 Task: Compose an email with the signature Laura Phillips with the subject Feedback on a job application and the message Could you please clarify the roles and responsibilities of the project team members? from softage.9@softage.net to softage.3@softage.netSelect the entire message and Indent more 2 times, then indent less once Send the email. Finally, move the email from Sent Items to the label Equipment
Action: Mouse moved to (853, 50)
Screenshot: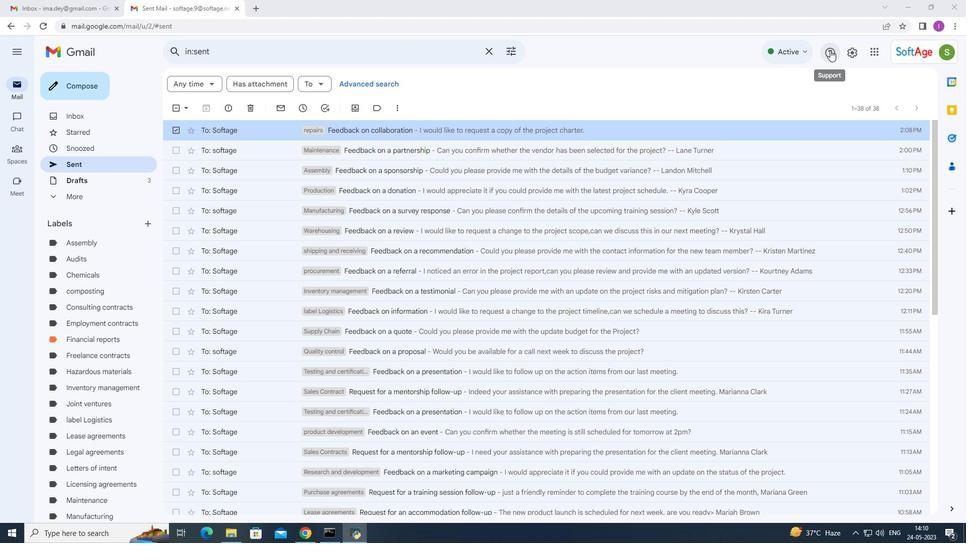
Action: Mouse pressed left at (853, 50)
Screenshot: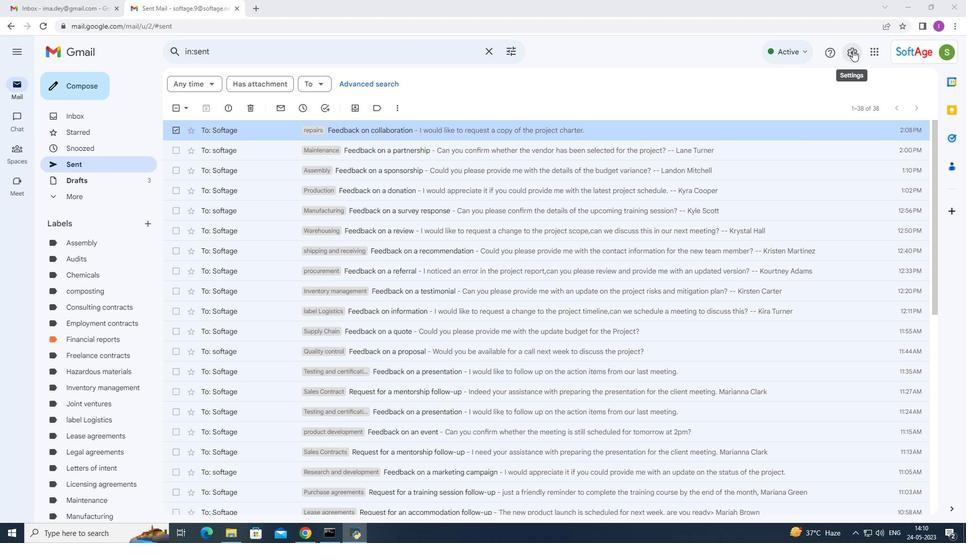 
Action: Mouse moved to (836, 104)
Screenshot: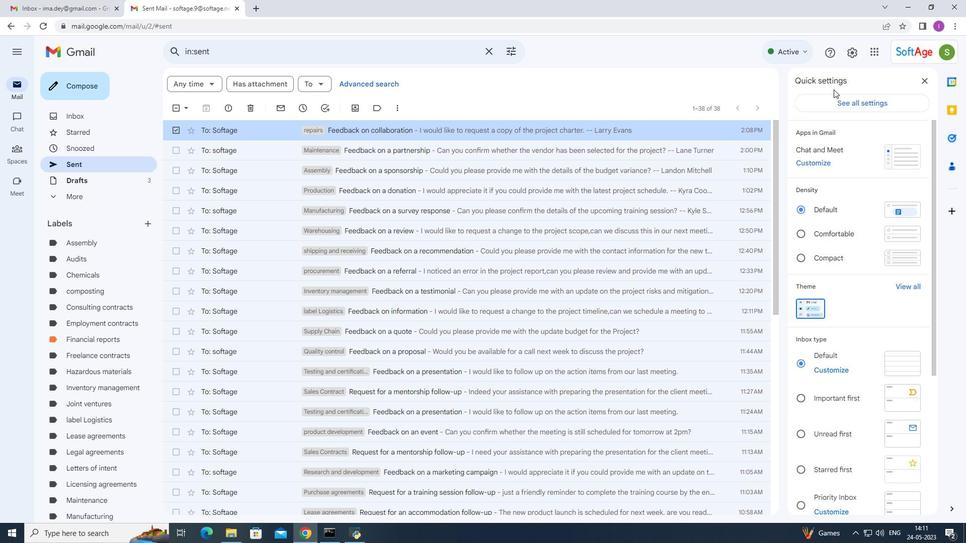 
Action: Mouse pressed left at (836, 104)
Screenshot: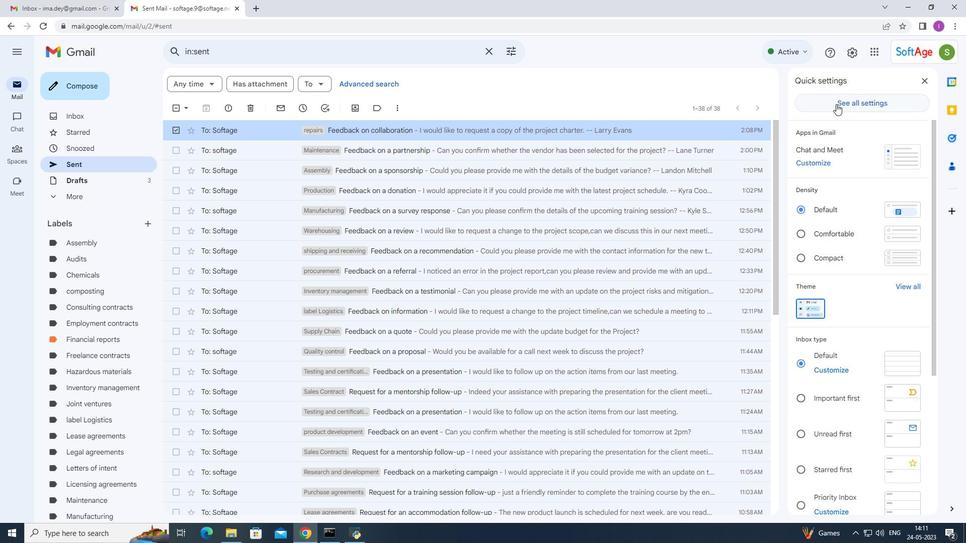 
Action: Mouse moved to (545, 210)
Screenshot: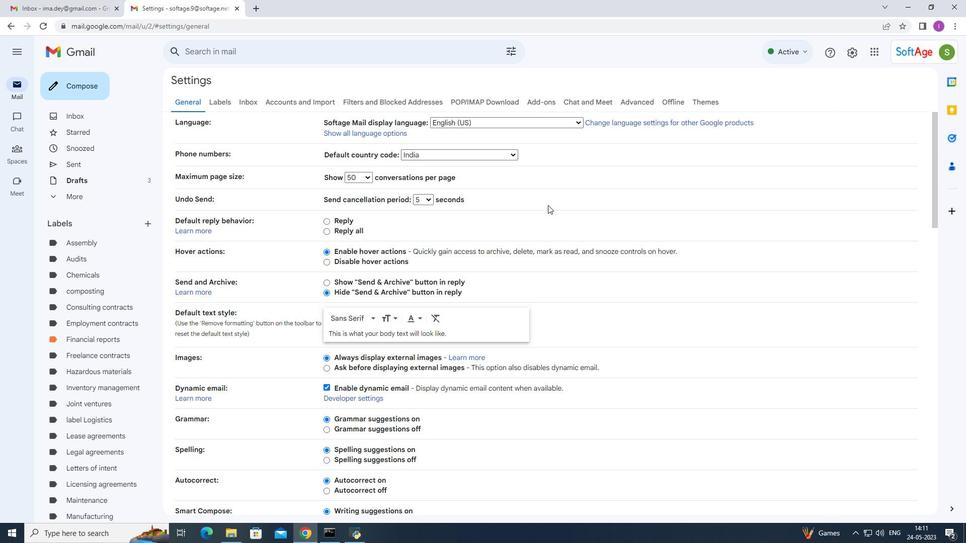 
Action: Mouse scrolled (545, 210) with delta (0, 0)
Screenshot: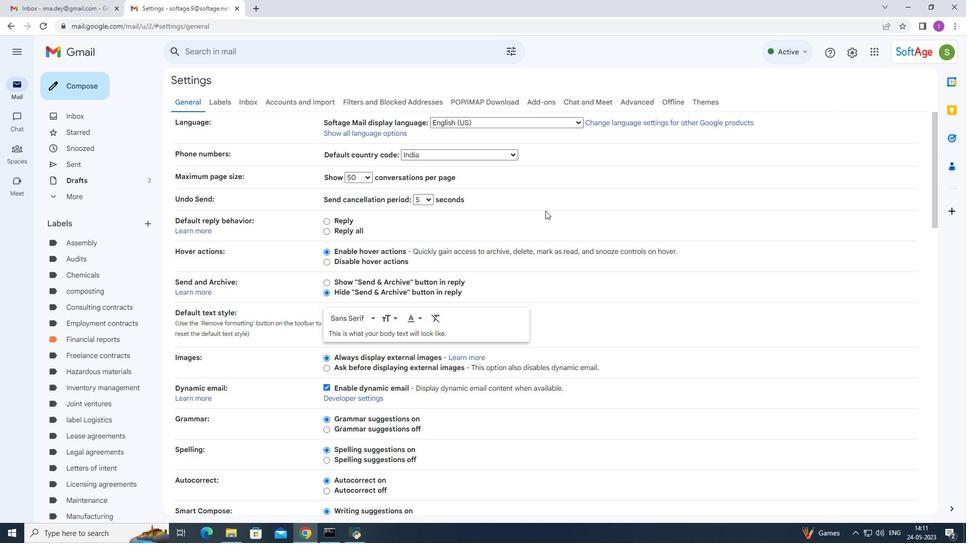 
Action: Mouse scrolled (545, 210) with delta (0, 0)
Screenshot: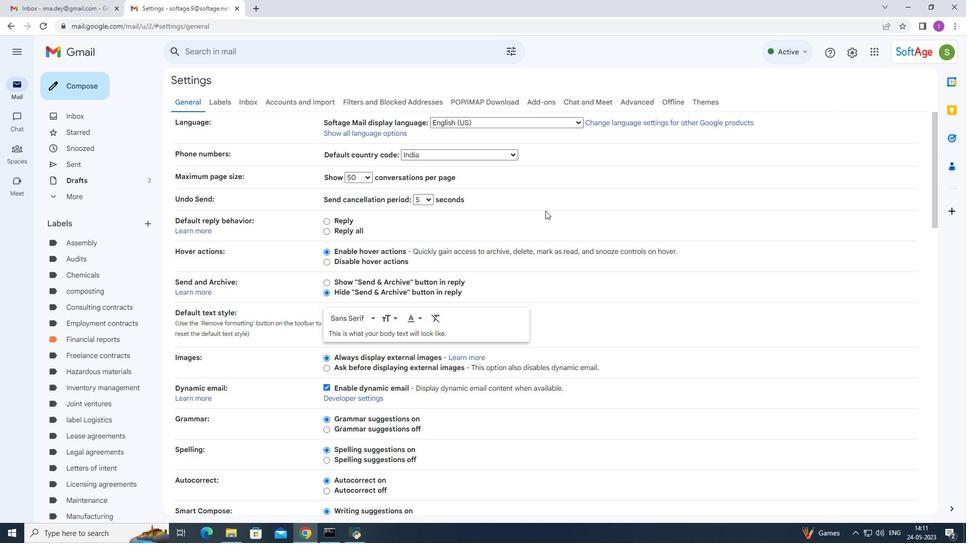 
Action: Mouse scrolled (545, 210) with delta (0, 0)
Screenshot: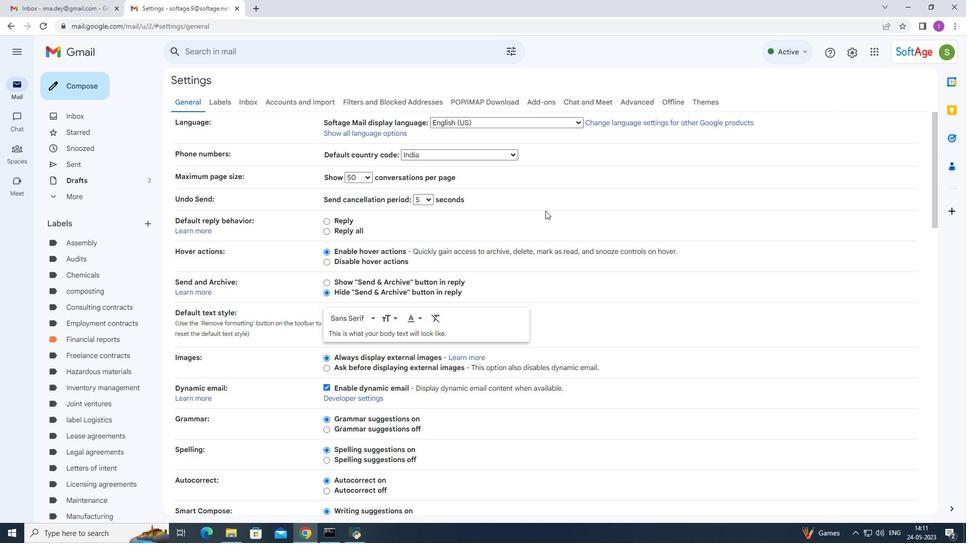 
Action: Mouse scrolled (545, 210) with delta (0, 0)
Screenshot: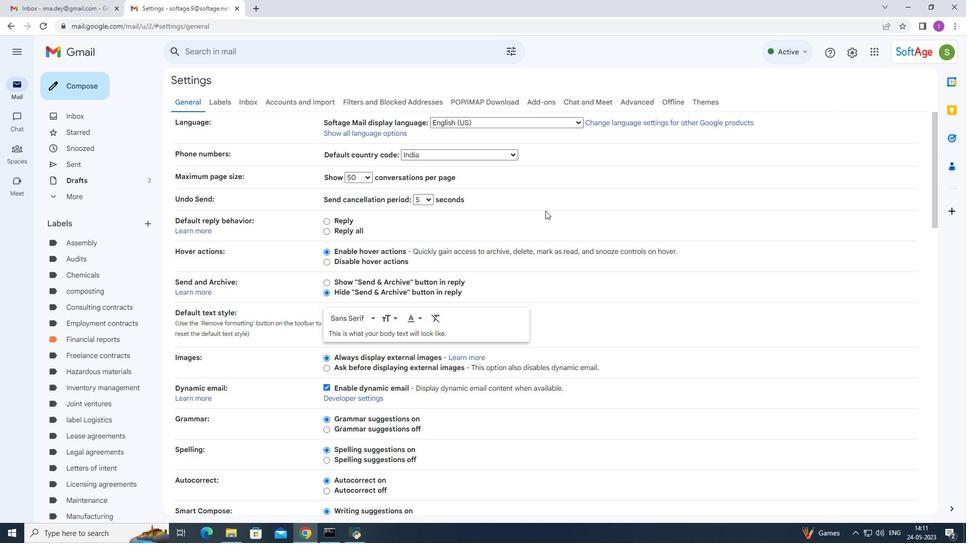 
Action: Mouse moved to (545, 210)
Screenshot: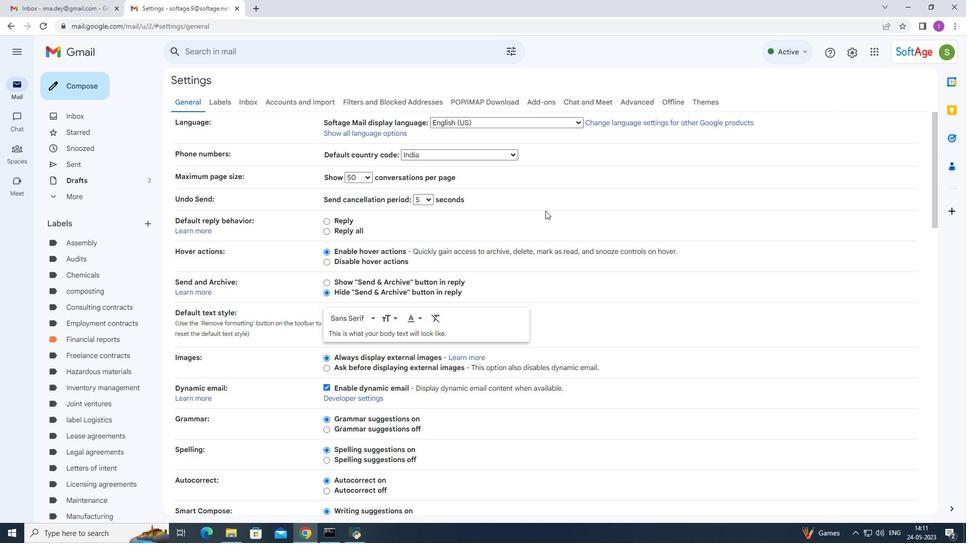 
Action: Mouse scrolled (545, 210) with delta (0, 0)
Screenshot: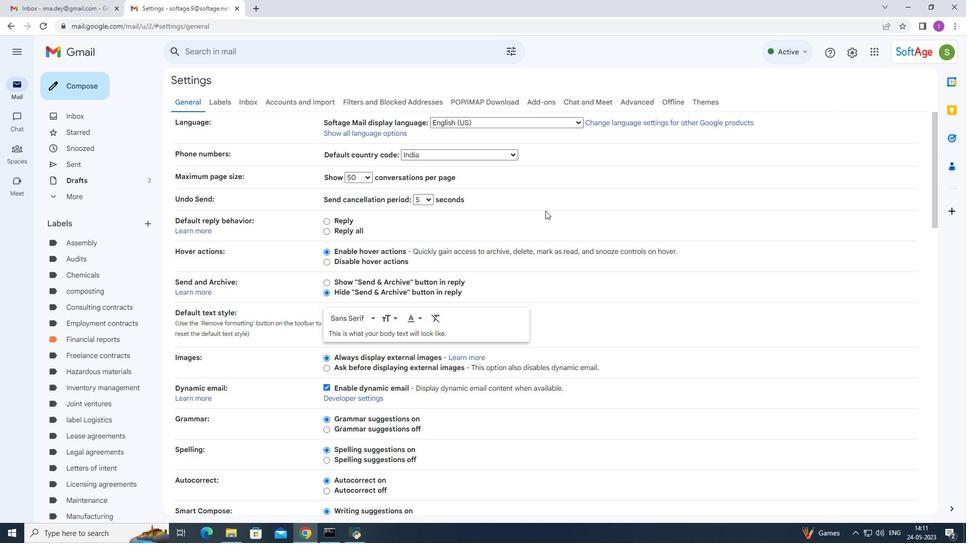 
Action: Mouse moved to (546, 210)
Screenshot: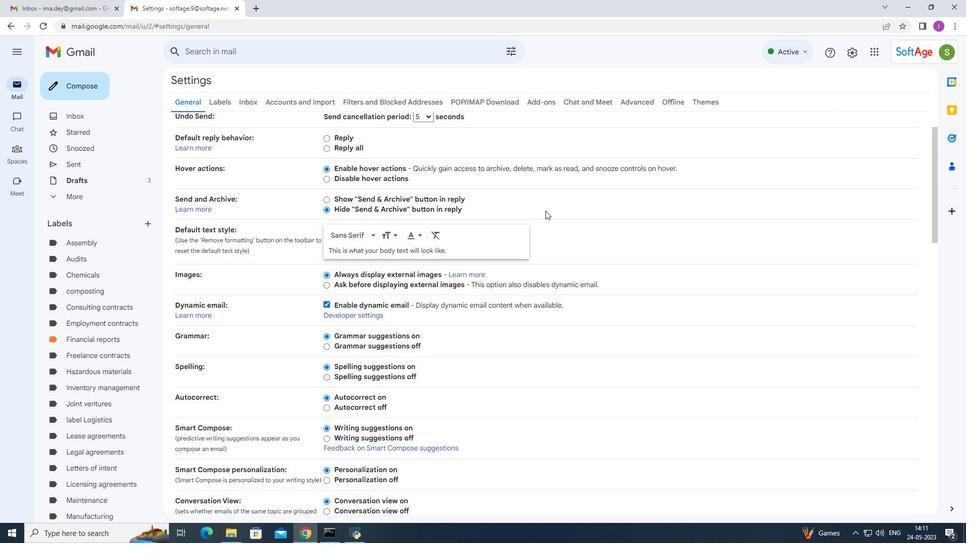 
Action: Mouse scrolled (546, 210) with delta (0, 0)
Screenshot: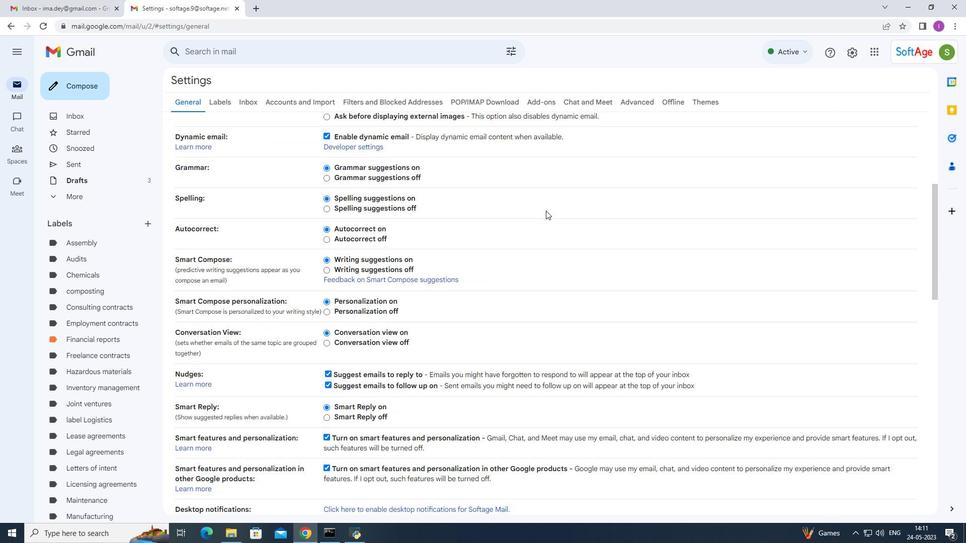 
Action: Mouse scrolled (546, 210) with delta (0, 0)
Screenshot: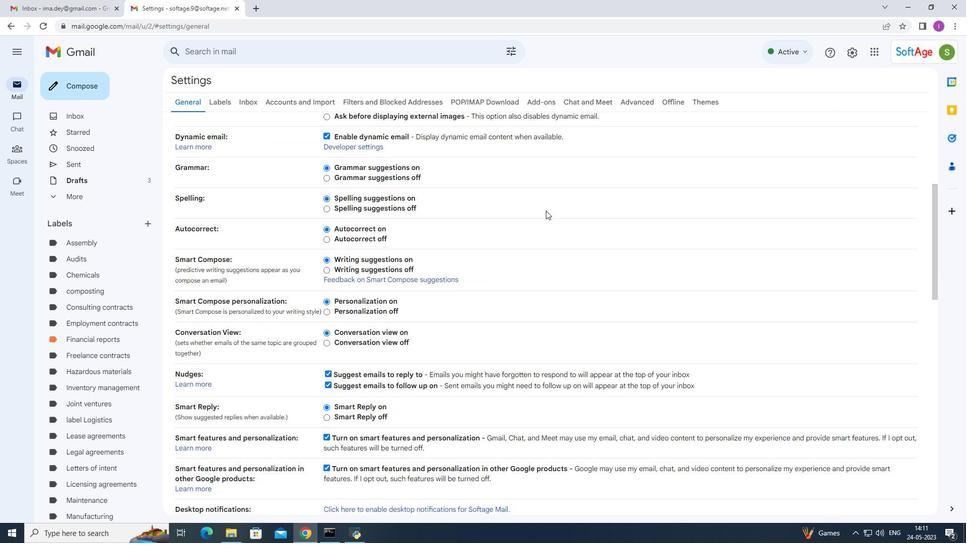 
Action: Mouse scrolled (546, 210) with delta (0, 0)
Screenshot: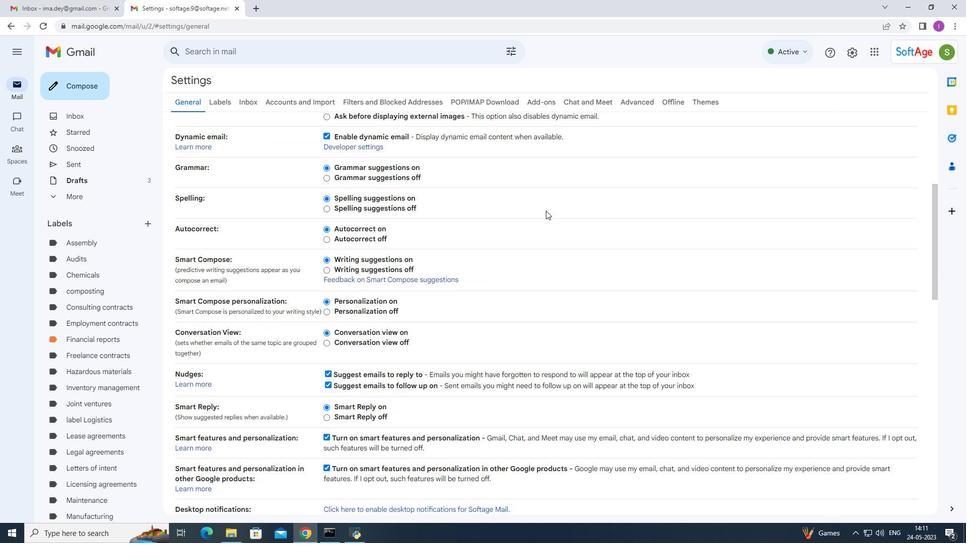 
Action: Mouse scrolled (546, 210) with delta (0, 0)
Screenshot: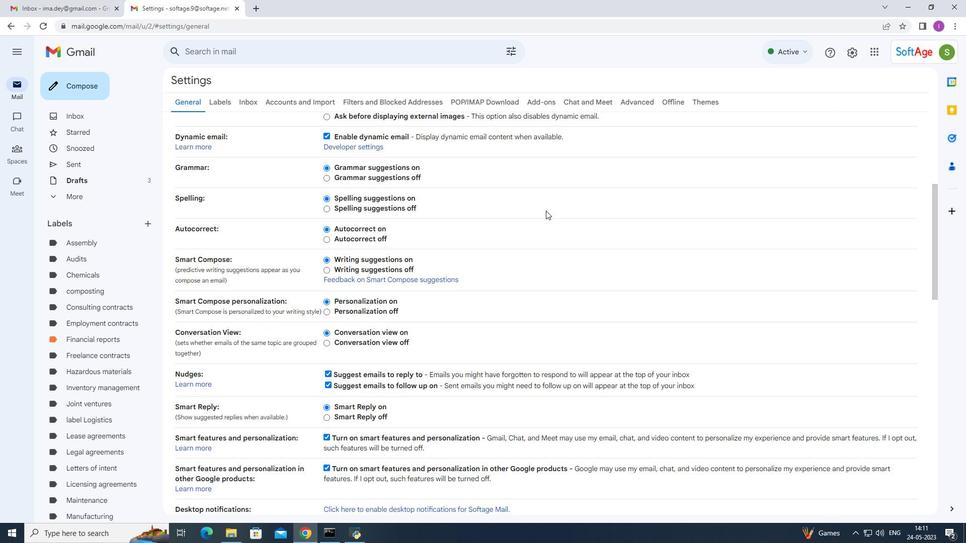 
Action: Mouse scrolled (546, 210) with delta (0, 0)
Screenshot: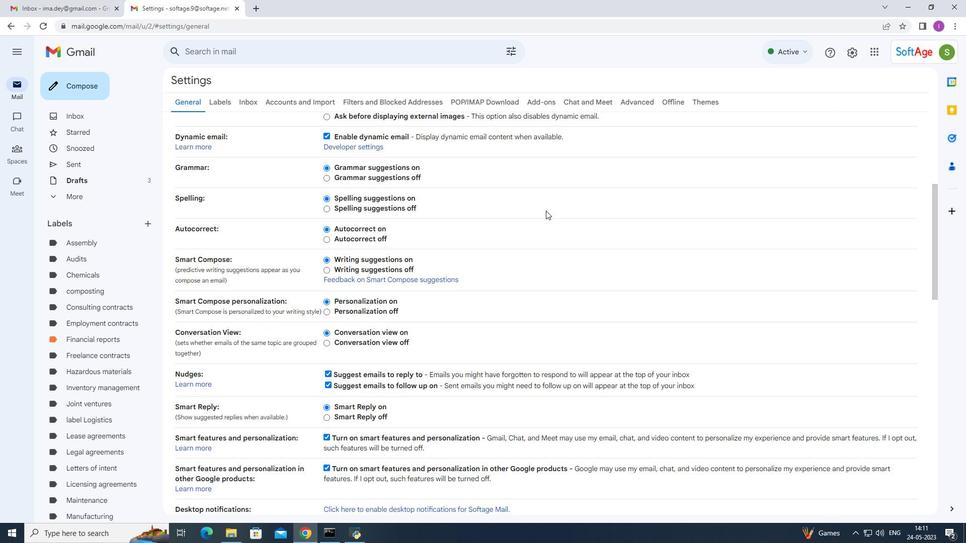 
Action: Mouse scrolled (546, 210) with delta (0, 0)
Screenshot: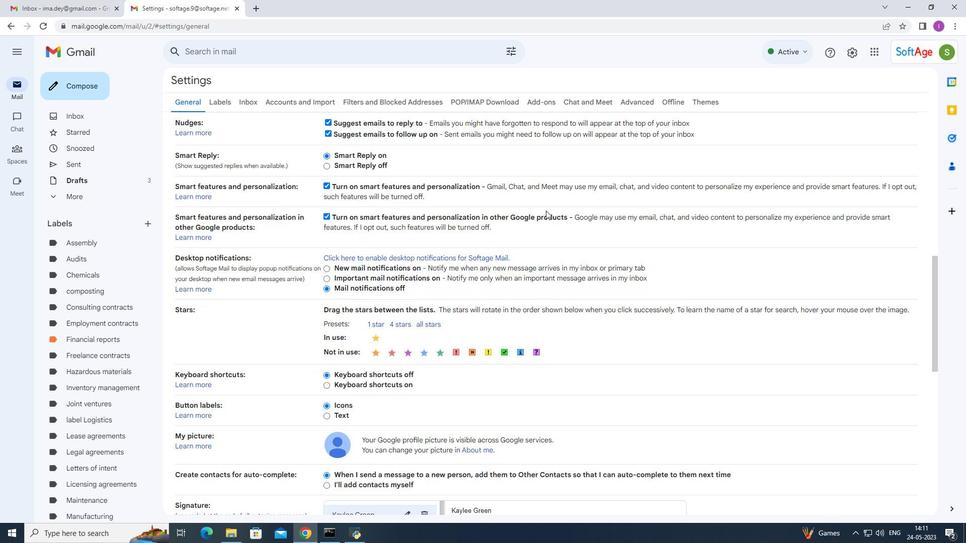 
Action: Mouse scrolled (546, 210) with delta (0, 0)
Screenshot: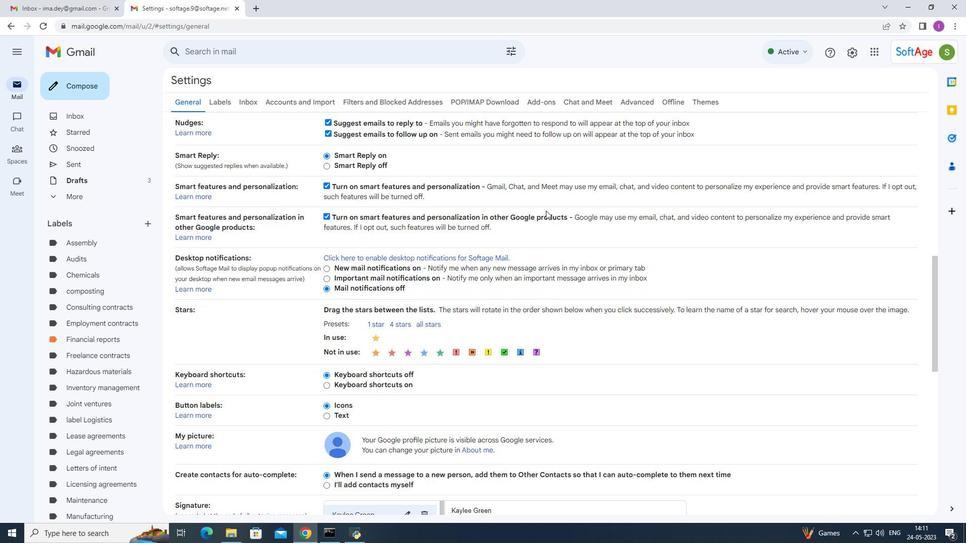 
Action: Mouse scrolled (546, 210) with delta (0, 0)
Screenshot: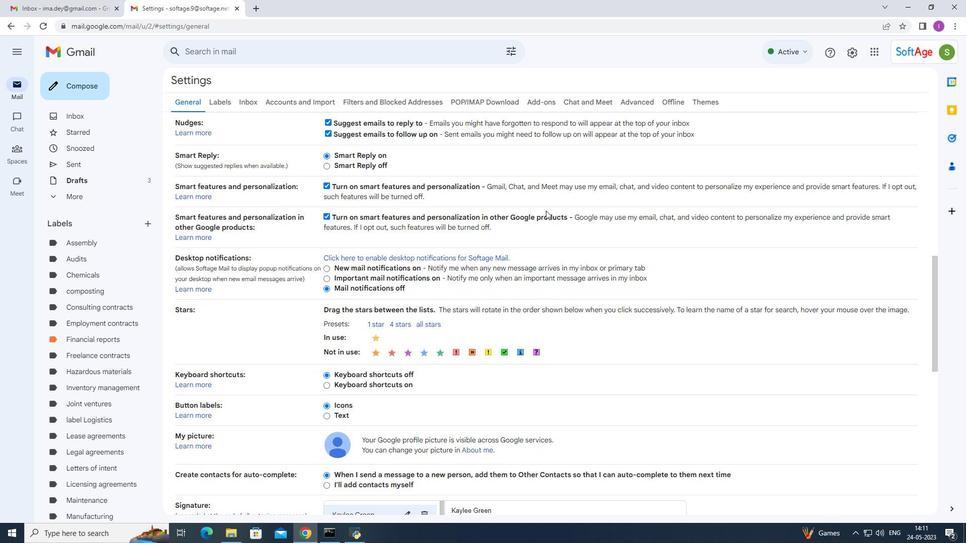 
Action: Mouse scrolled (546, 210) with delta (0, 0)
Screenshot: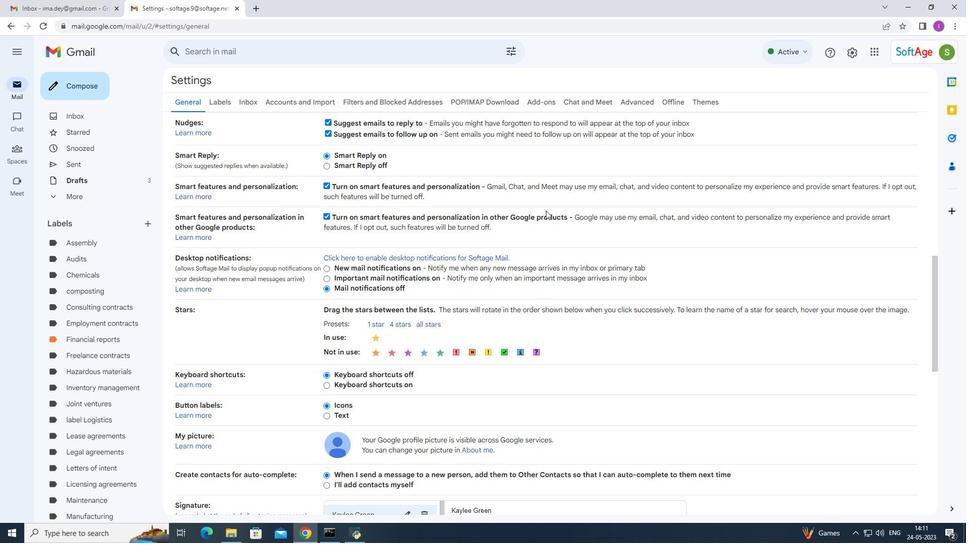 
Action: Mouse scrolled (546, 210) with delta (0, 0)
Screenshot: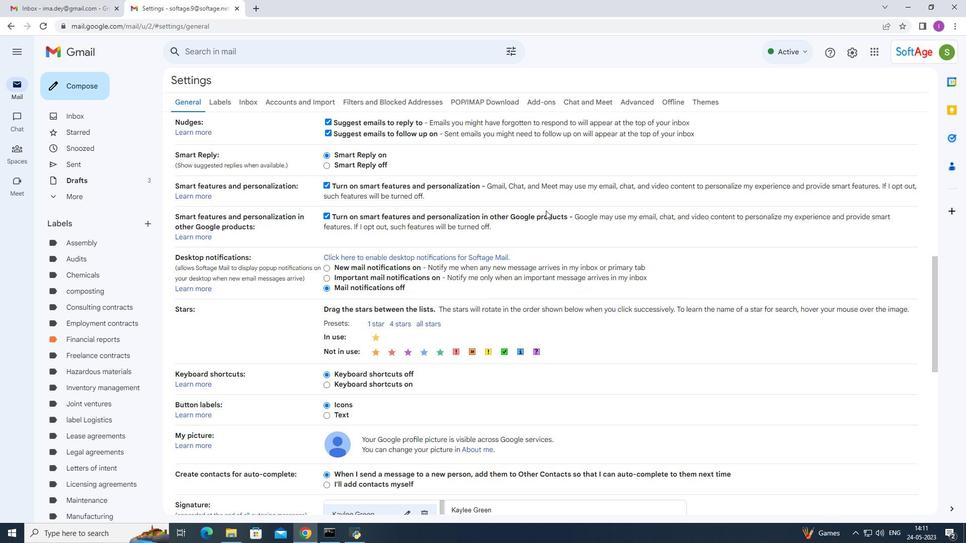
Action: Mouse scrolled (546, 210) with delta (0, 0)
Screenshot: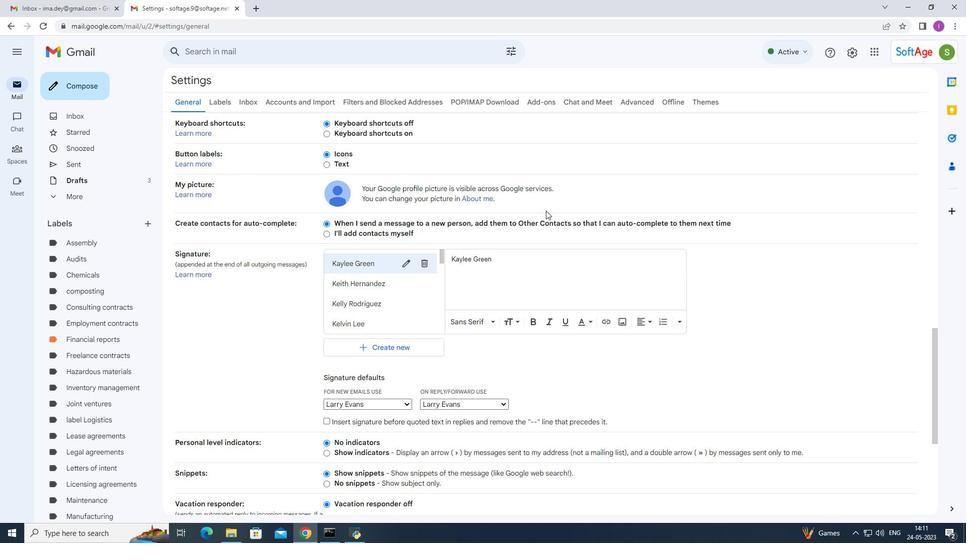 
Action: Mouse scrolled (546, 210) with delta (0, 0)
Screenshot: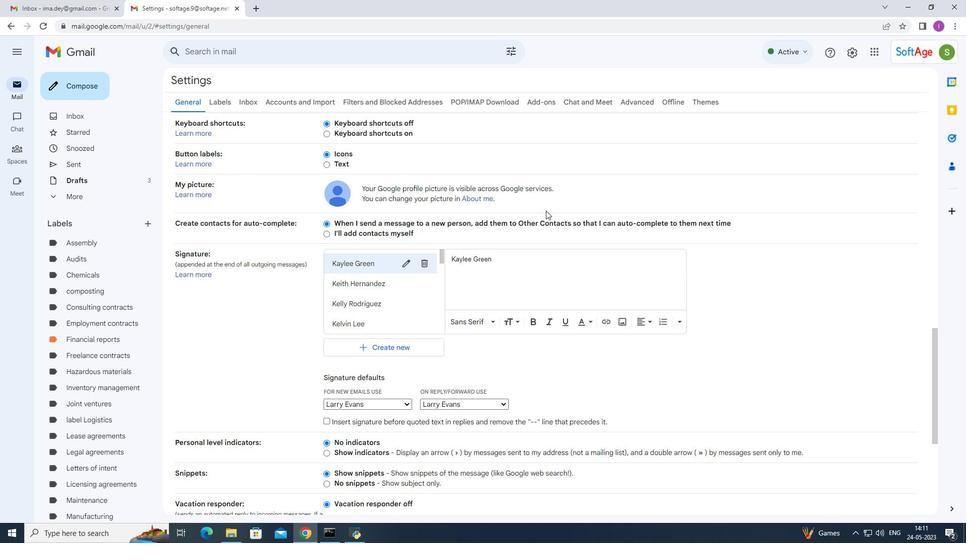 
Action: Mouse scrolled (546, 210) with delta (0, 0)
Screenshot: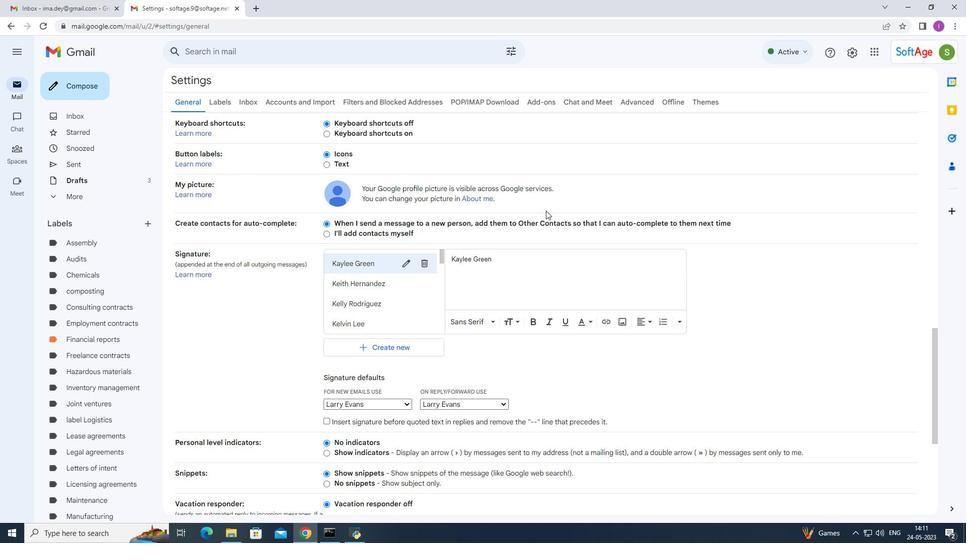 
Action: Mouse moved to (542, 208)
Screenshot: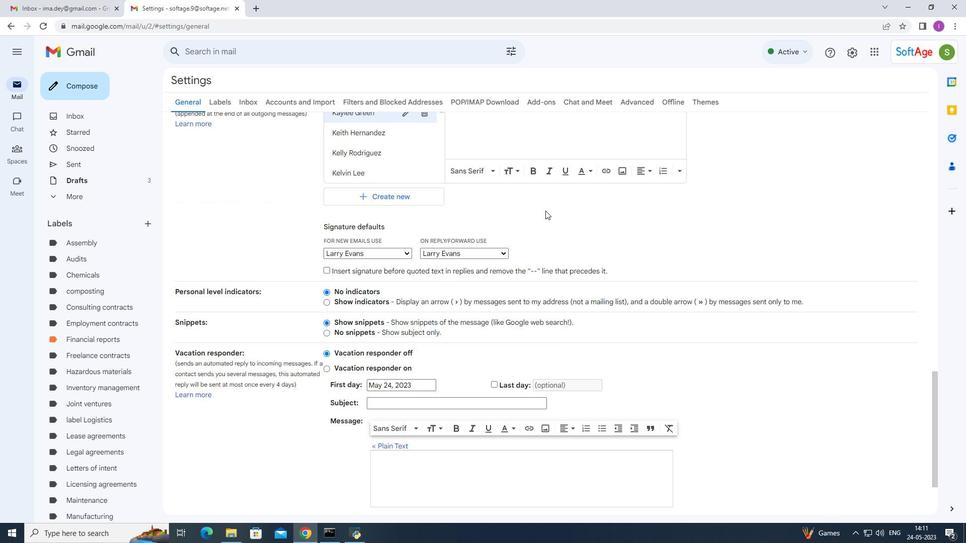 
Action: Mouse scrolled (542, 208) with delta (0, 0)
Screenshot: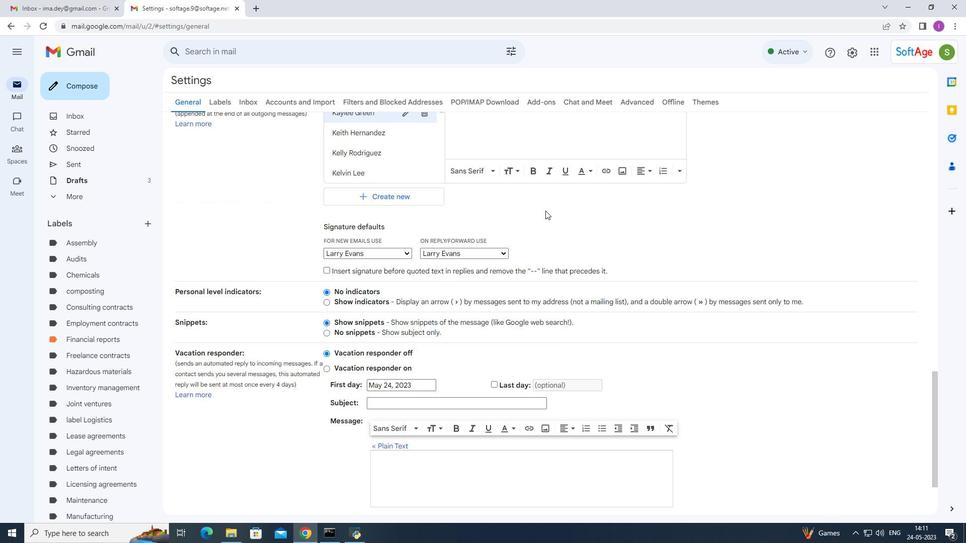 
Action: Mouse scrolled (542, 208) with delta (0, 0)
Screenshot: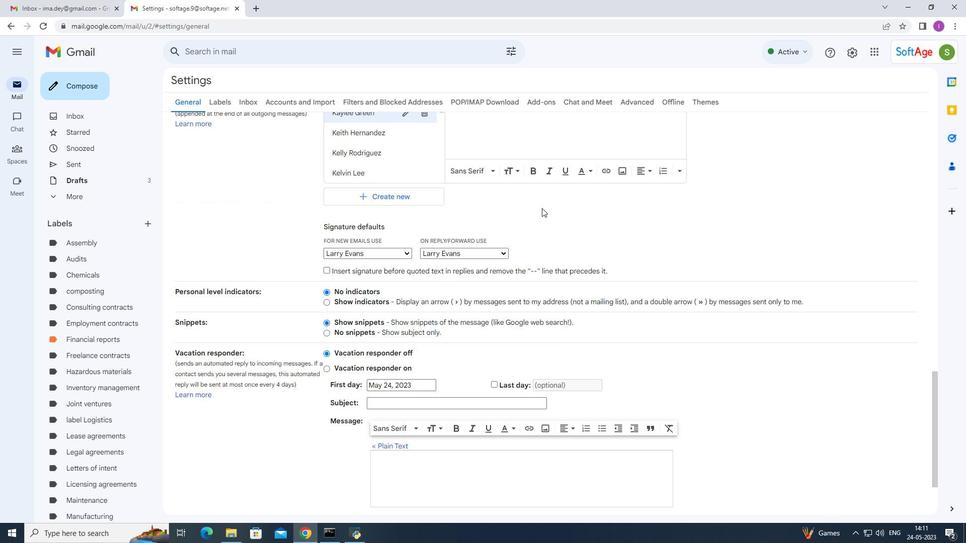 
Action: Mouse moved to (399, 297)
Screenshot: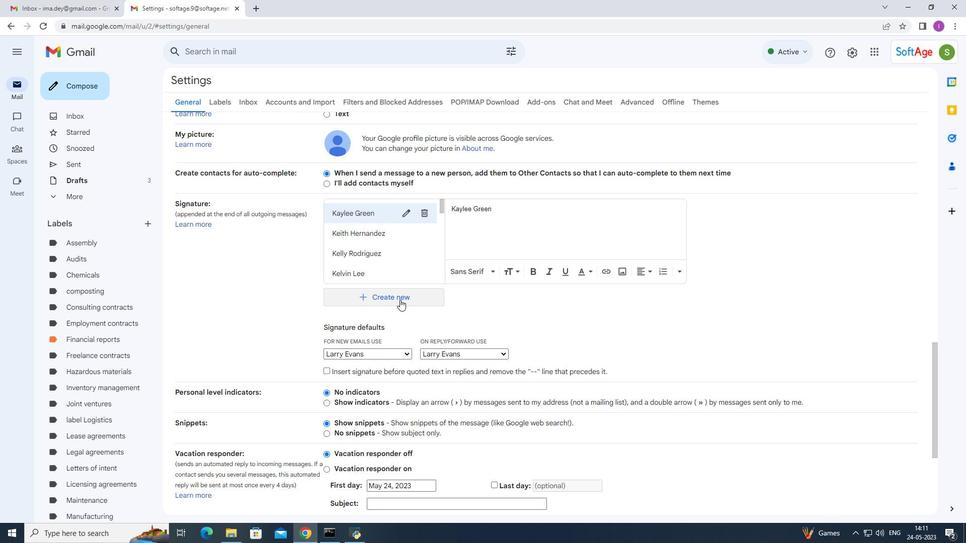 
Action: Mouse pressed left at (399, 297)
Screenshot: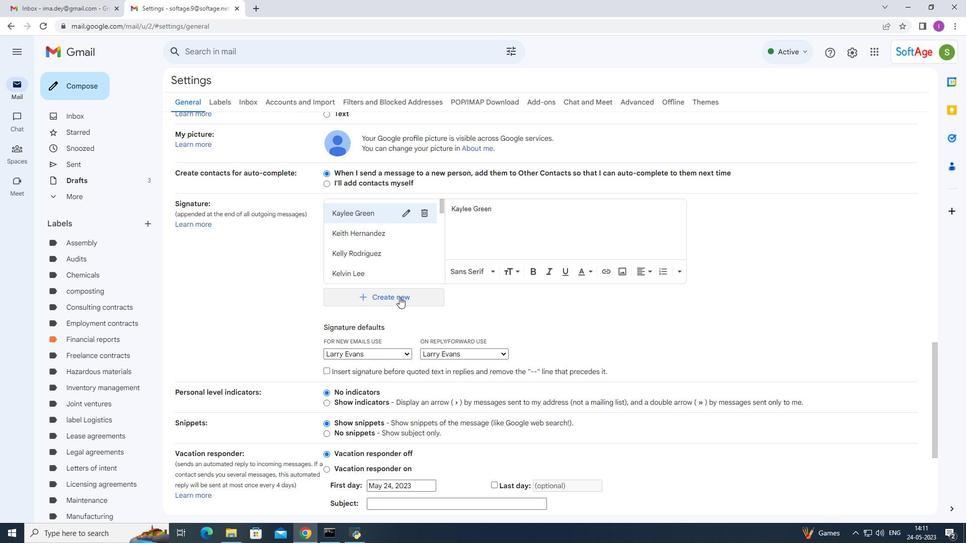 
Action: Mouse moved to (413, 275)
Screenshot: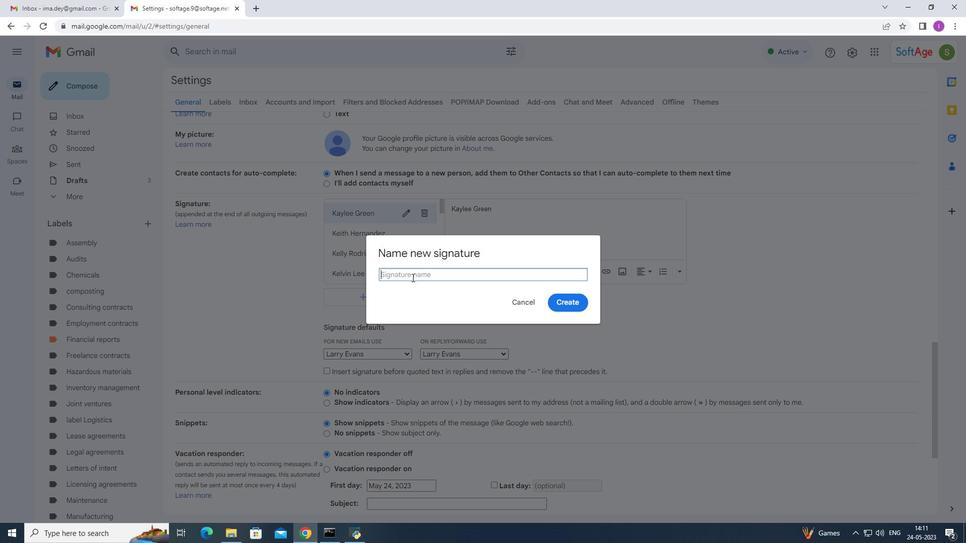 
Action: Mouse pressed left at (413, 275)
Screenshot: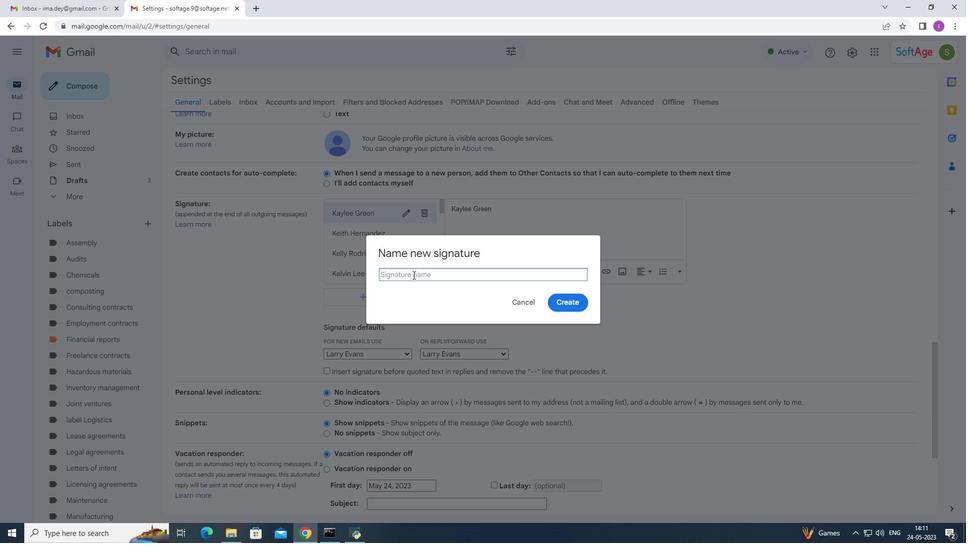 
Action: Mouse moved to (436, 265)
Screenshot: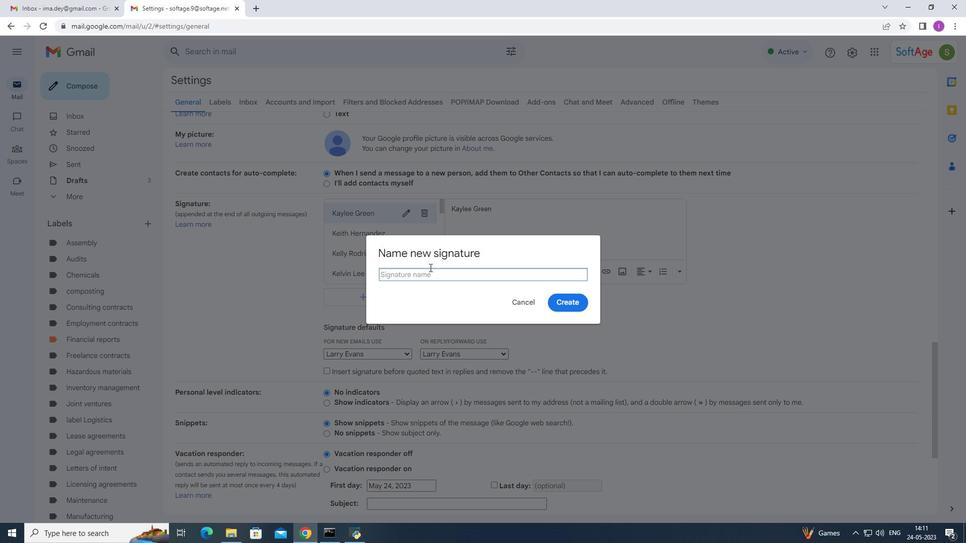 
Action: Key pressed <Key.shift>Laura<Key.space>phillips
Screenshot: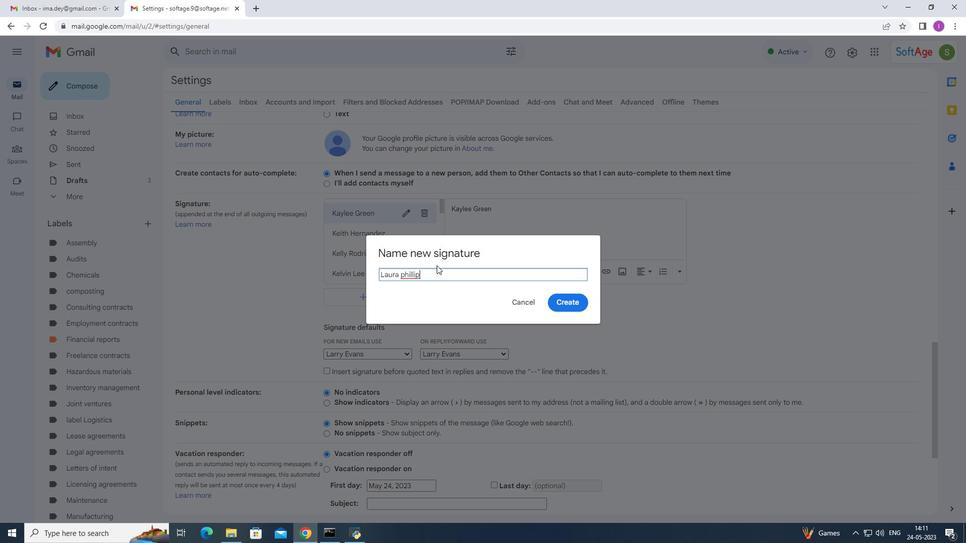 
Action: Mouse moved to (580, 308)
Screenshot: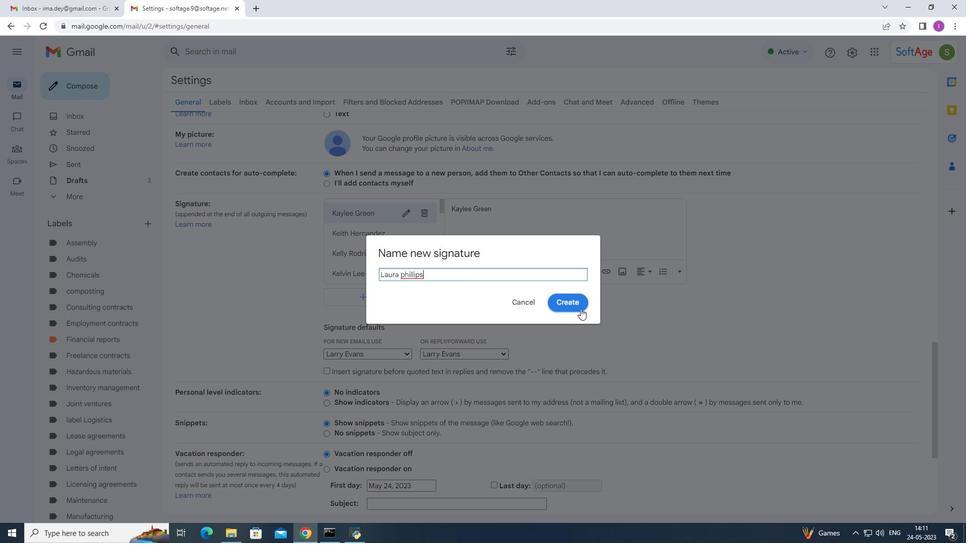 
Action: Mouse pressed left at (580, 308)
Screenshot: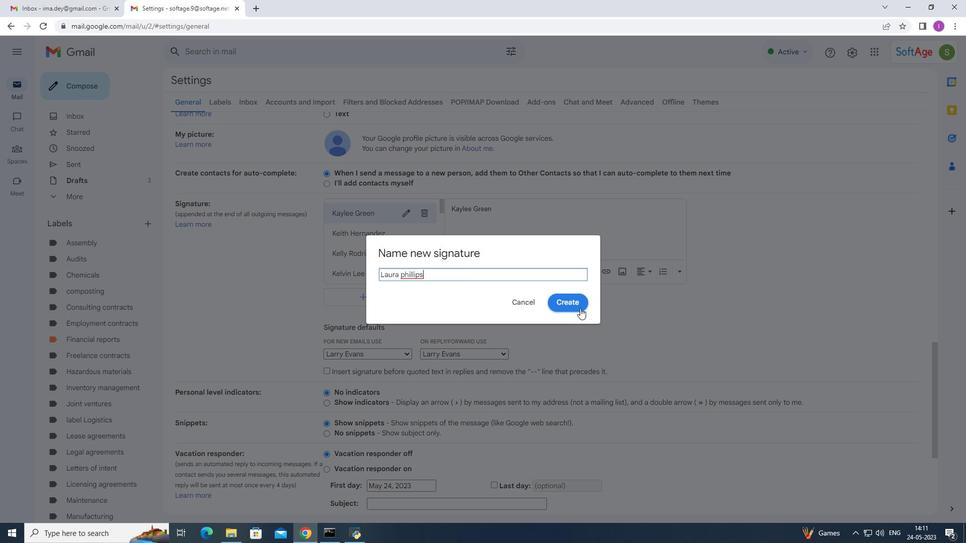 
Action: Mouse moved to (439, 209)
Screenshot: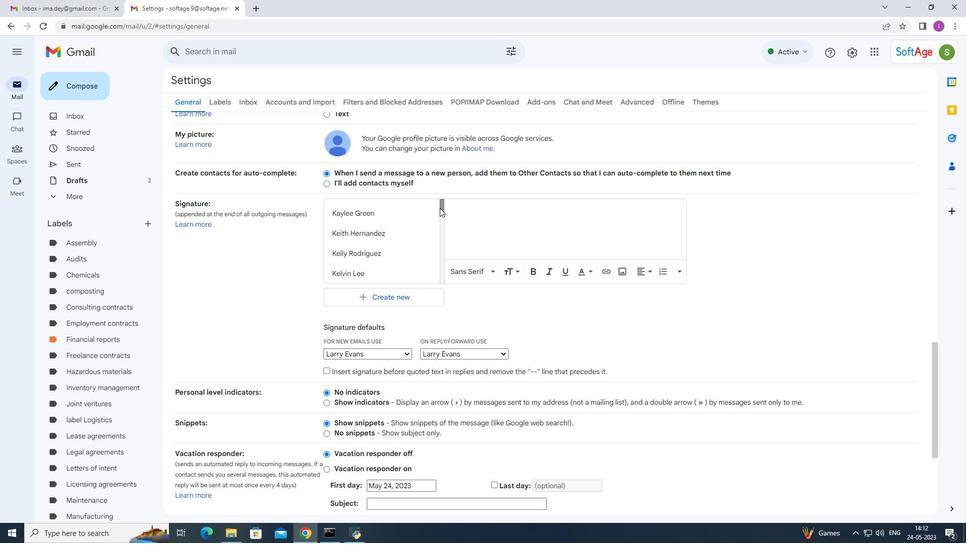 
Action: Mouse pressed left at (439, 209)
Screenshot: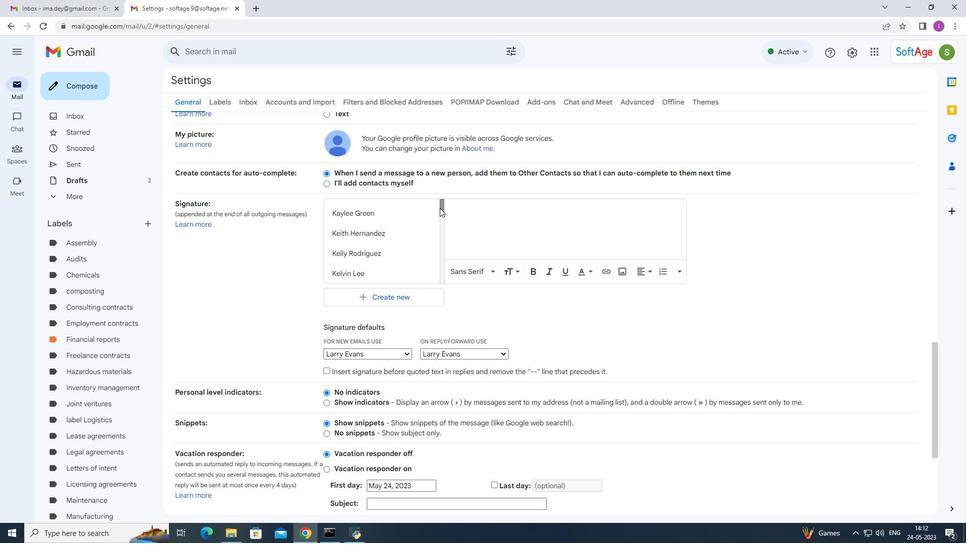 
Action: Mouse moved to (407, 354)
Screenshot: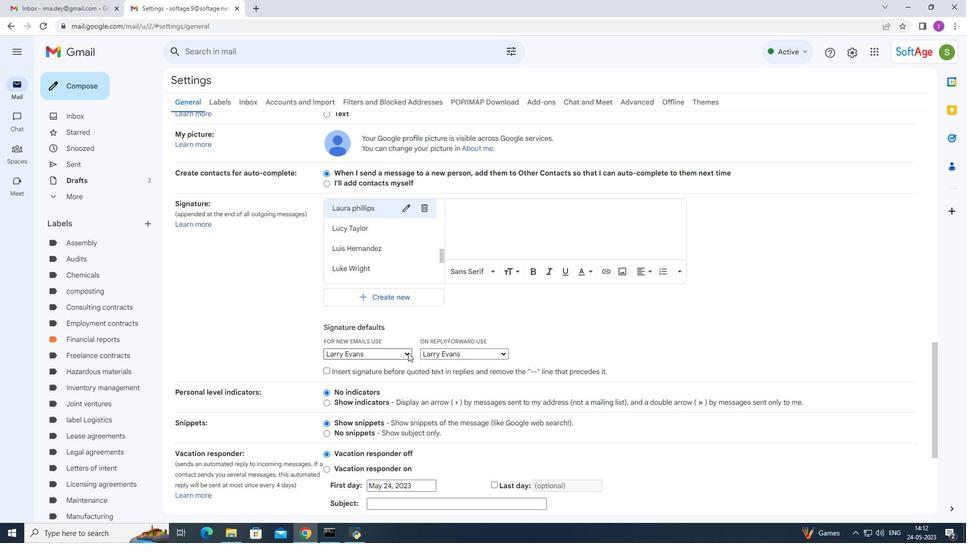 
Action: Mouse pressed left at (407, 354)
Screenshot: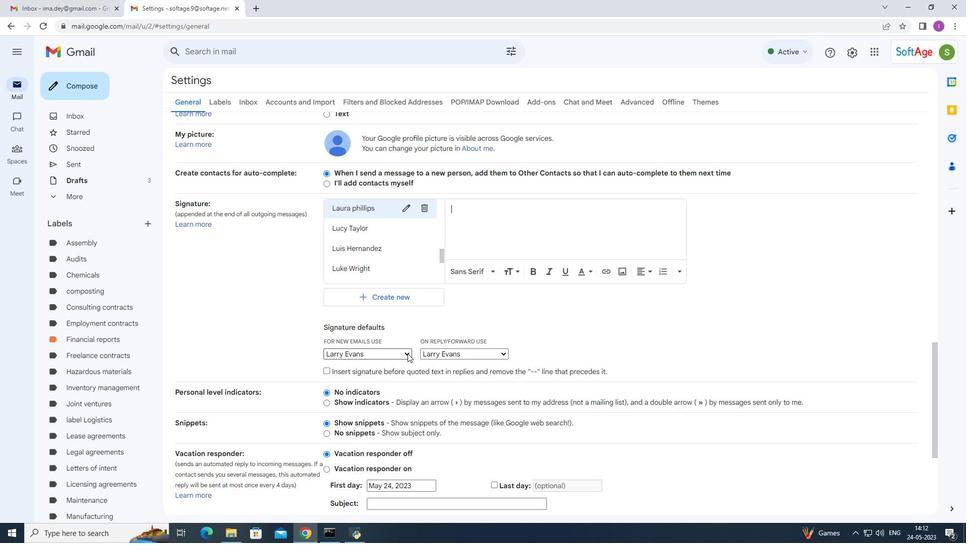 
Action: Mouse moved to (404, 262)
Screenshot: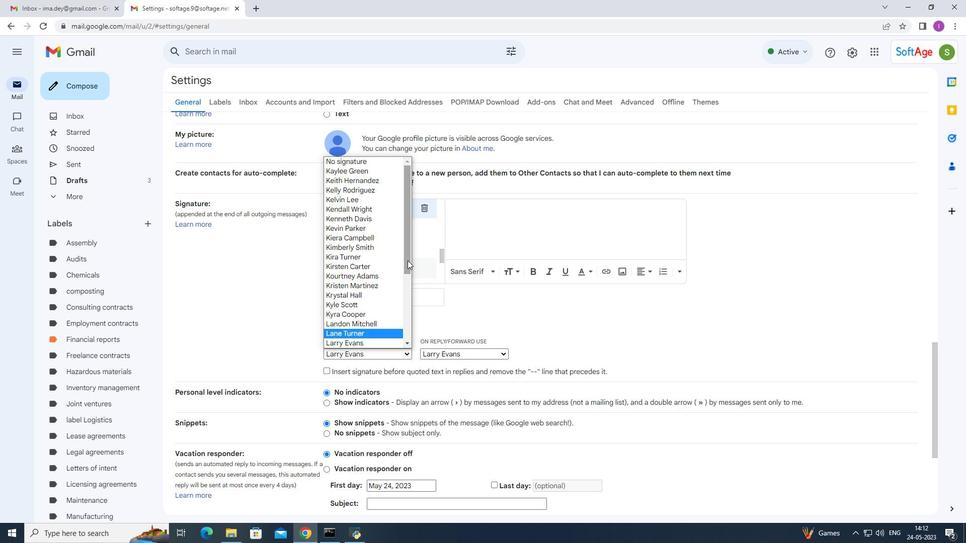 
Action: Mouse pressed left at (404, 262)
Screenshot: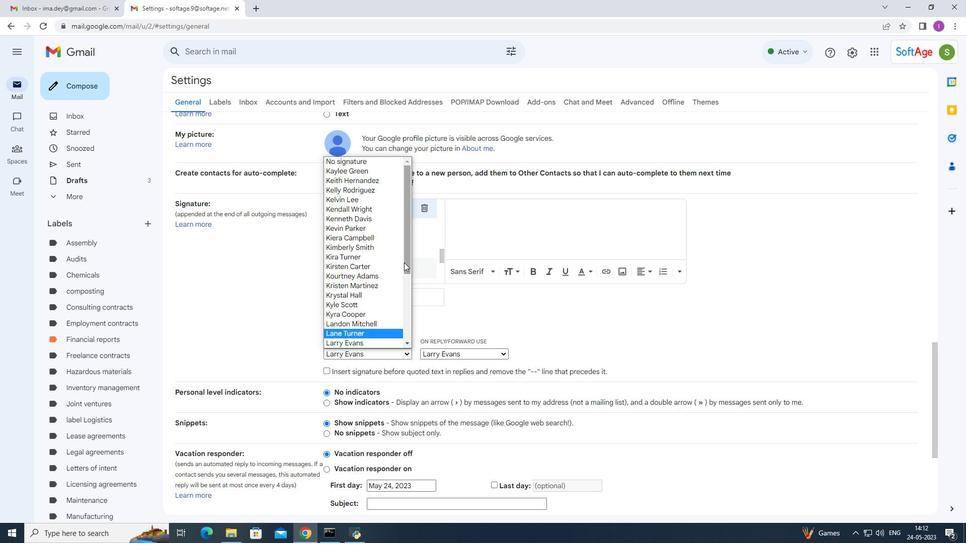 
Action: Mouse moved to (374, 293)
Screenshot: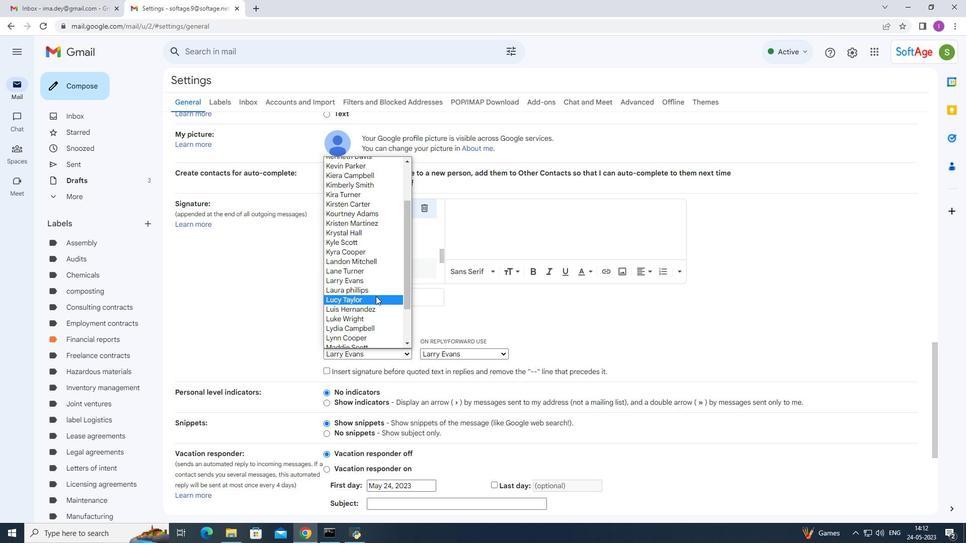 
Action: Mouse pressed left at (374, 293)
Screenshot: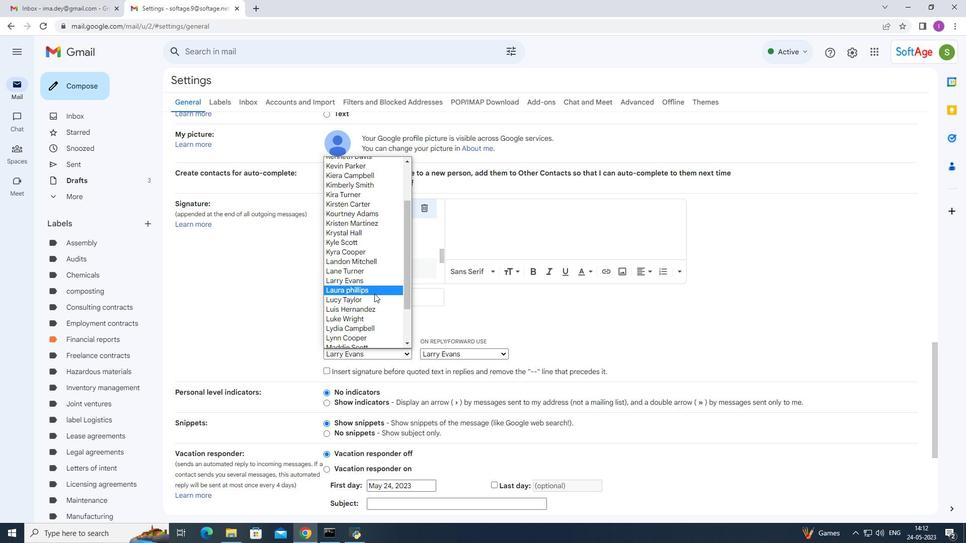 
Action: Mouse moved to (506, 354)
Screenshot: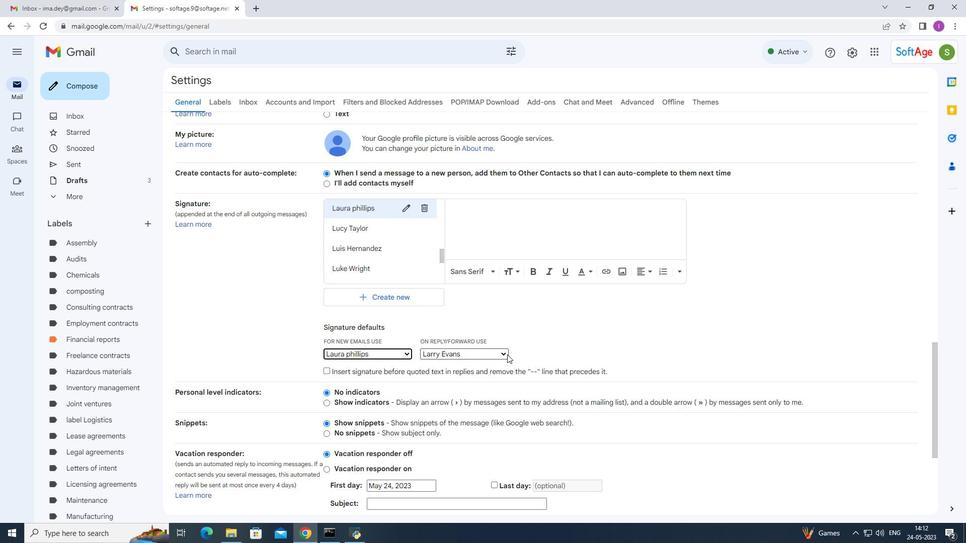 
Action: Mouse pressed left at (506, 354)
Screenshot: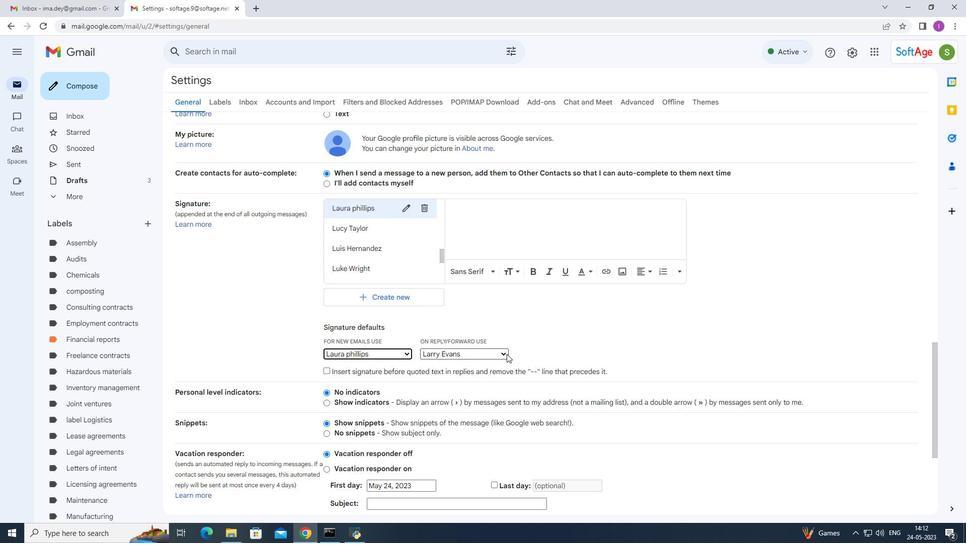
Action: Mouse moved to (502, 266)
Screenshot: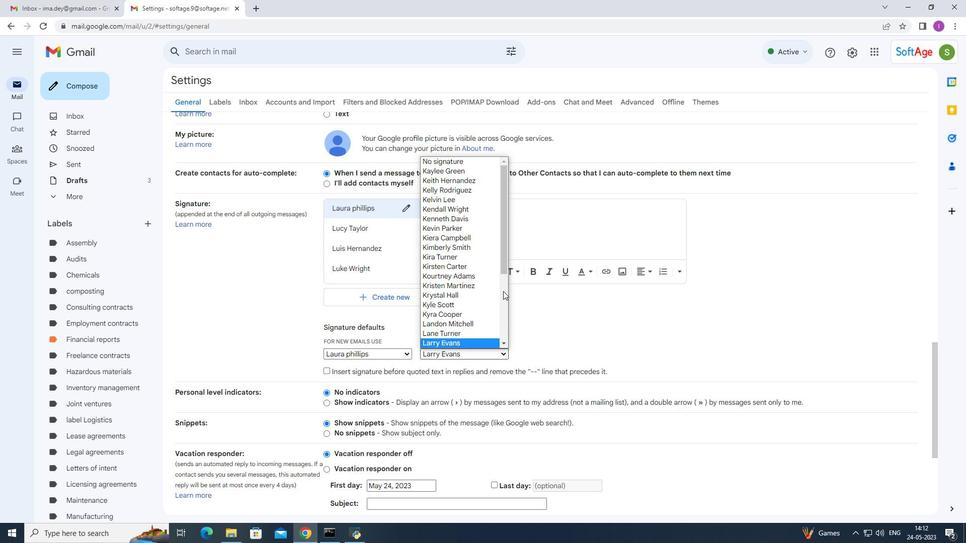
Action: Mouse pressed left at (502, 266)
Screenshot: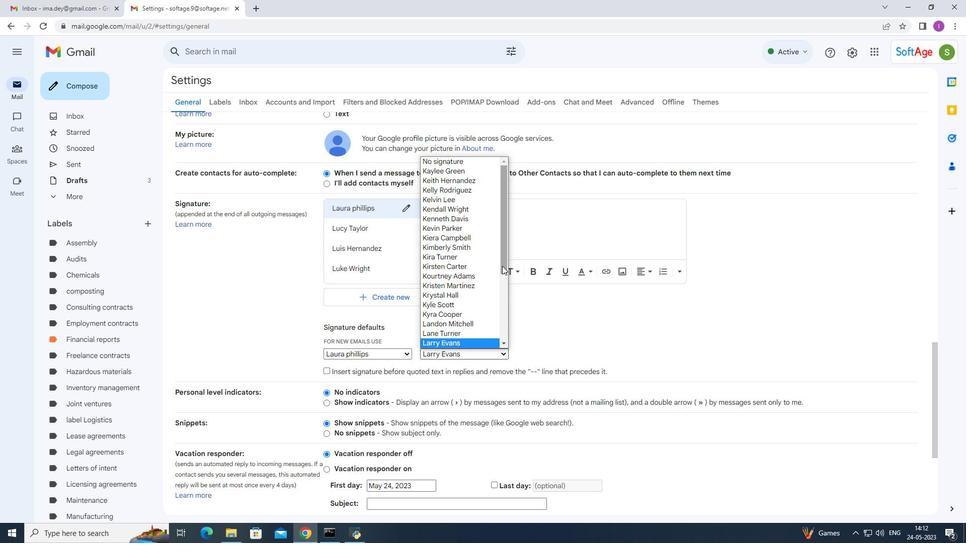
Action: Mouse moved to (464, 291)
Screenshot: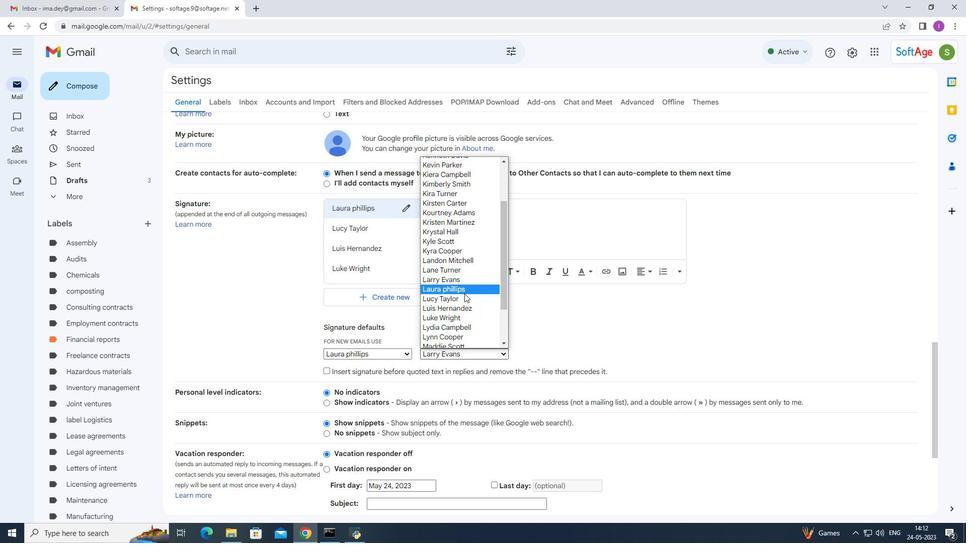 
Action: Mouse pressed left at (464, 291)
Screenshot: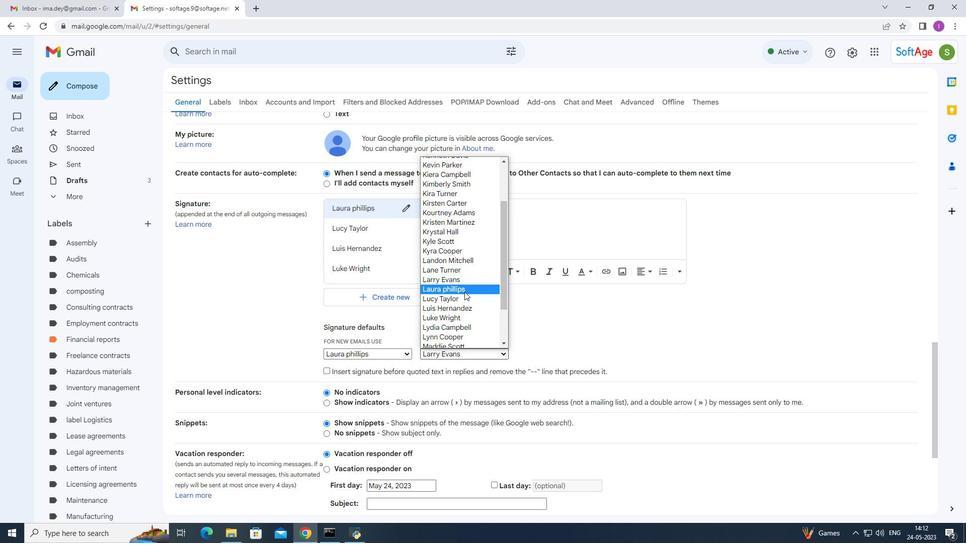 
Action: Mouse moved to (382, 207)
Screenshot: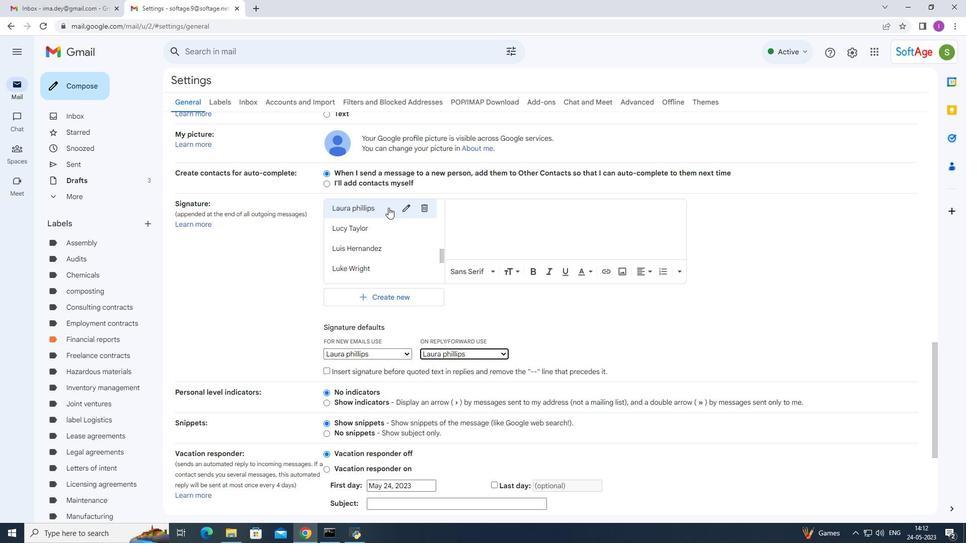 
Action: Mouse pressed left at (382, 207)
Screenshot: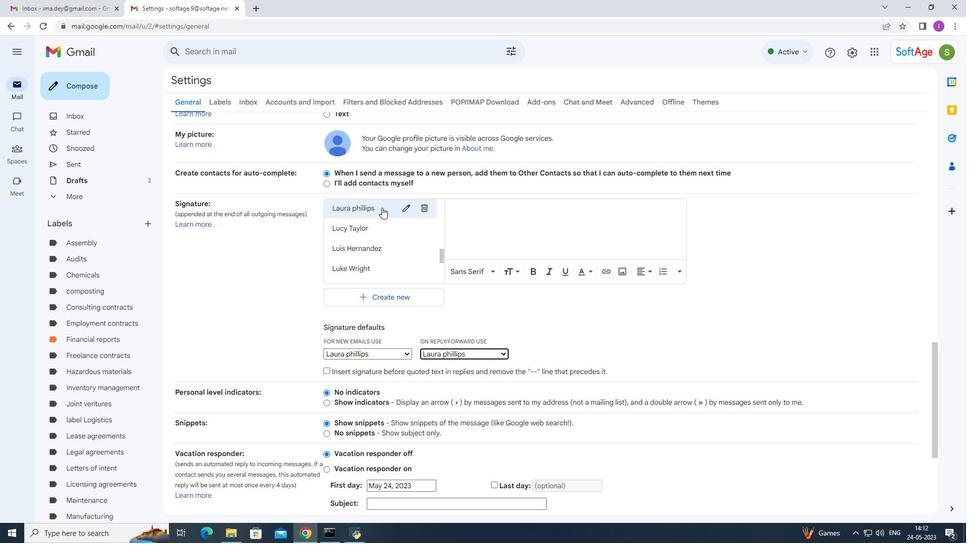 
Action: Mouse moved to (329, 233)
Screenshot: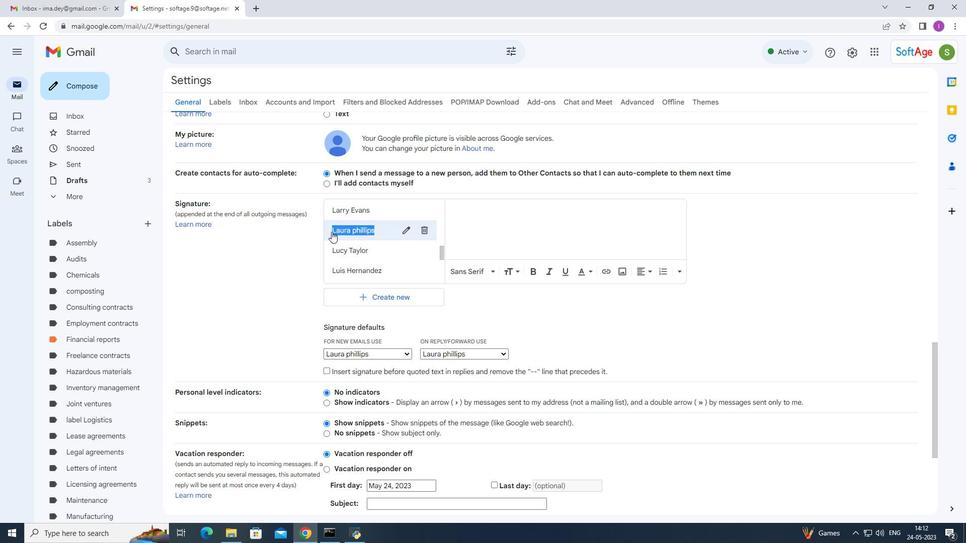 
Action: Key pressed ctrl+C
Screenshot: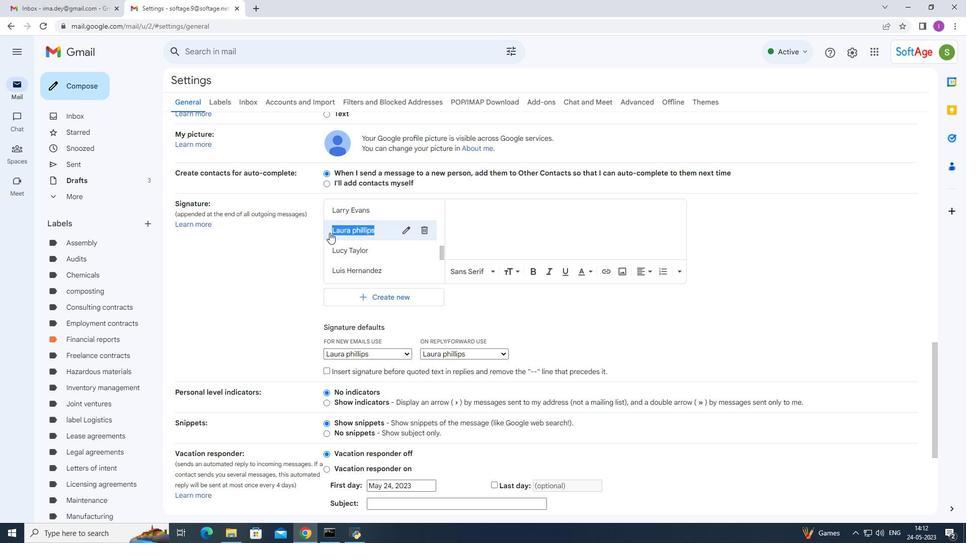 
Action: Mouse moved to (464, 214)
Screenshot: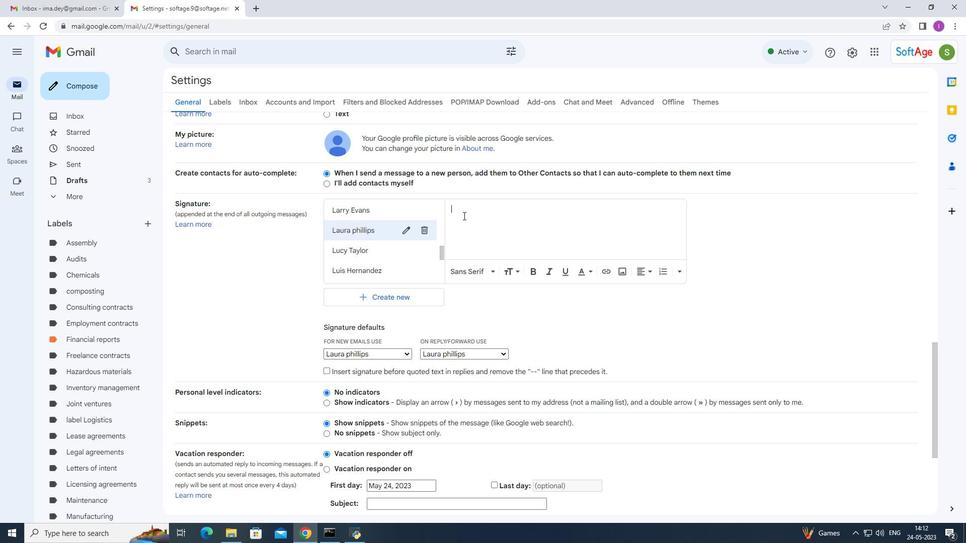 
Action: Key pressed ctrl+V
Screenshot: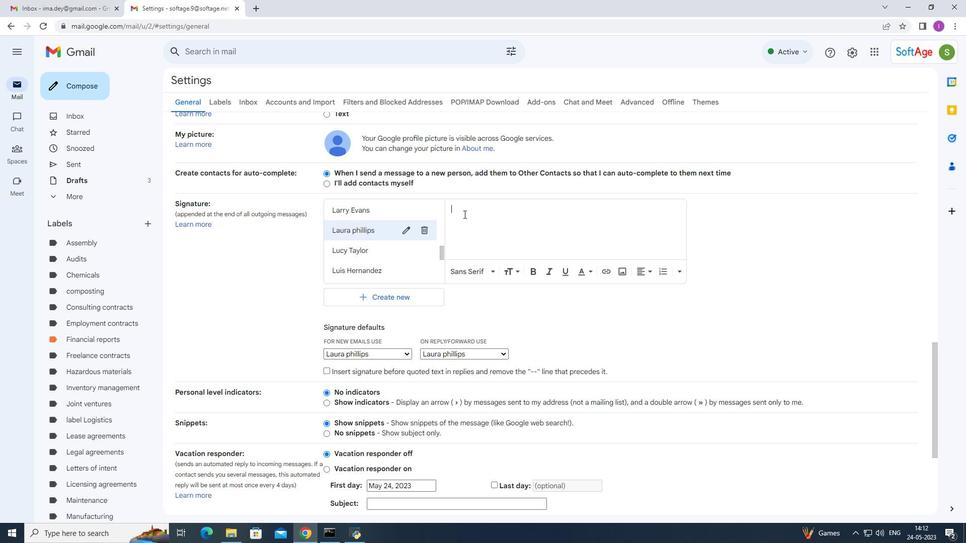 
Action: Mouse moved to (411, 424)
Screenshot: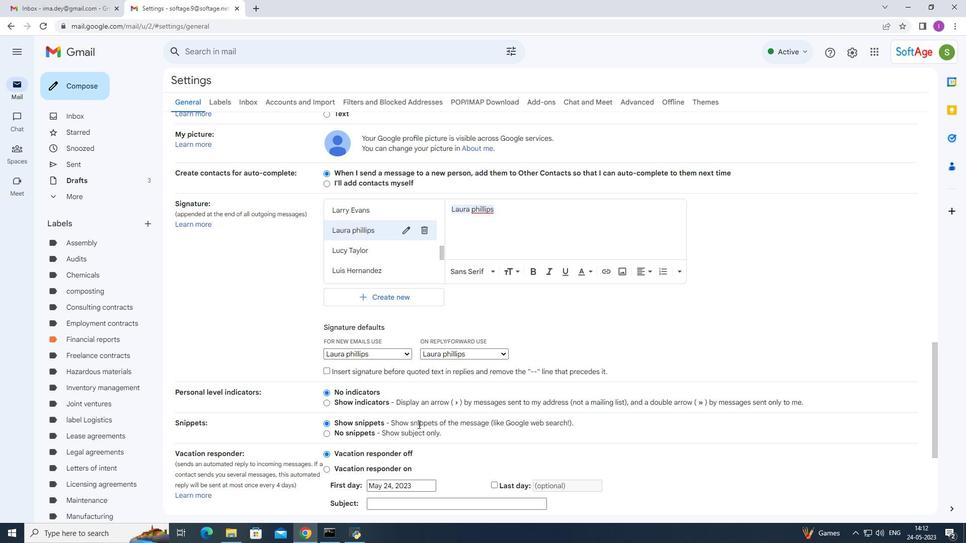 
Action: Mouse scrolled (411, 423) with delta (0, 0)
Screenshot: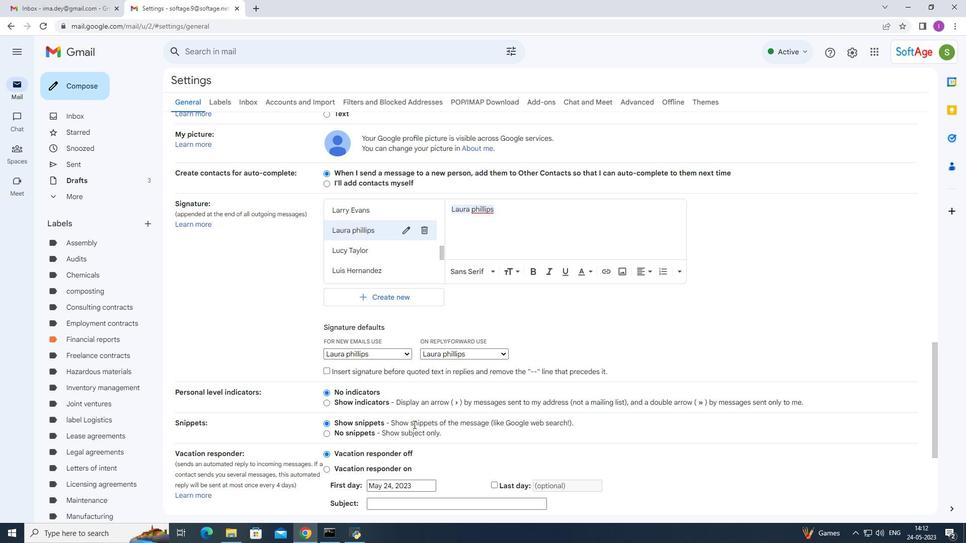 
Action: Mouse moved to (414, 422)
Screenshot: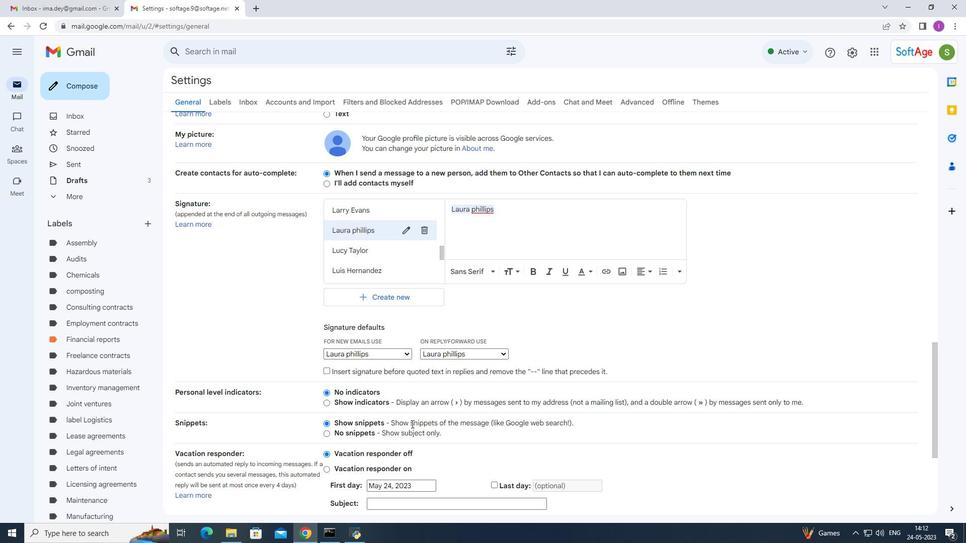 
Action: Mouse scrolled (414, 422) with delta (0, 0)
Screenshot: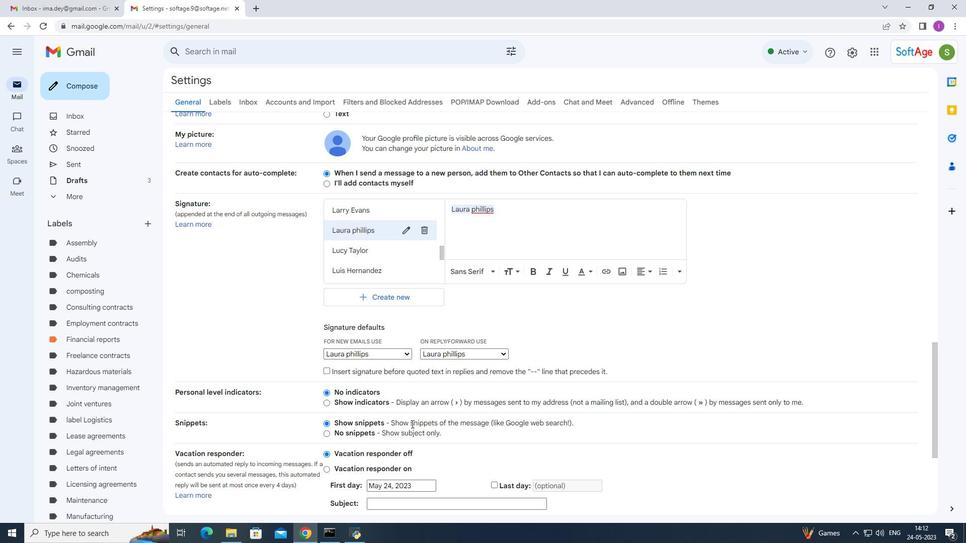 
Action: Mouse moved to (420, 413)
Screenshot: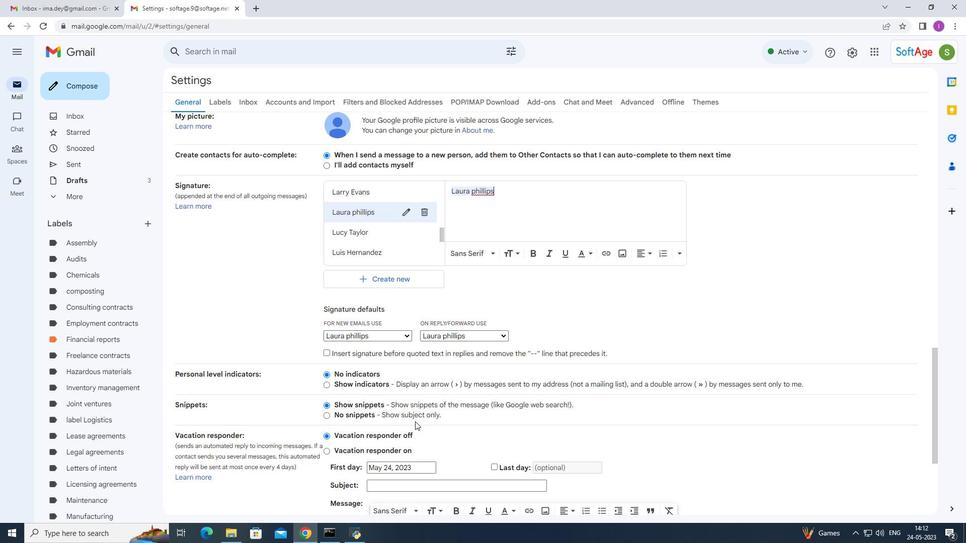 
Action: Mouse scrolled (420, 412) with delta (0, 0)
Screenshot: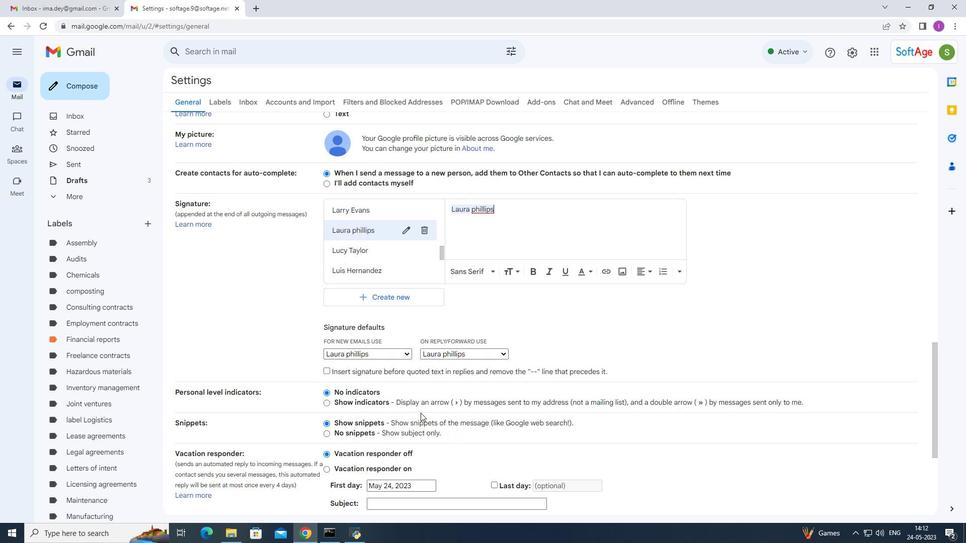 
Action: Mouse moved to (421, 412)
Screenshot: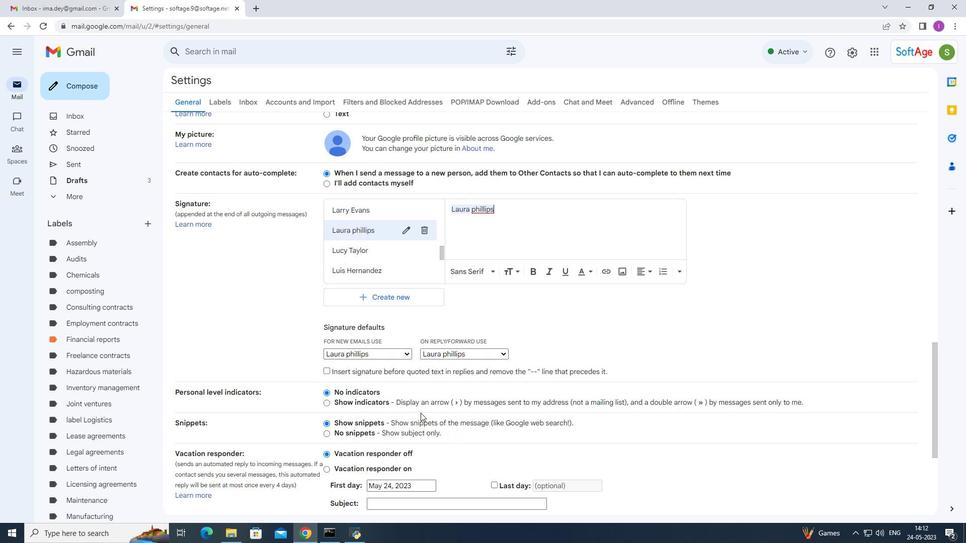 
Action: Mouse scrolled (421, 413) with delta (0, 0)
Screenshot: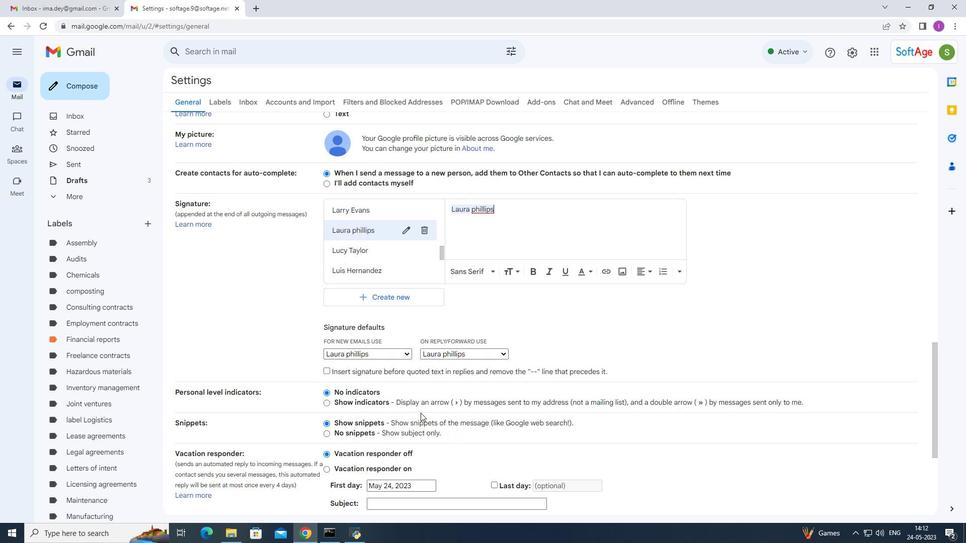 
Action: Mouse moved to (421, 412)
Screenshot: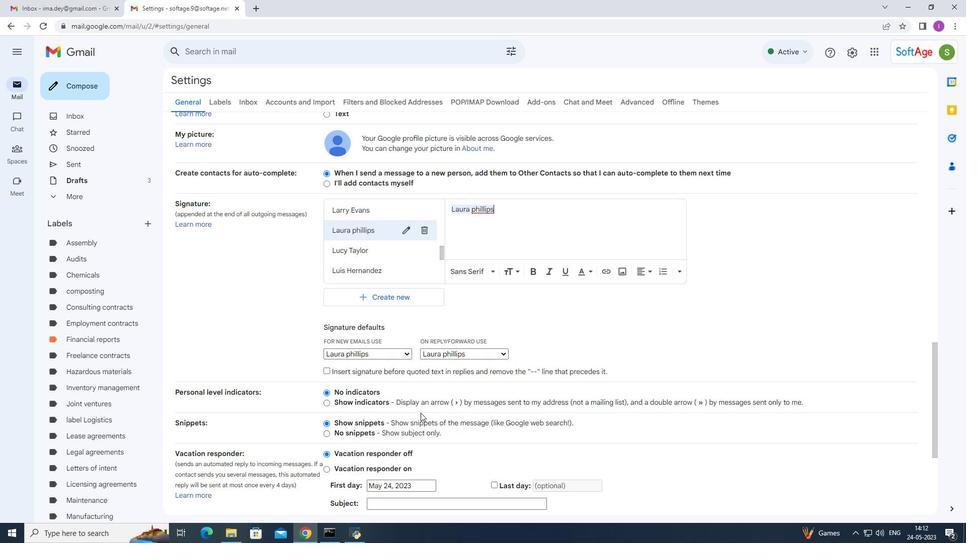 
Action: Mouse scrolled (421, 412) with delta (0, 0)
Screenshot: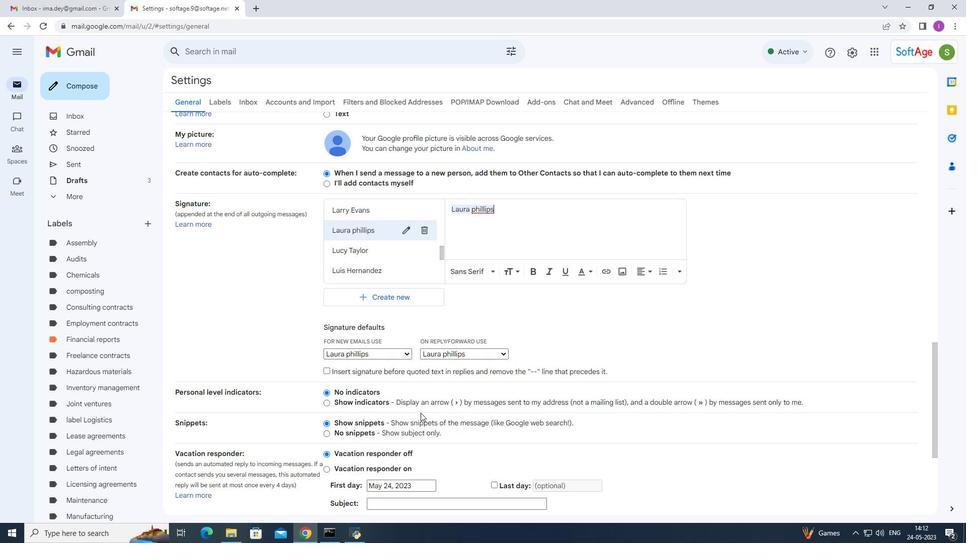 
Action: Mouse moved to (423, 411)
Screenshot: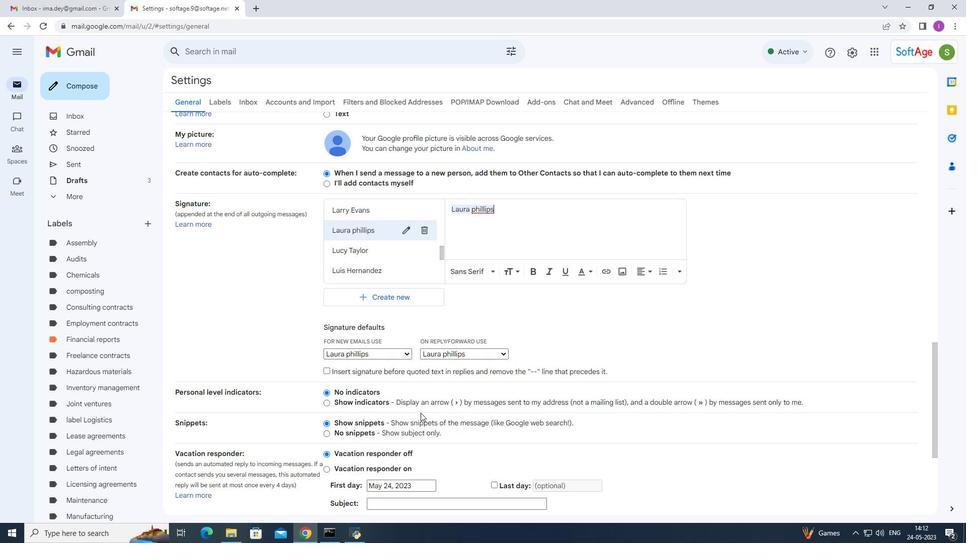 
Action: Mouse scrolled (422, 412) with delta (0, 0)
Screenshot: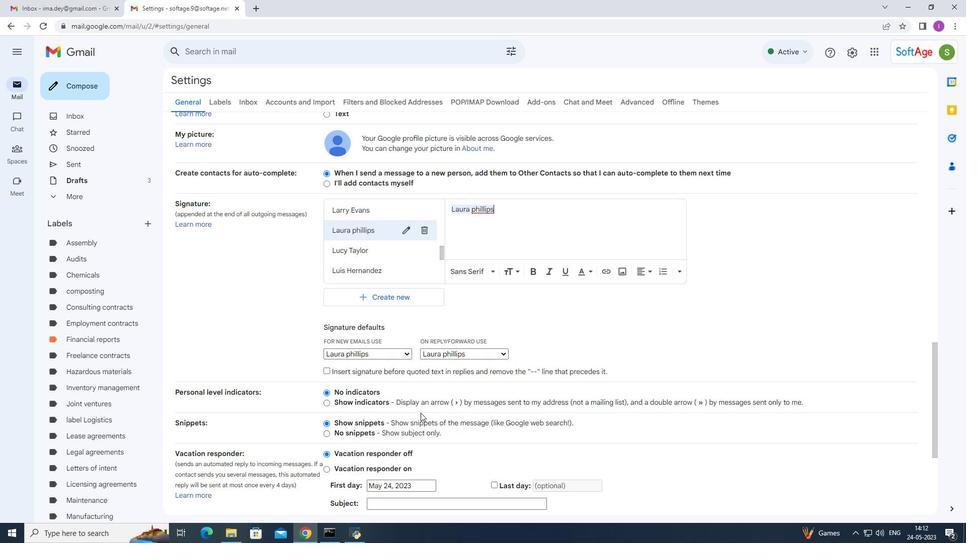 
Action: Mouse scrolled (423, 411) with delta (0, 0)
Screenshot: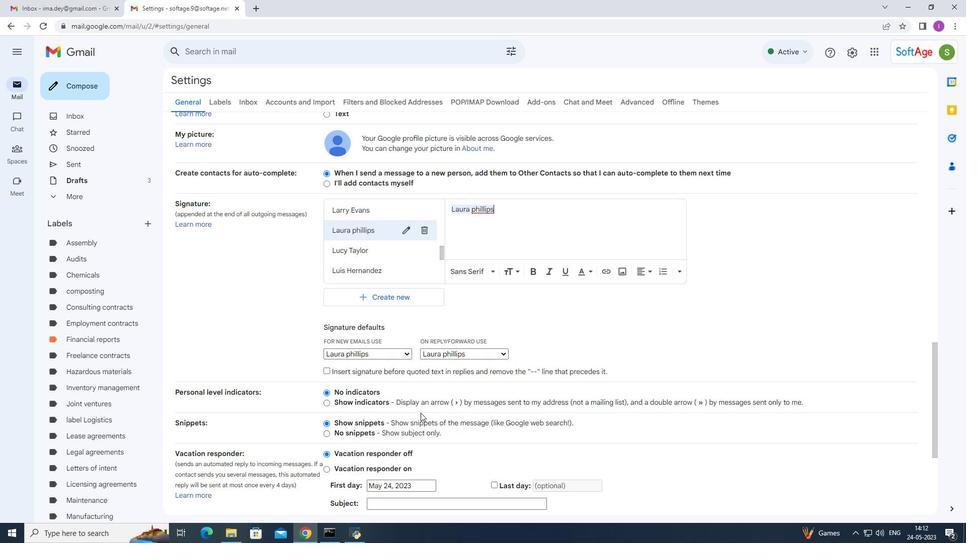
Action: Mouse moved to (424, 409)
Screenshot: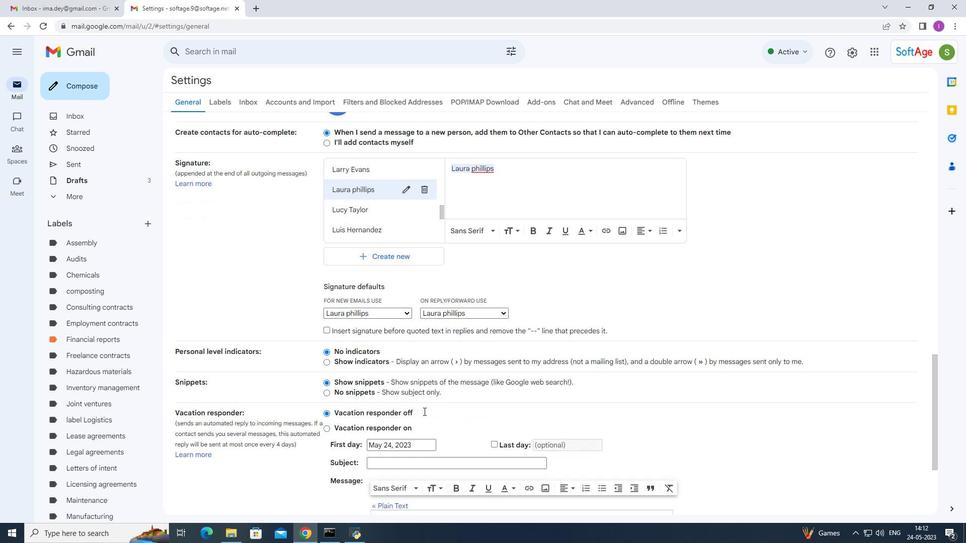 
Action: Mouse scrolled (424, 409) with delta (0, 0)
Screenshot: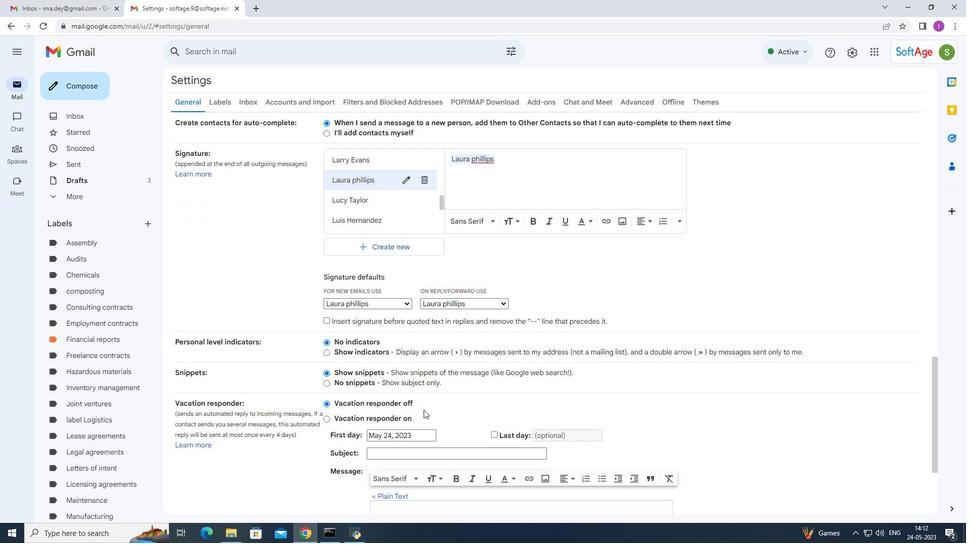 
Action: Mouse moved to (427, 409)
Screenshot: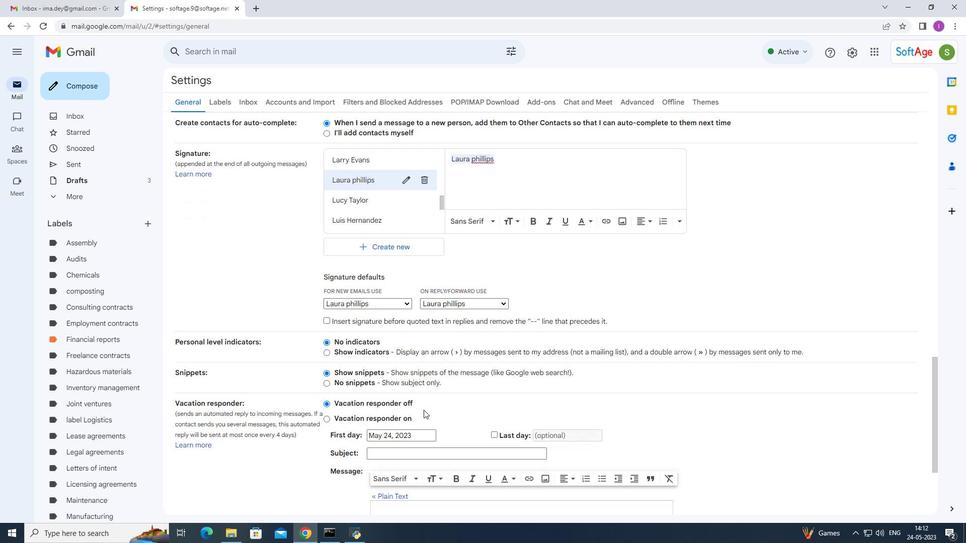 
Action: Mouse scrolled (425, 409) with delta (0, 0)
Screenshot: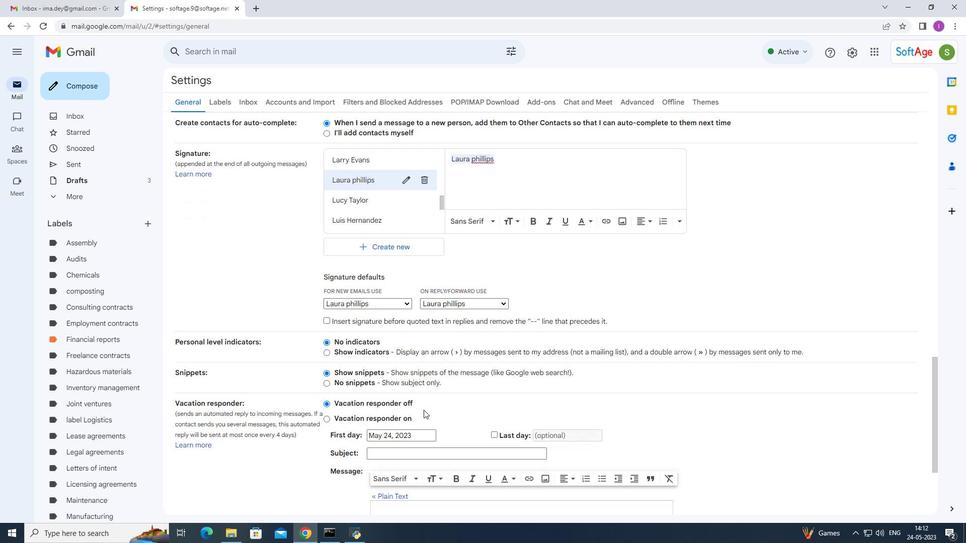 
Action: Mouse moved to (430, 405)
Screenshot: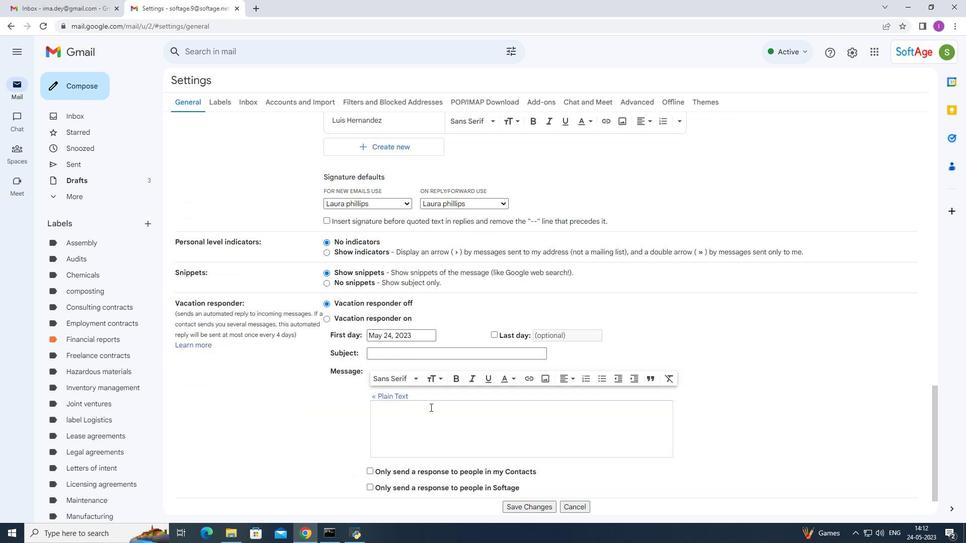 
Action: Mouse scrolled (430, 405) with delta (0, 0)
Screenshot: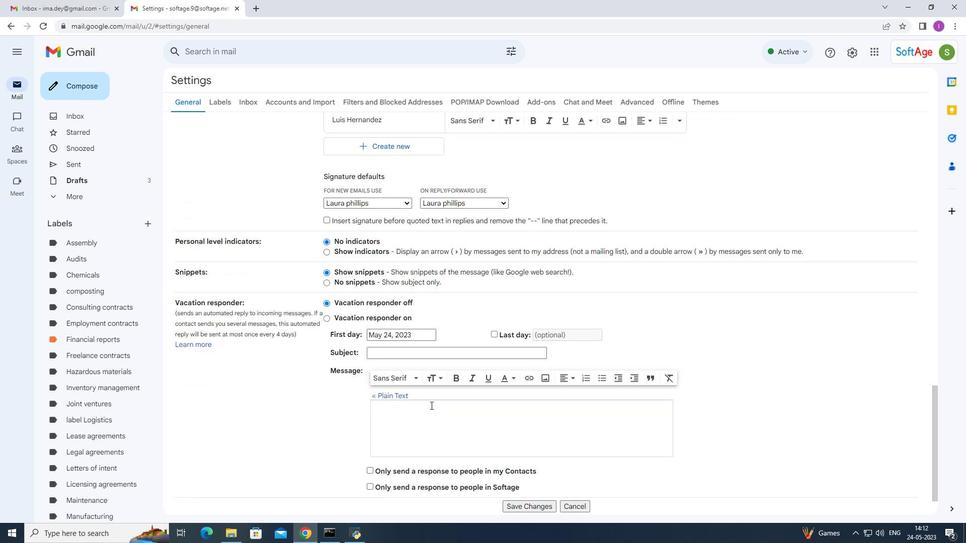 
Action: Mouse scrolled (430, 405) with delta (0, 0)
Screenshot: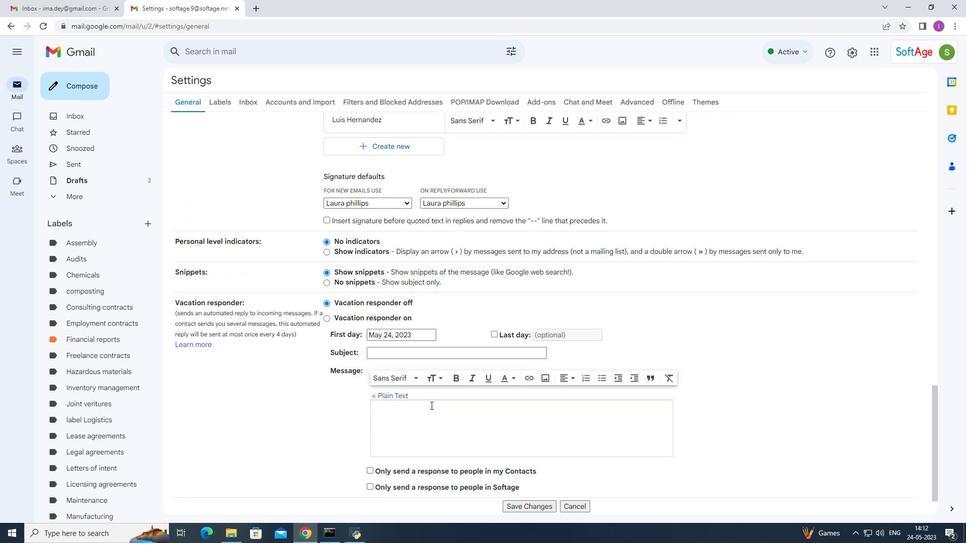 
Action: Mouse scrolled (430, 406) with delta (0, 0)
Screenshot: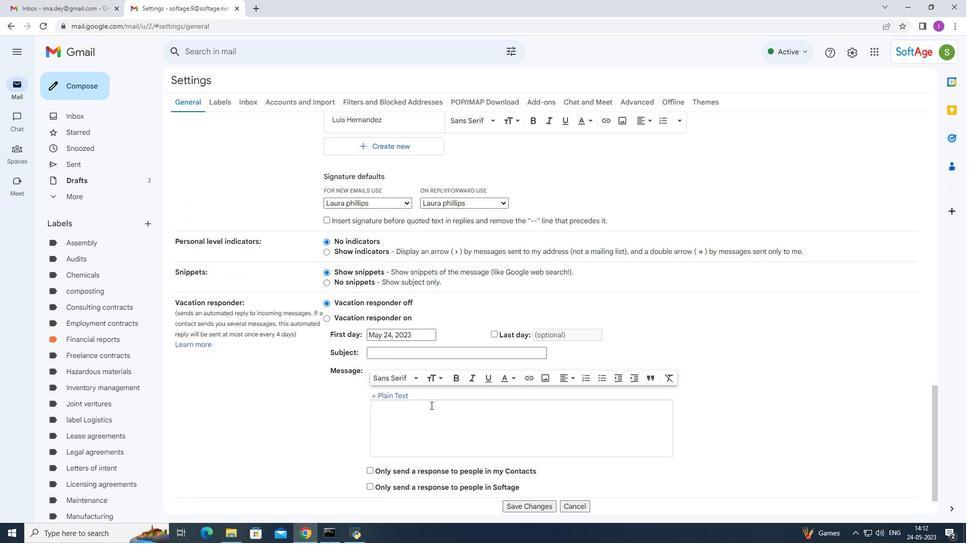 
Action: Mouse scrolled (430, 405) with delta (0, 0)
Screenshot: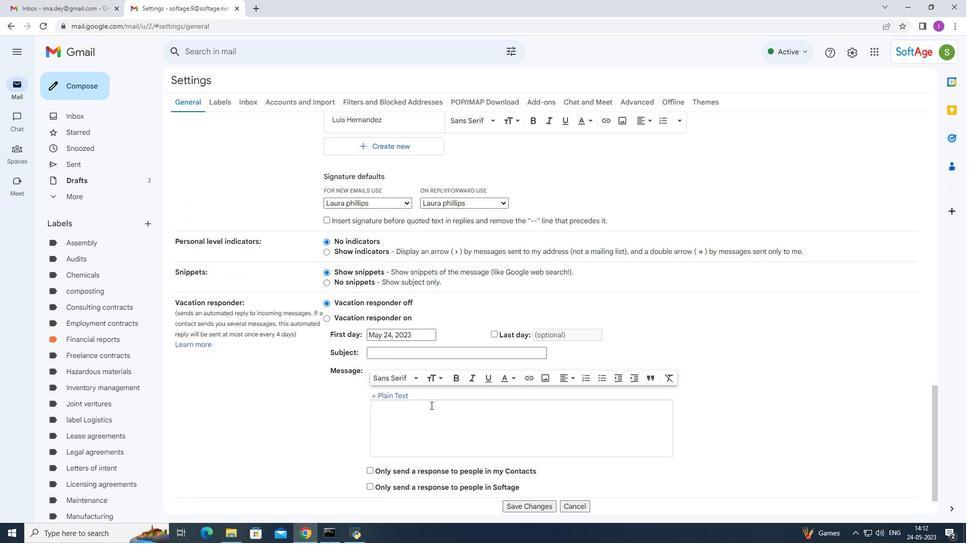 
Action: Mouse scrolled (430, 405) with delta (0, 0)
Screenshot: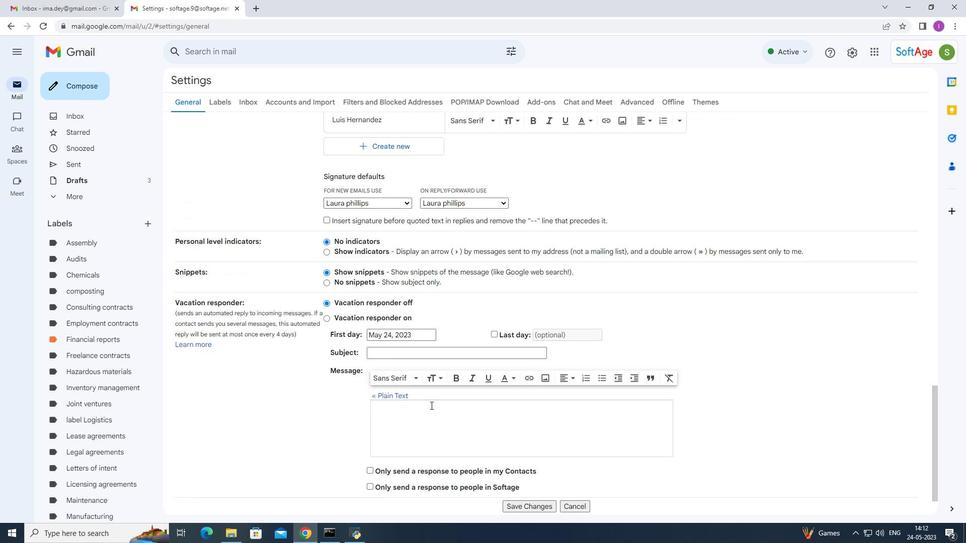 
Action: Mouse moved to (562, 462)
Screenshot: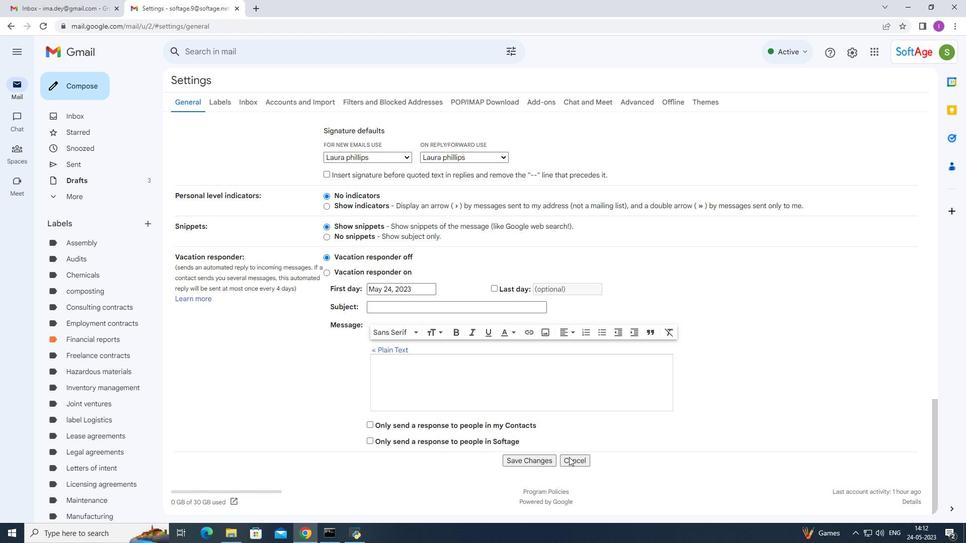 
Action: Mouse scrolled (562, 461) with delta (0, 0)
Screenshot: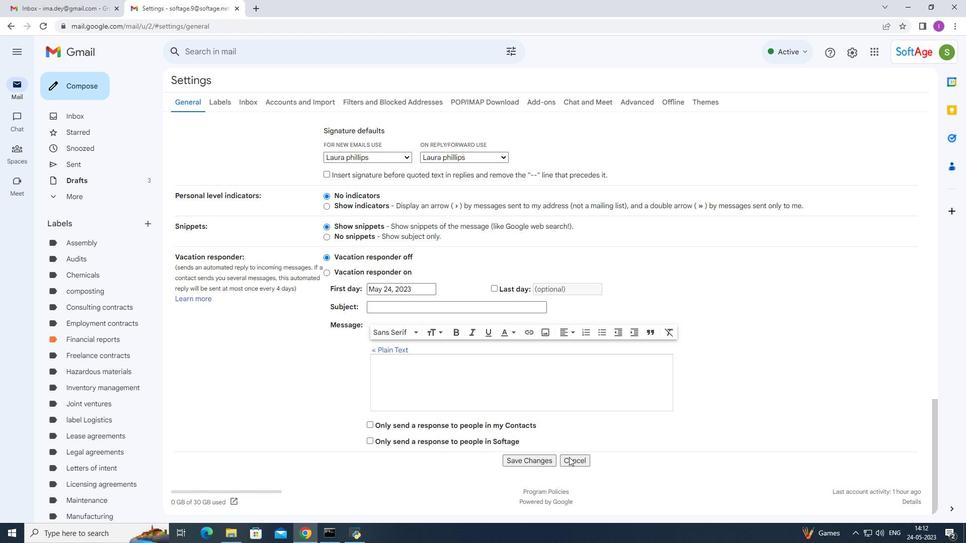 
Action: Mouse scrolled (562, 461) with delta (0, 0)
Screenshot: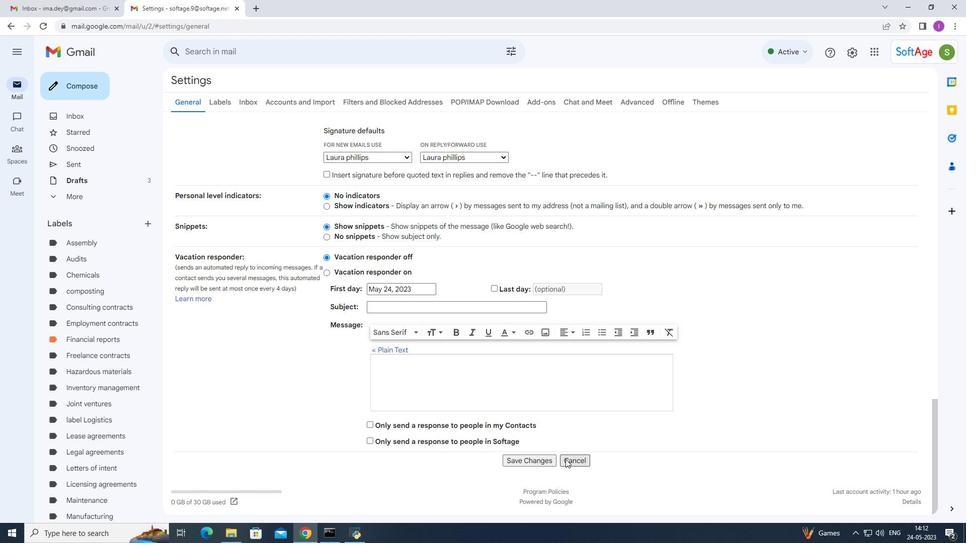 
Action: Mouse scrolled (562, 461) with delta (0, 0)
Screenshot: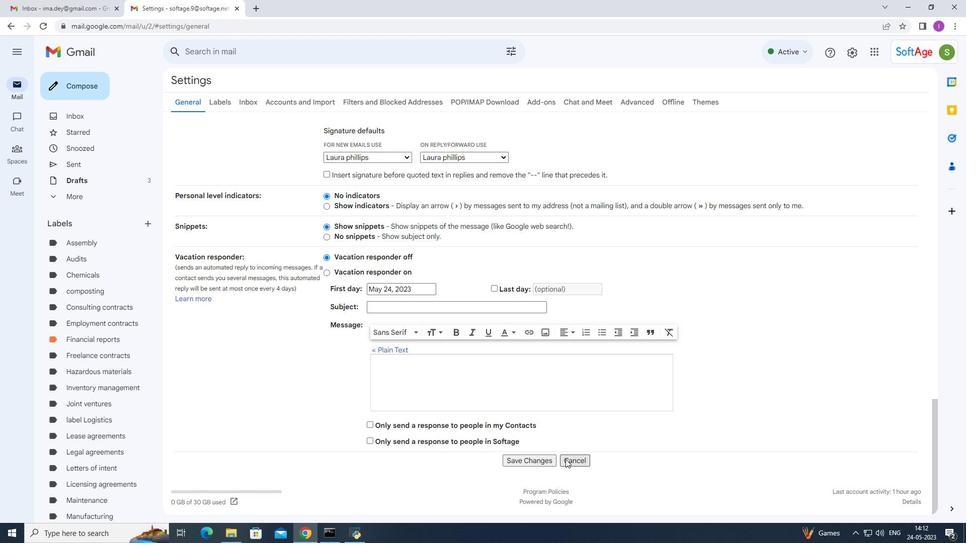 
Action: Mouse scrolled (562, 461) with delta (0, 0)
Screenshot: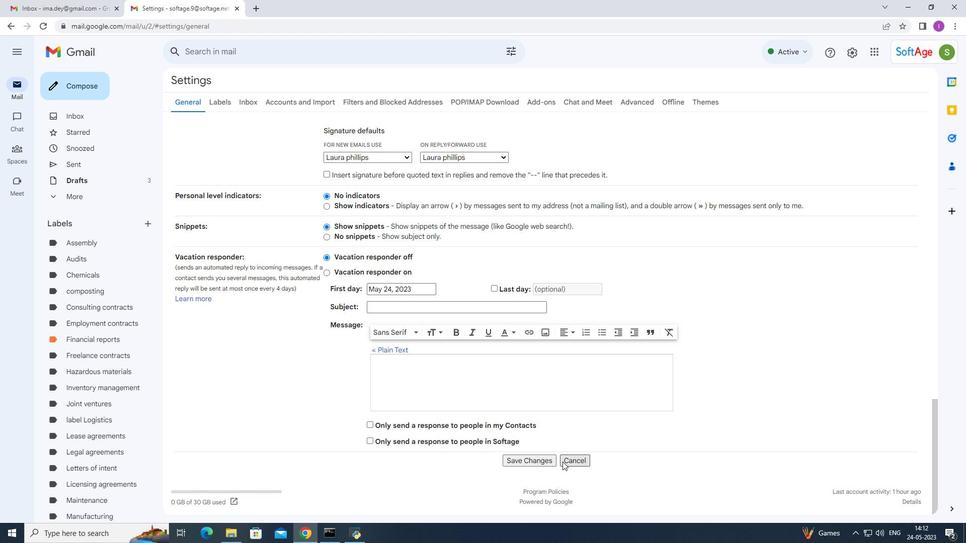 
Action: Mouse moved to (540, 460)
Screenshot: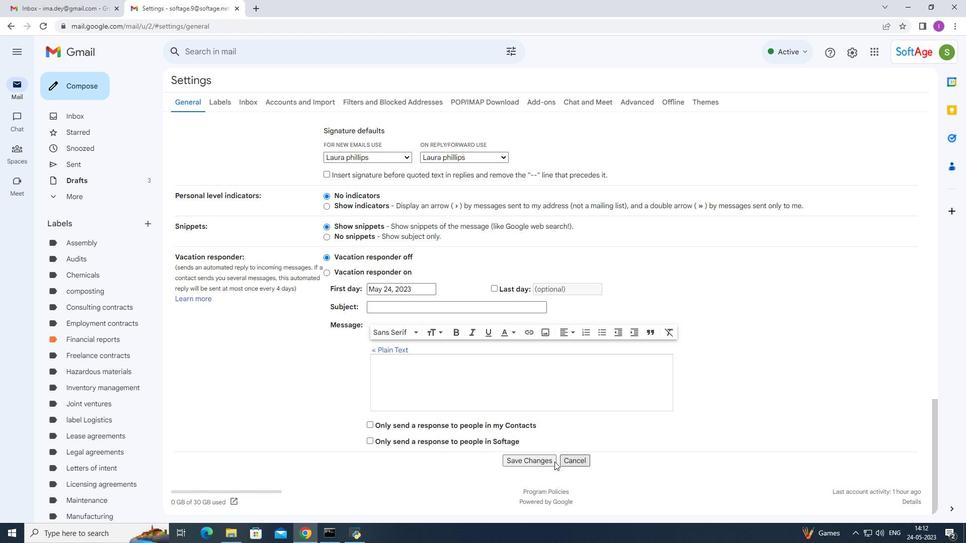 
Action: Mouse pressed left at (540, 460)
Screenshot: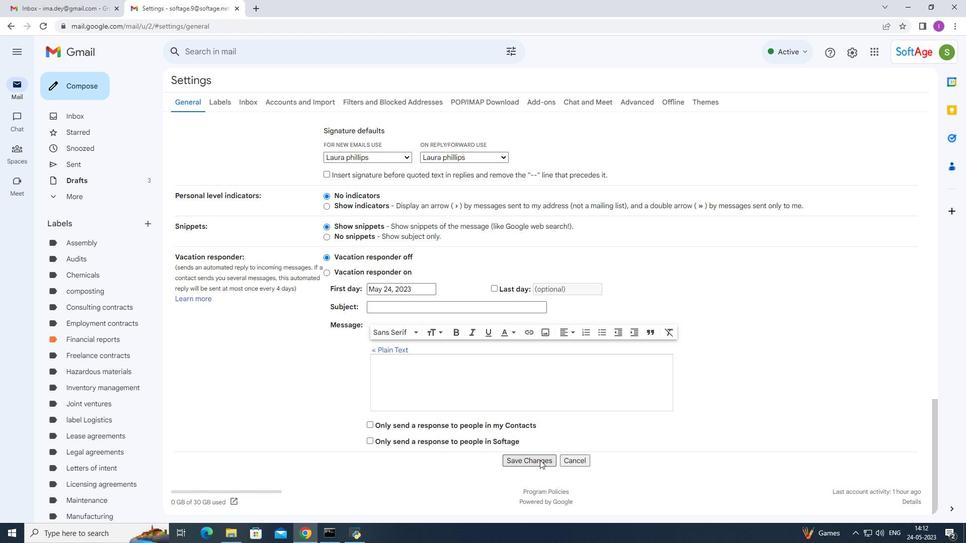 
Action: Mouse moved to (89, 84)
Screenshot: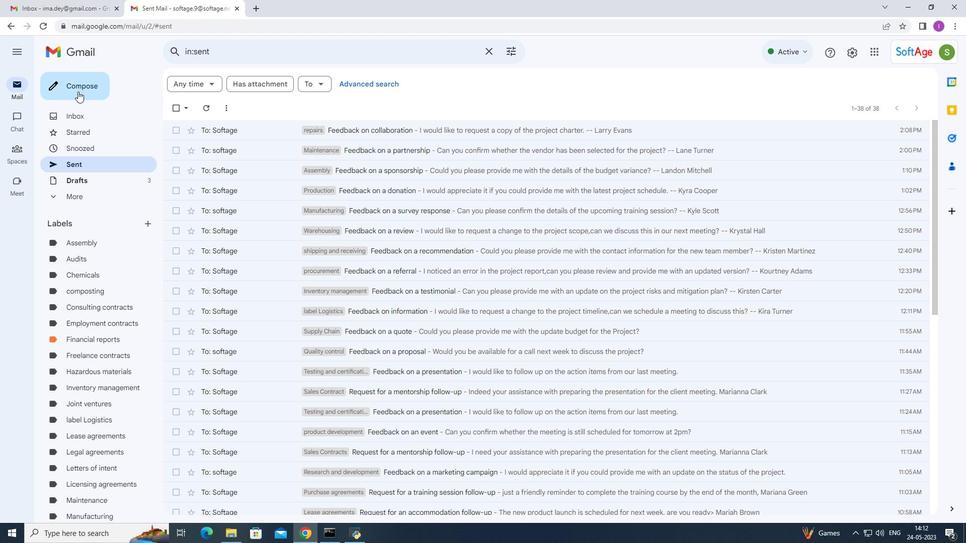 
Action: Mouse pressed left at (89, 84)
Screenshot: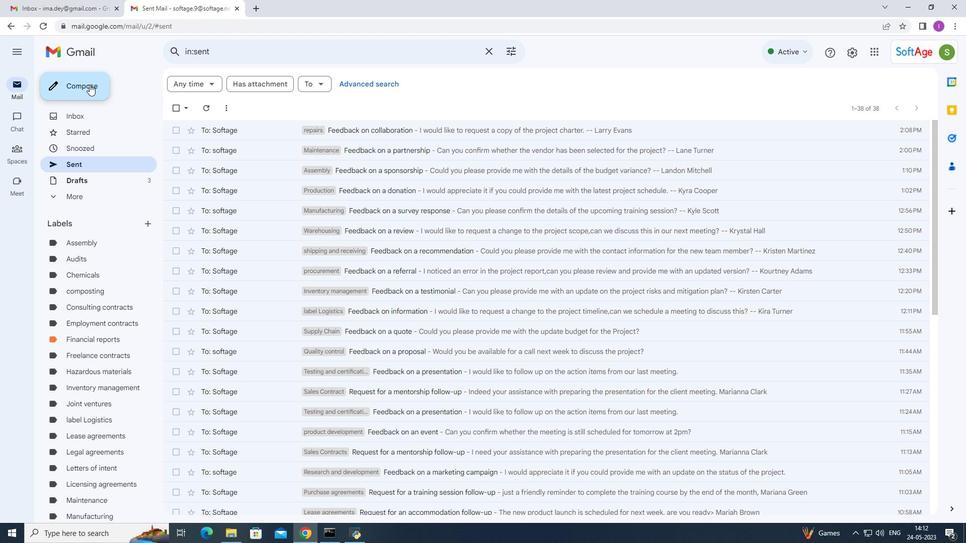 
Action: Mouse moved to (667, 262)
Screenshot: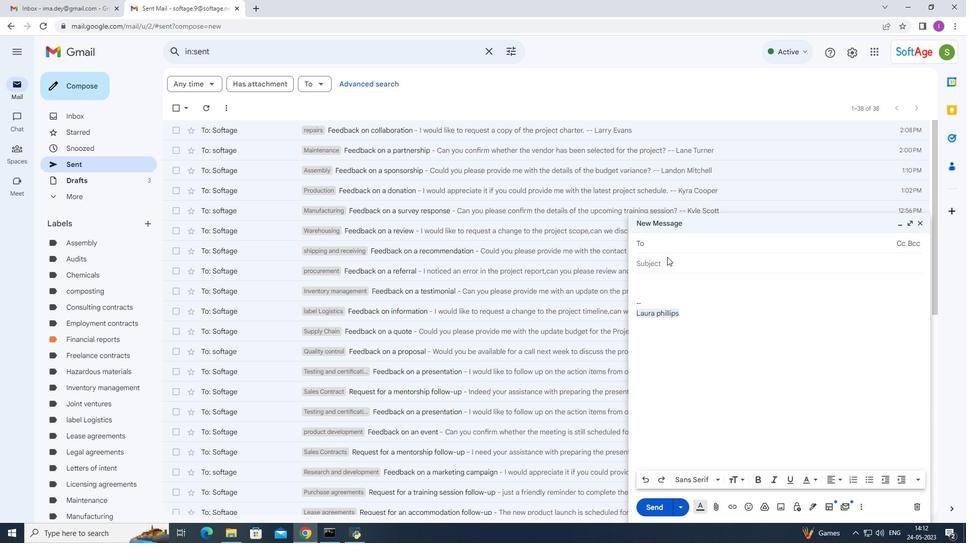 
Action: Key pressed so
Screenshot: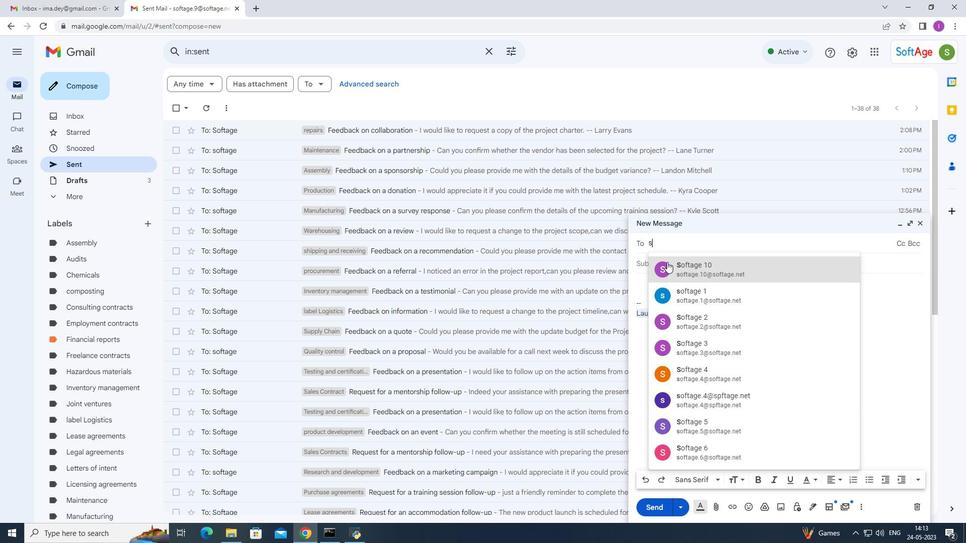 
Action: Mouse moved to (704, 355)
Screenshot: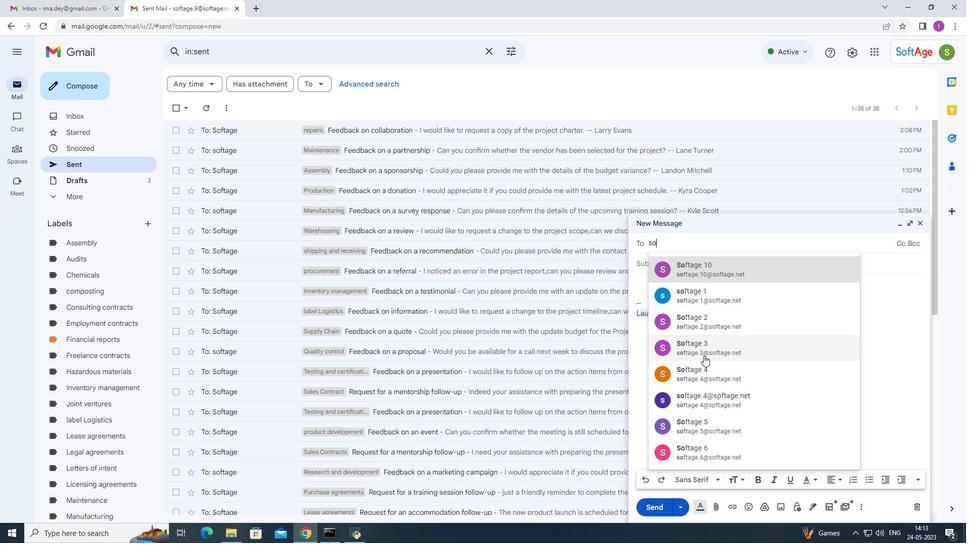 
Action: Mouse pressed left at (704, 355)
Screenshot: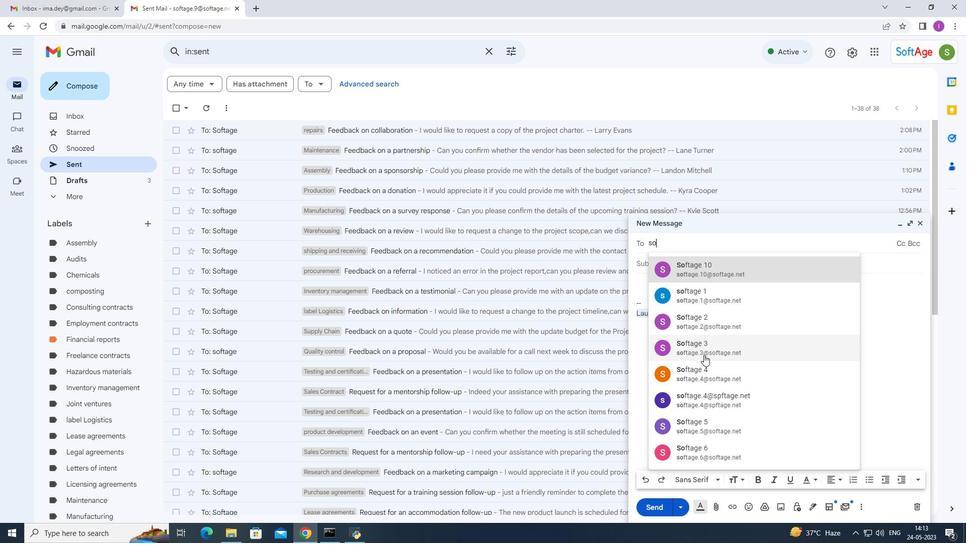 
Action: Mouse moved to (659, 273)
Screenshot: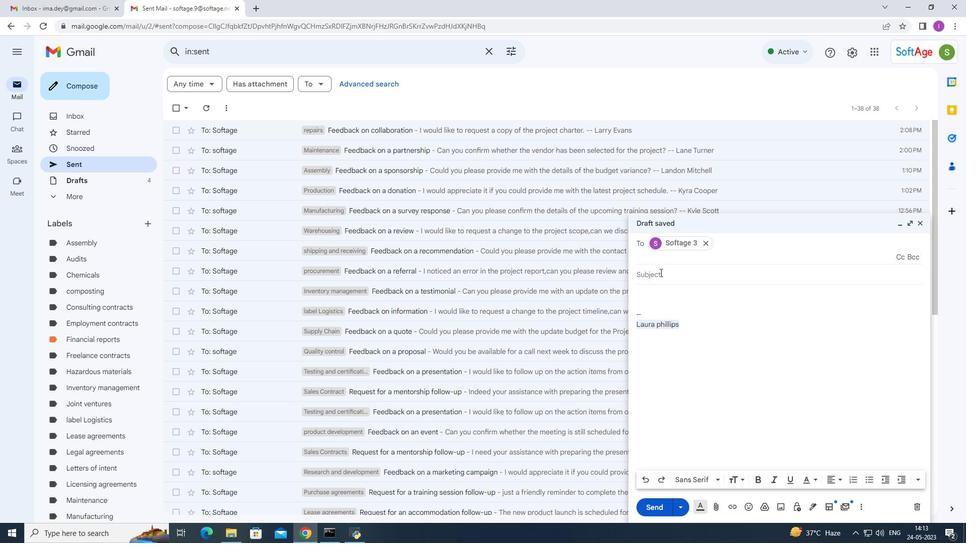 
Action: Mouse pressed left at (659, 273)
Screenshot: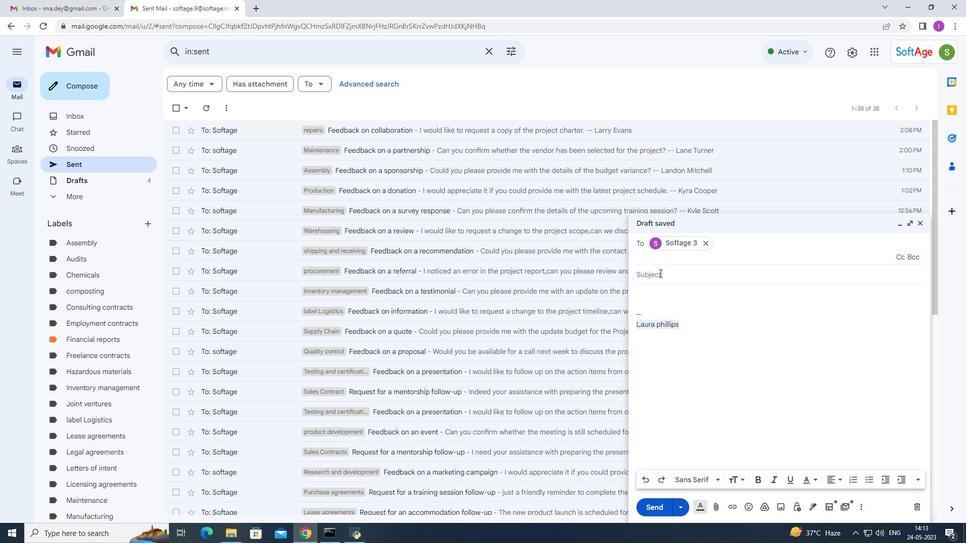
Action: Mouse moved to (692, 268)
Screenshot: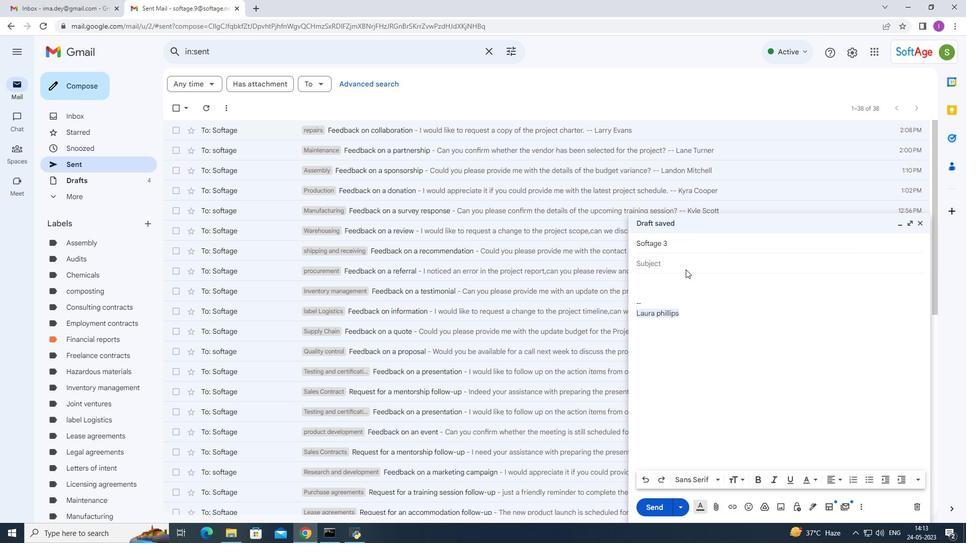 
Action: Key pressed <Key.shift>Feedback<Key.space>on<Key.space>a<Key.space>job<Key.space>application
Screenshot: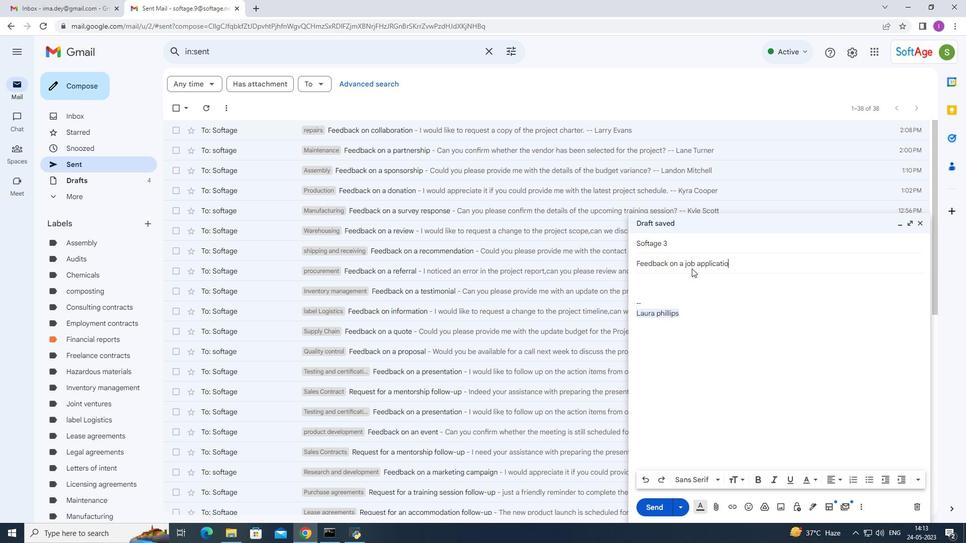
Action: Mouse moved to (646, 287)
Screenshot: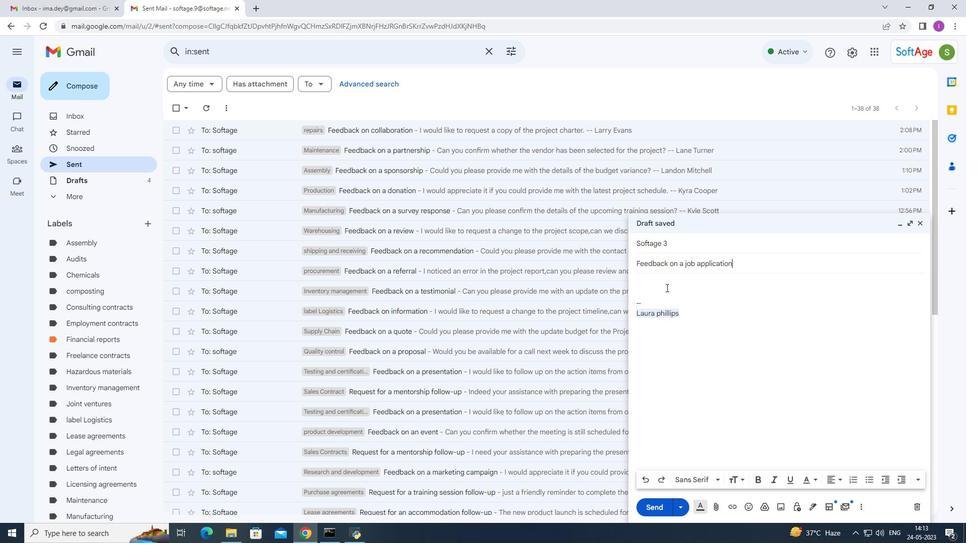 
Action: Mouse pressed left at (646, 287)
Screenshot: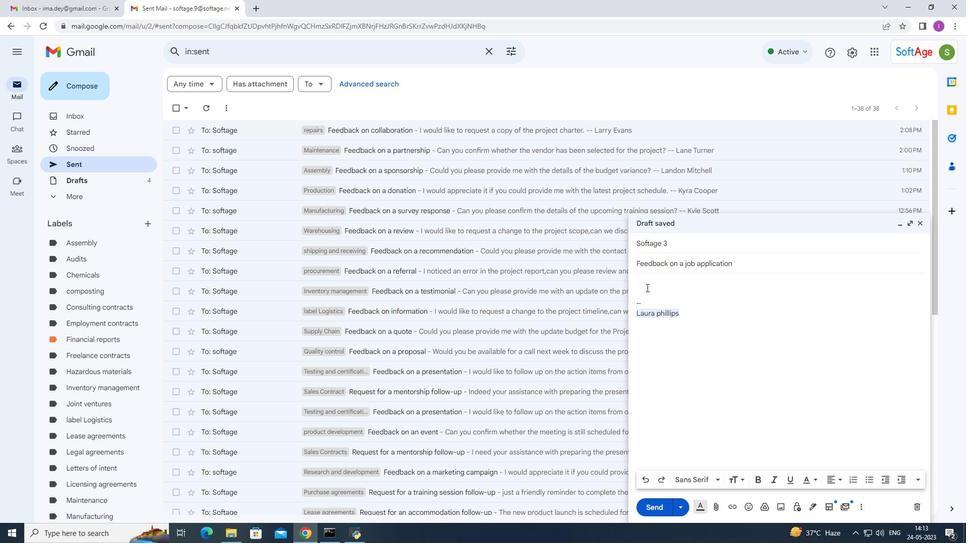 
Action: Key pressed <Key.shift>Could<Key.space>u<Key.space><Key.backspace><Key.backspace>you<Key.space>please<Key.space>clarifynb<Key.backspace><Key.space>theroles
Screenshot: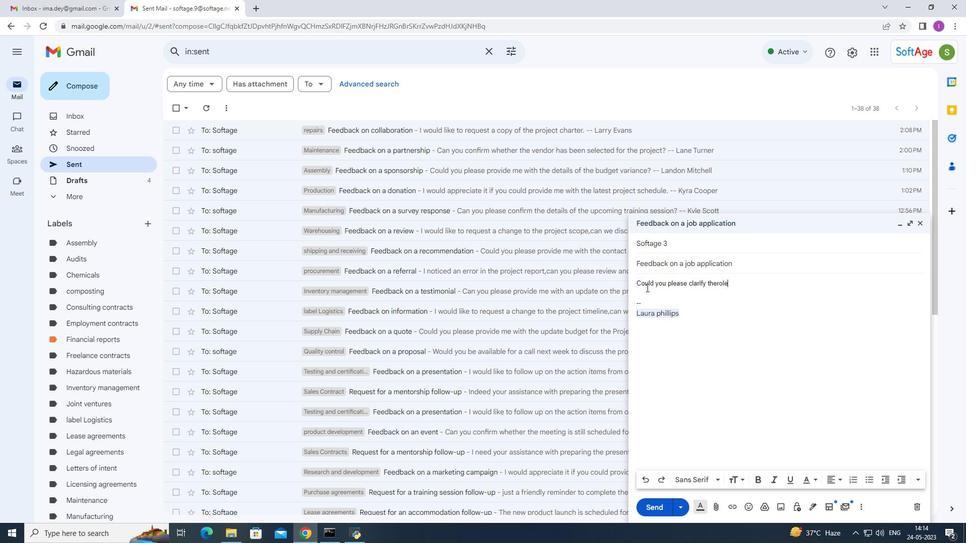 
Action: Mouse moved to (717, 284)
Screenshot: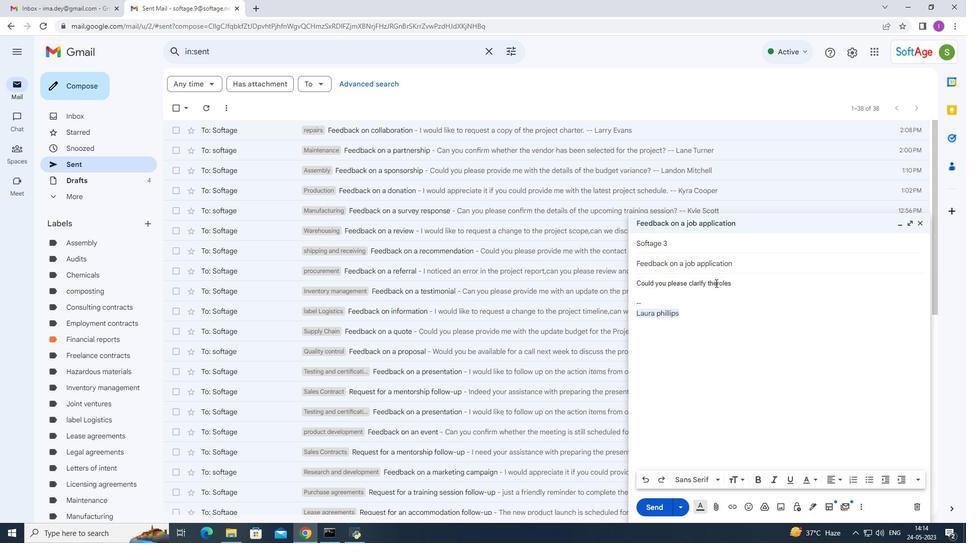 
Action: Mouse pressed left at (717, 284)
Screenshot: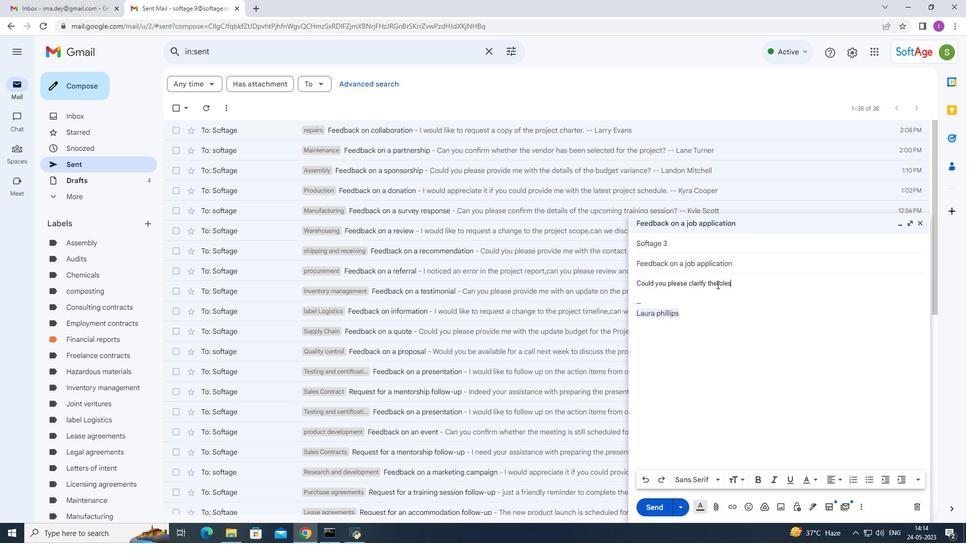 
Action: Mouse moved to (734, 278)
Screenshot: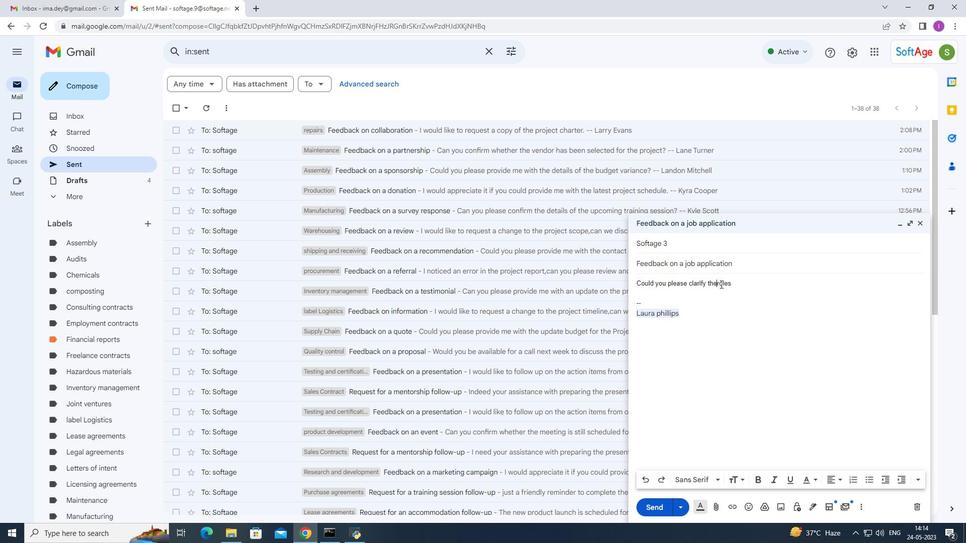 
Action: Key pressed <Key.space>
Screenshot: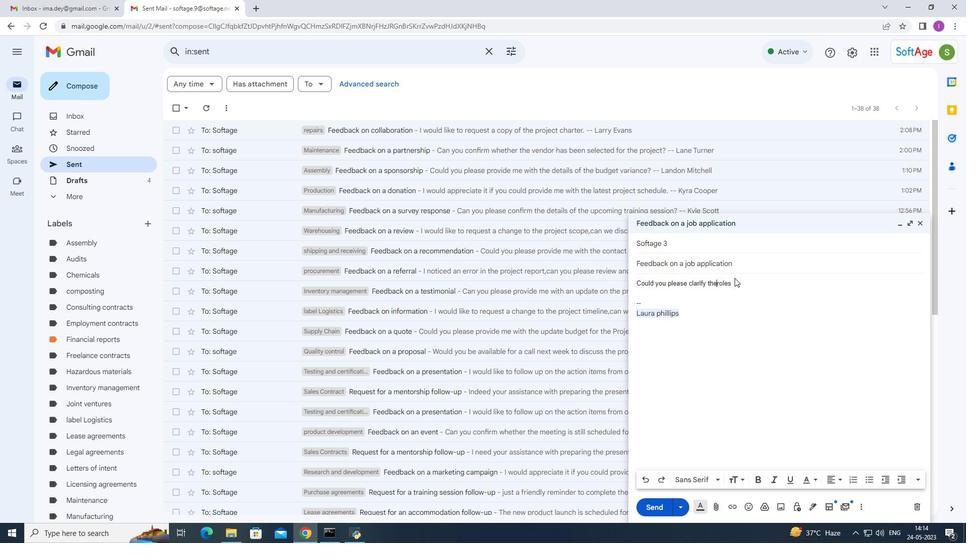 
Action: Mouse pressed left at (734, 278)
Screenshot: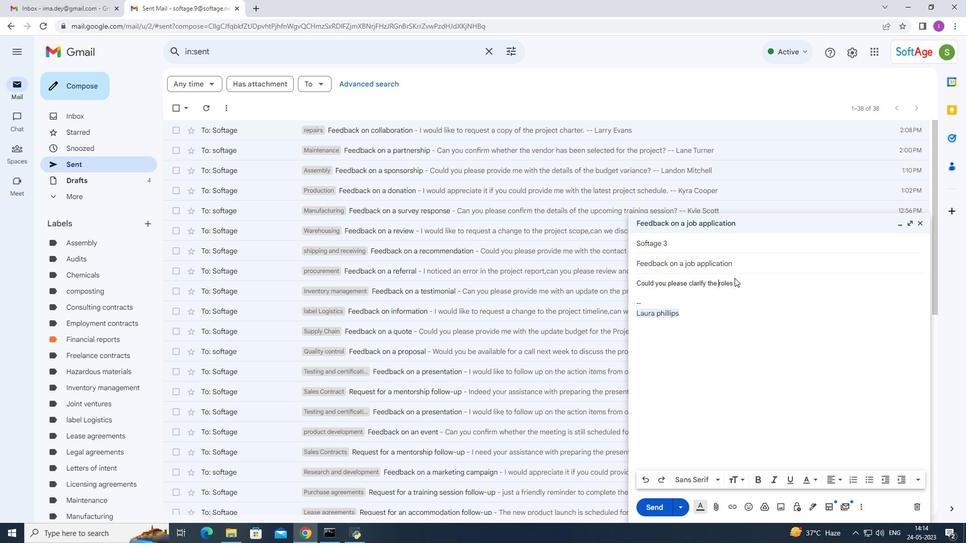 
Action: Mouse moved to (741, 284)
Screenshot: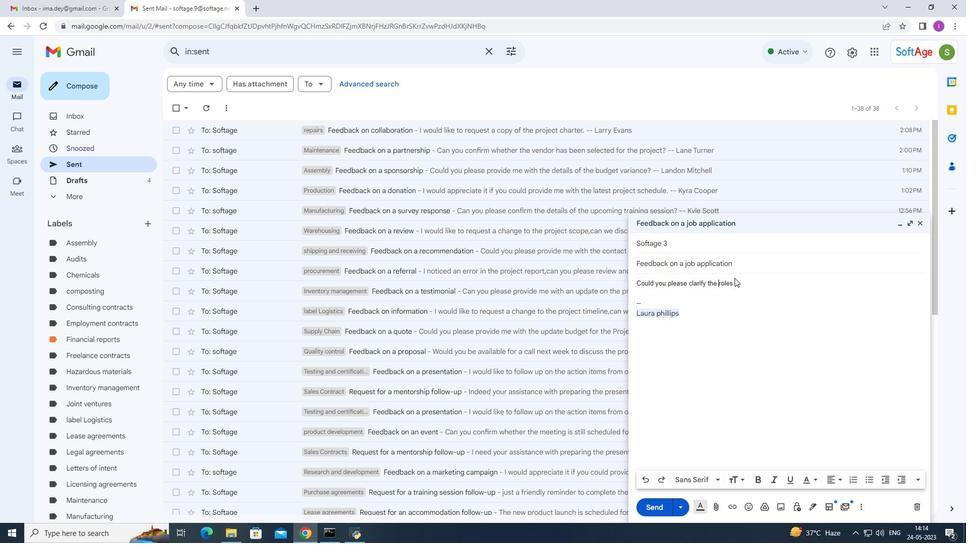 
Action: Mouse pressed left at (741, 284)
Screenshot: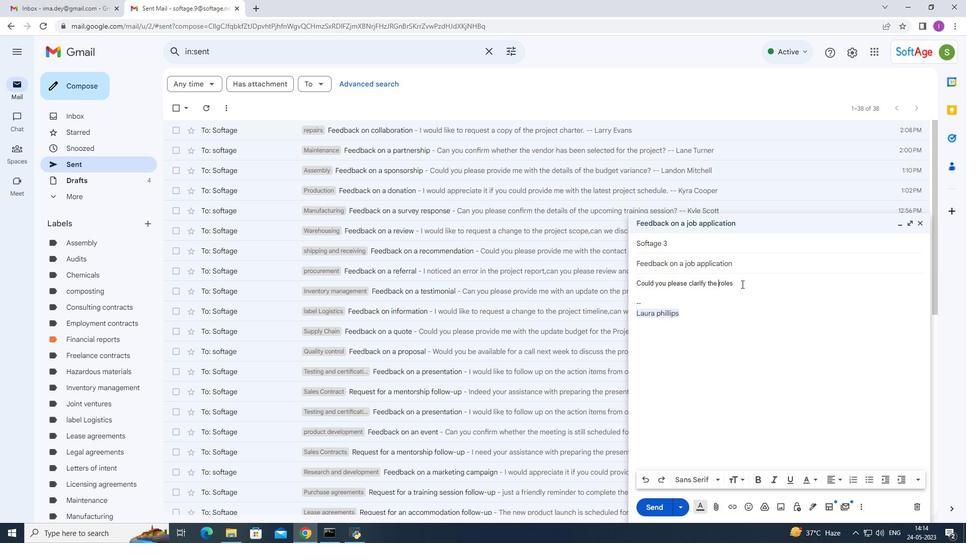 
Action: Key pressed <Key.space>and<Key.space>responsibilities<Key.space>of<Key.space>the<Key.space>project<Key.space>mwe<Key.backspace><Key.backspace>embers<Key.shift><Key.shift><Key.shift><Key.shift><Key.shift><Key.shift><Key.shift><Key.shift><Key.shift><Key.shift><Key.shift>><Key.backspace><Key.shift>?
Screenshot: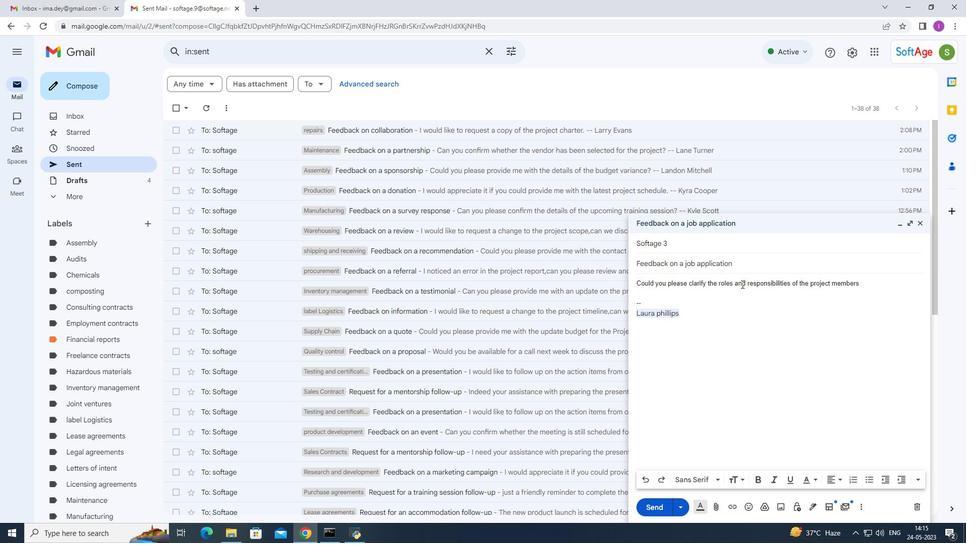 
Action: Mouse moved to (708, 321)
Screenshot: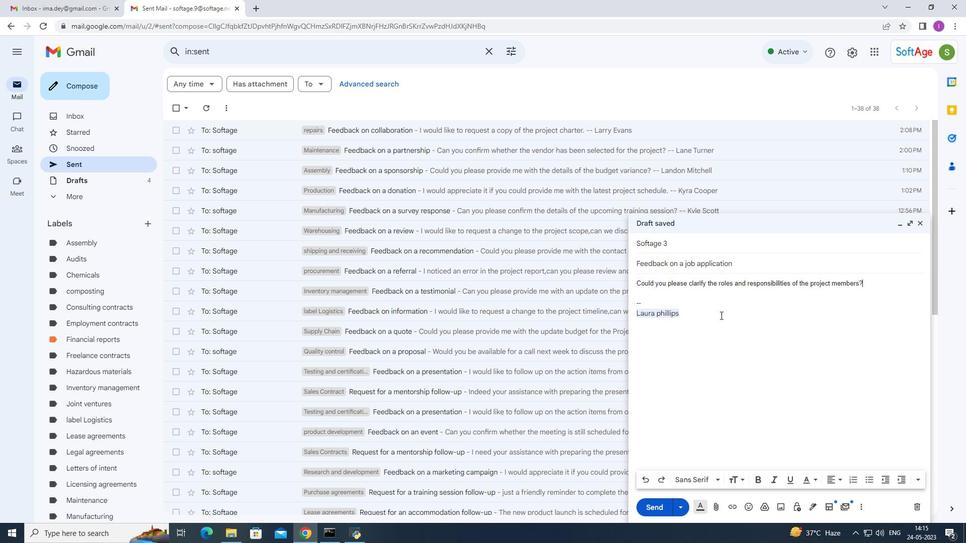 
Action: Mouse pressed left at (708, 321)
Screenshot: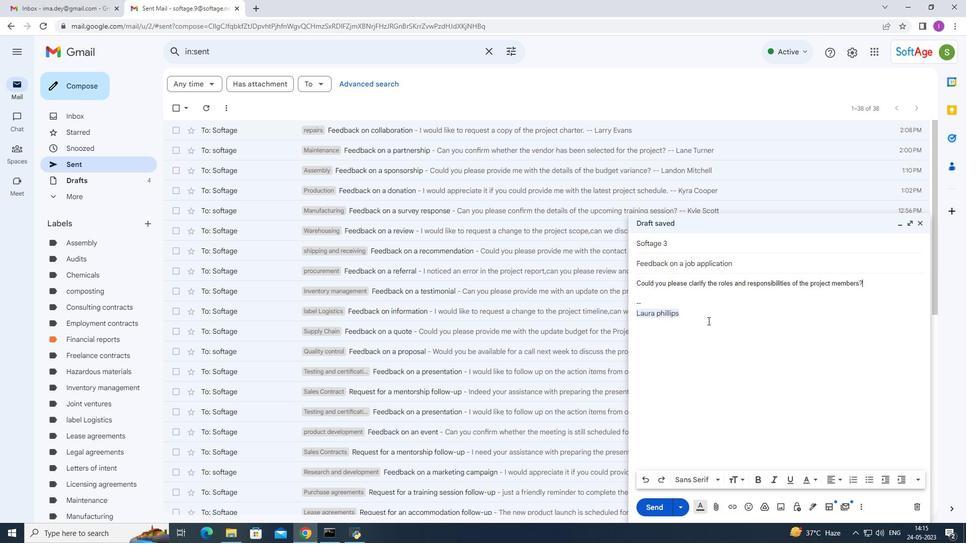
Action: Mouse moved to (816, 445)
Screenshot: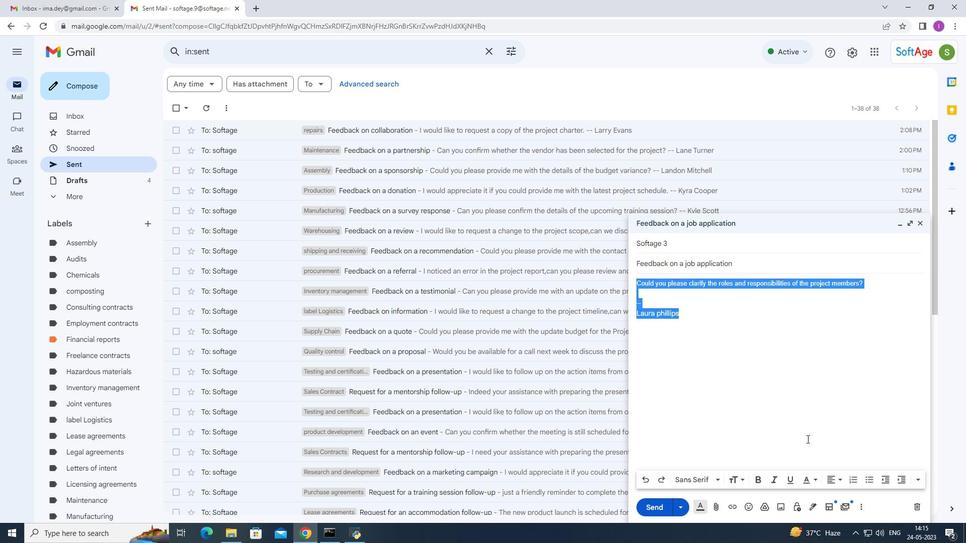 
Action: Mouse scrolled (816, 445) with delta (0, 0)
Screenshot: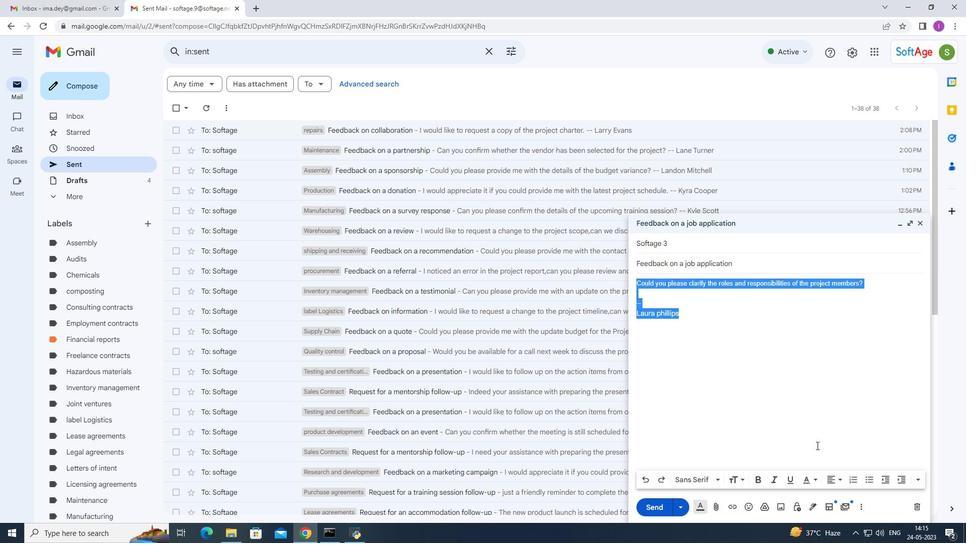 
Action: Mouse scrolled (816, 445) with delta (0, 0)
Screenshot: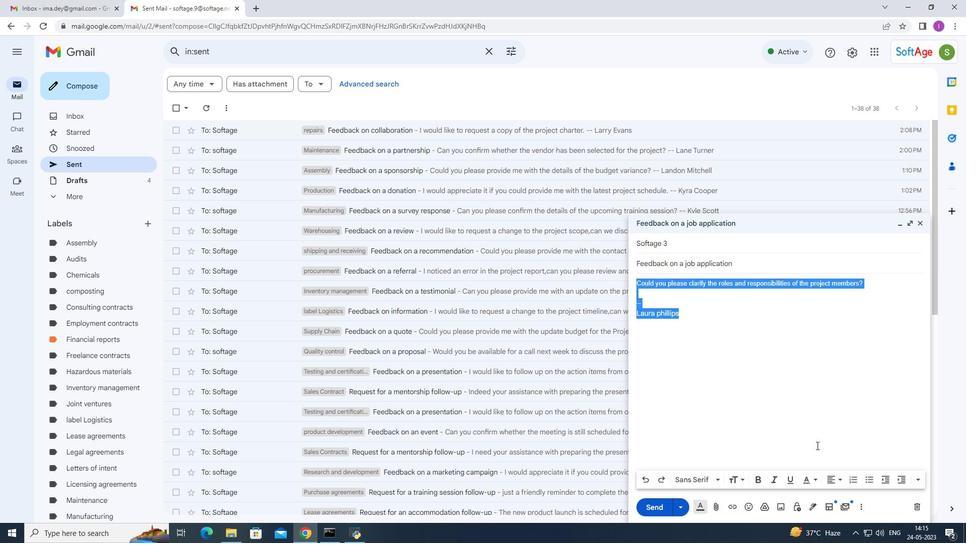 
Action: Mouse scrolled (816, 445) with delta (0, 0)
Screenshot: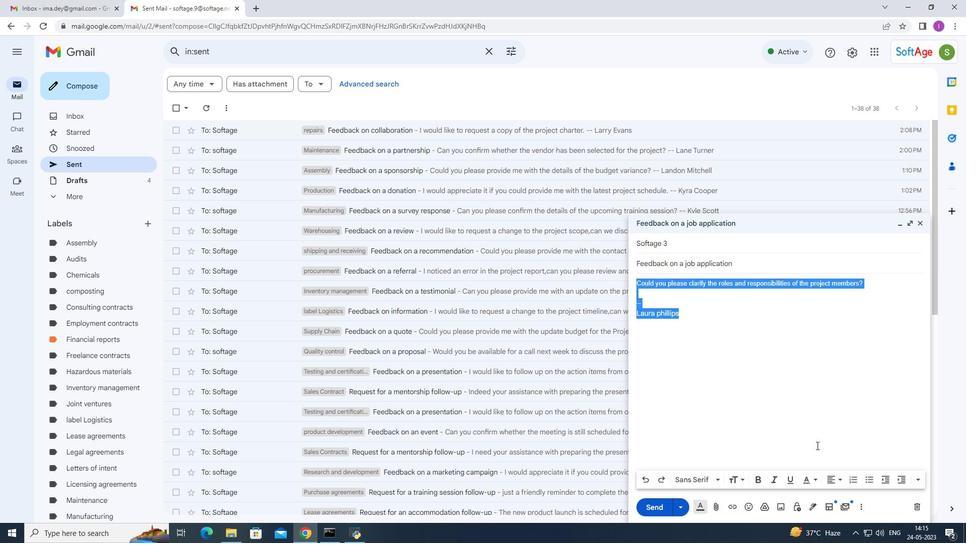 
Action: Mouse scrolled (816, 445) with delta (0, 0)
Screenshot: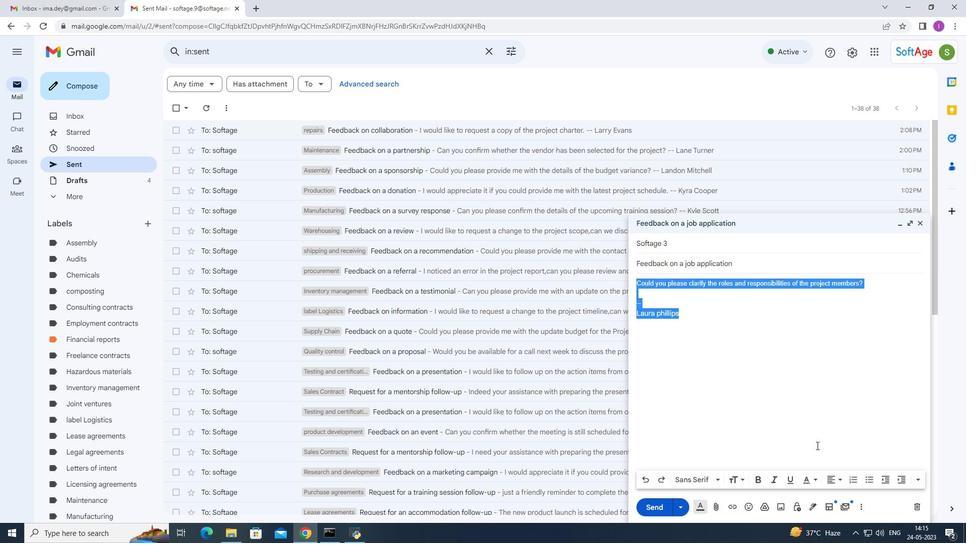 
Action: Mouse moved to (898, 478)
Screenshot: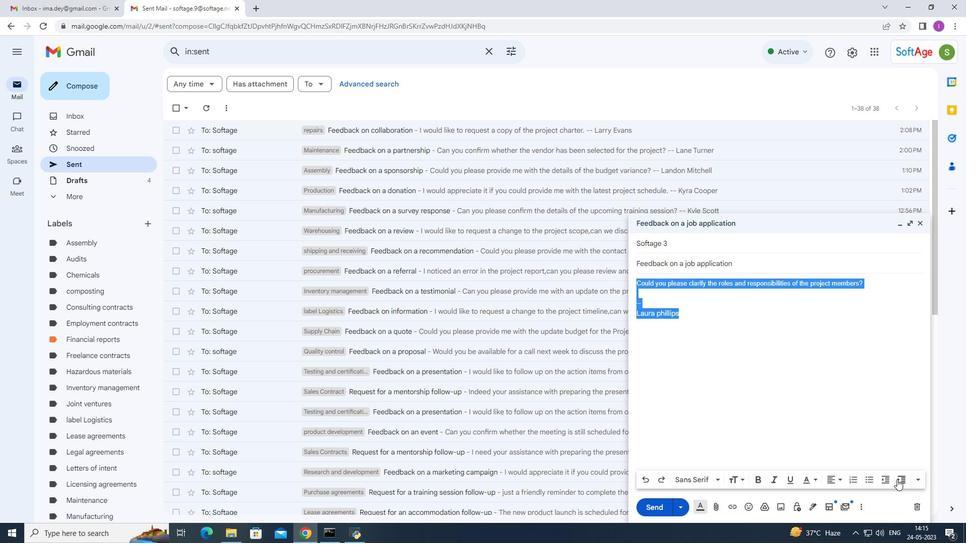 
Action: Mouse pressed left at (898, 478)
Screenshot: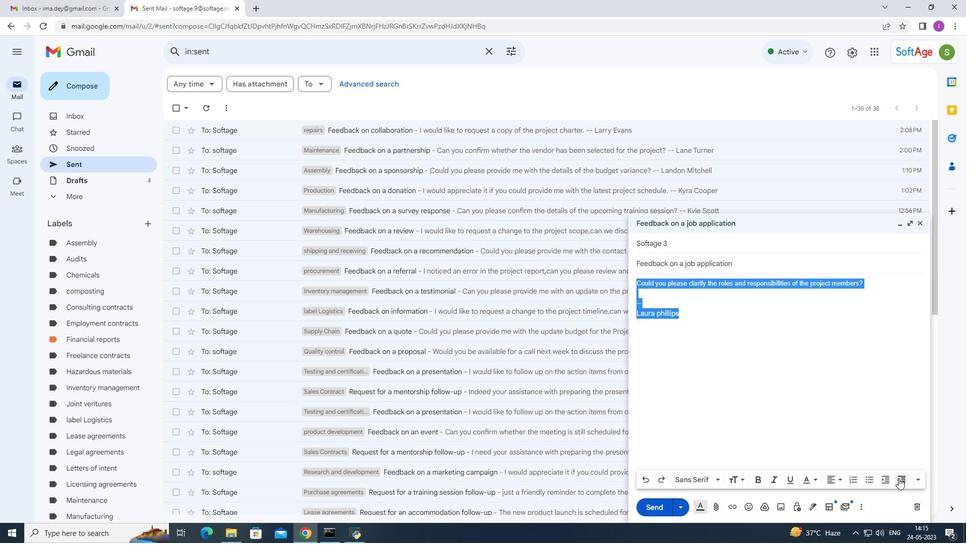 
Action: Mouse pressed left at (898, 478)
Screenshot: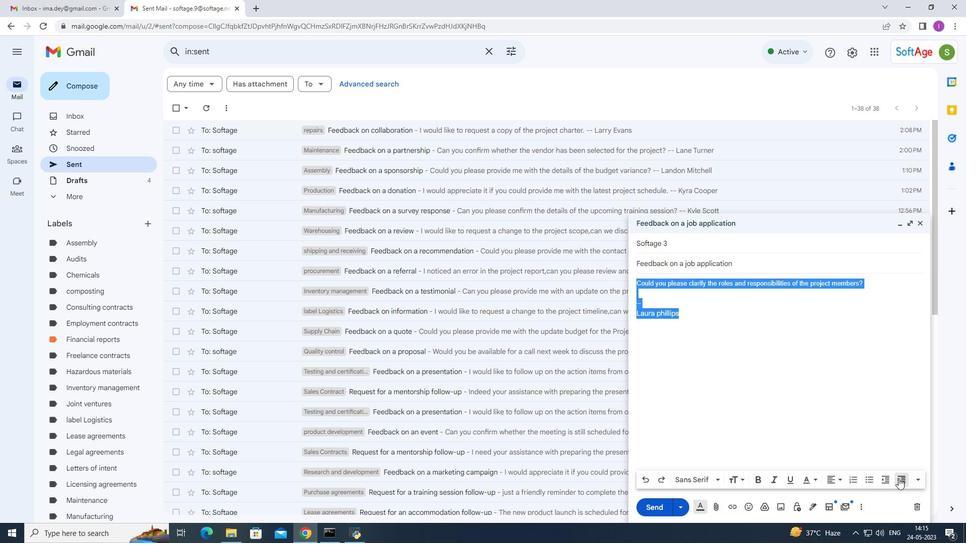 
Action: Mouse moved to (885, 482)
Screenshot: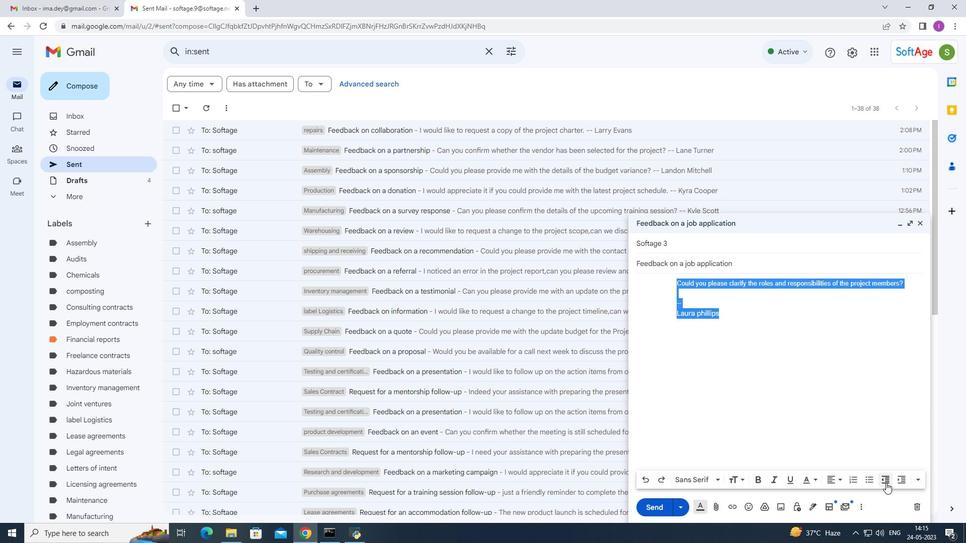
Action: Mouse pressed left at (885, 482)
Screenshot: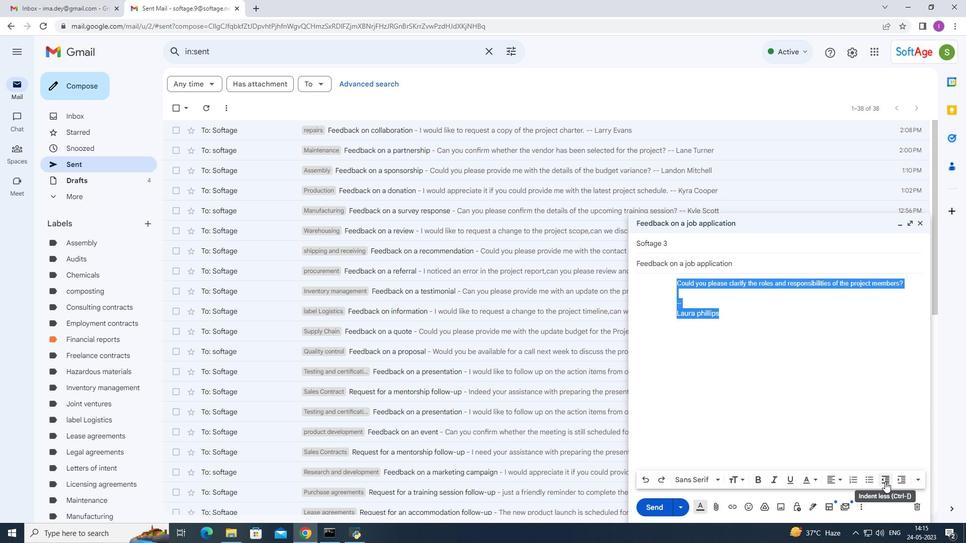 
Action: Mouse moved to (665, 500)
Screenshot: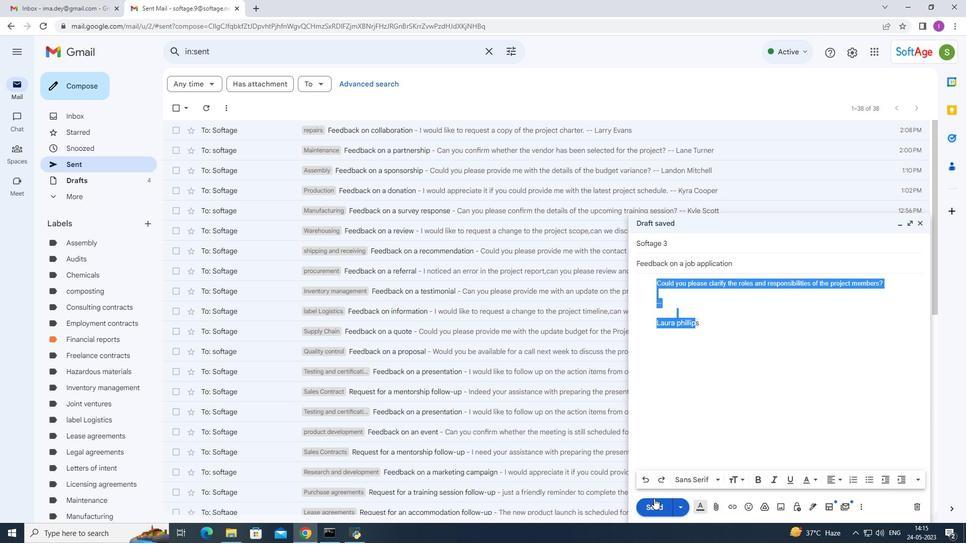 
Action: Mouse pressed left at (665, 500)
Screenshot: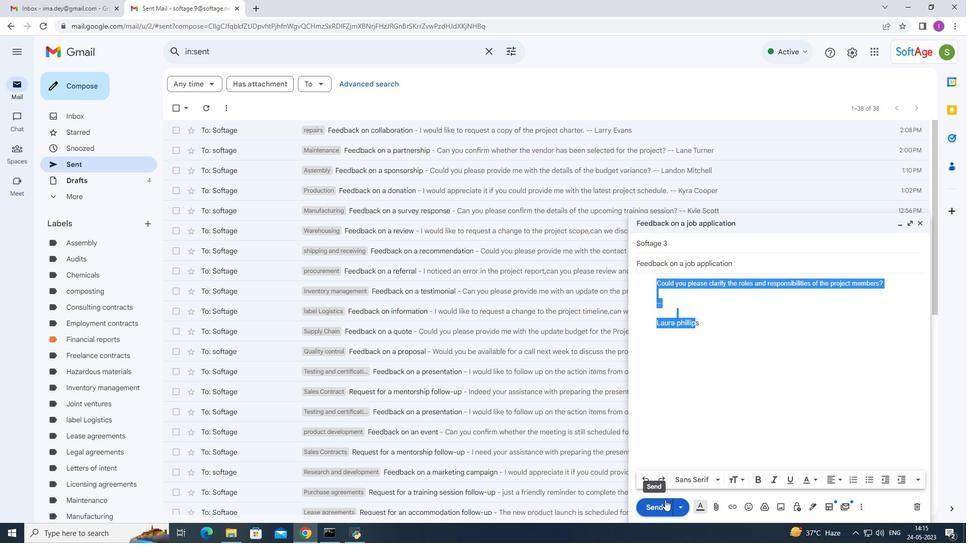 
Action: Mouse moved to (348, 131)
Screenshot: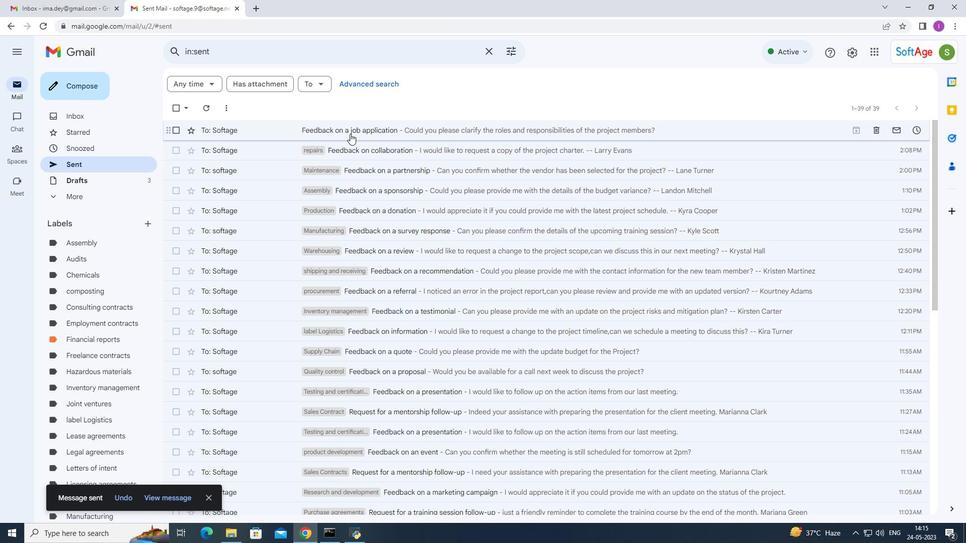 
Action: Mouse pressed right at (348, 131)
Screenshot: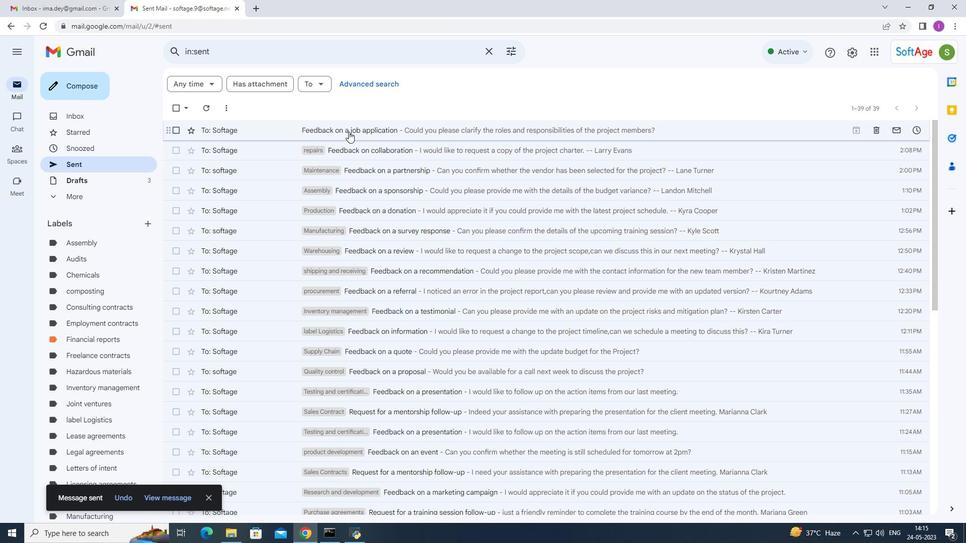 
Action: Mouse moved to (552, 489)
Screenshot: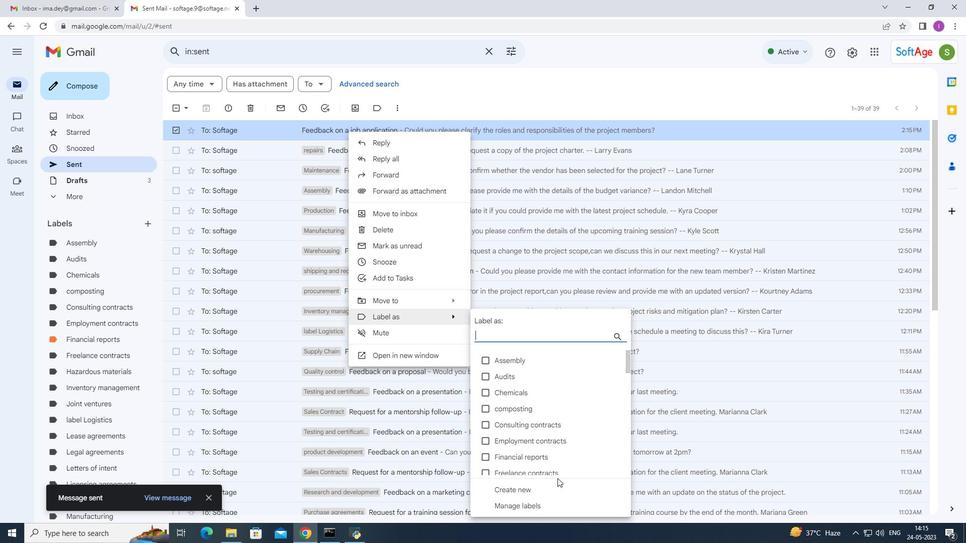 
Action: Mouse pressed left at (552, 489)
Screenshot: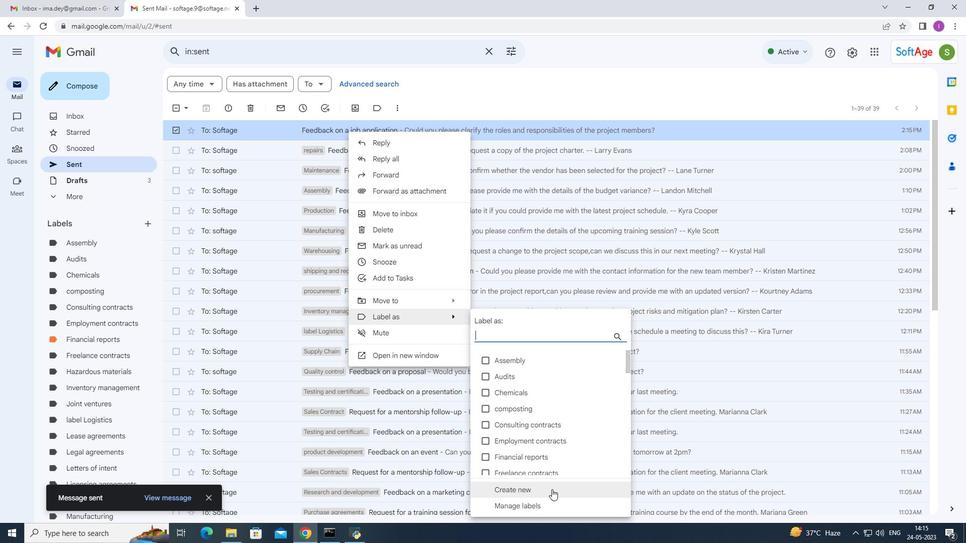 
Action: Mouse moved to (552, 489)
Screenshot: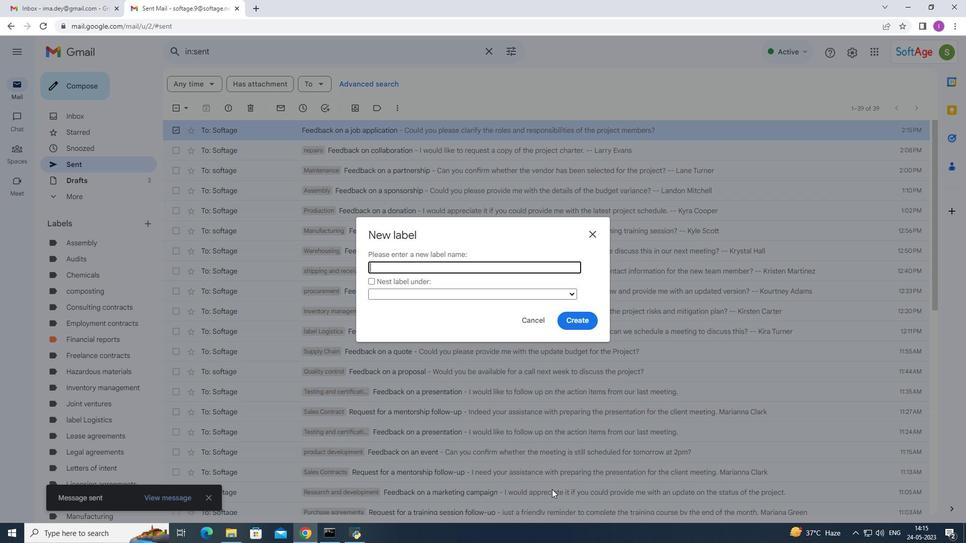 
Action: Key pressed equip
Screenshot: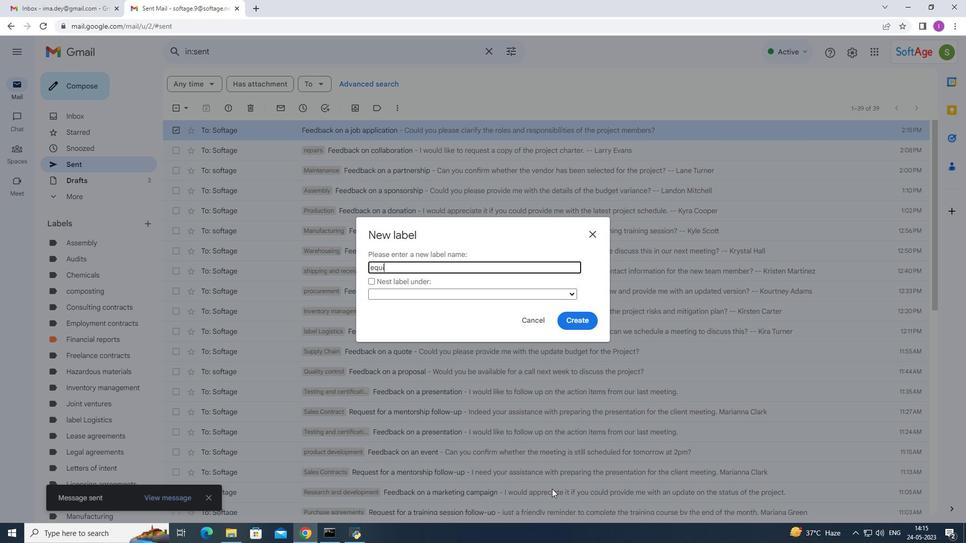 
Action: Mouse moved to (374, 267)
Screenshot: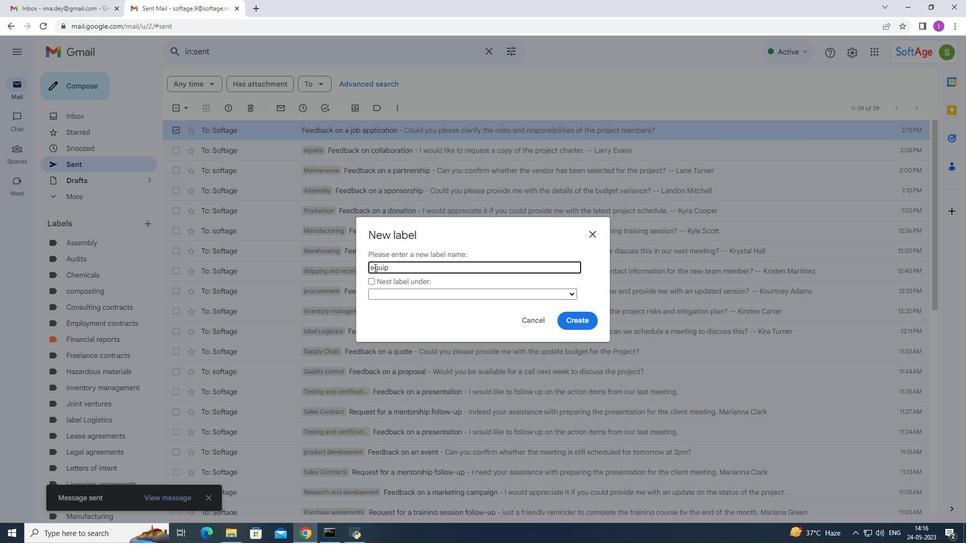 
Action: Mouse pressed left at (374, 267)
Screenshot: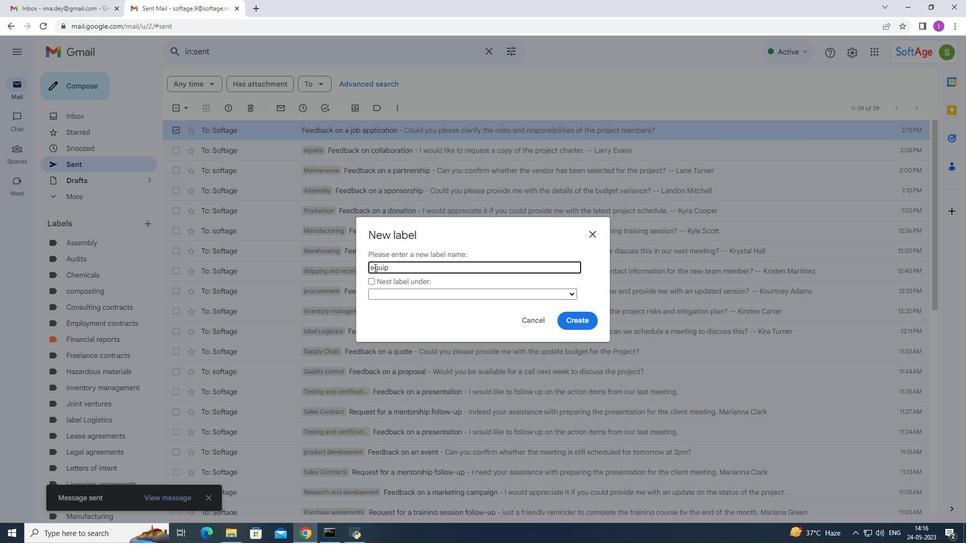 
Action: Key pressed <Key.backspace><Key.shift>E
Screenshot: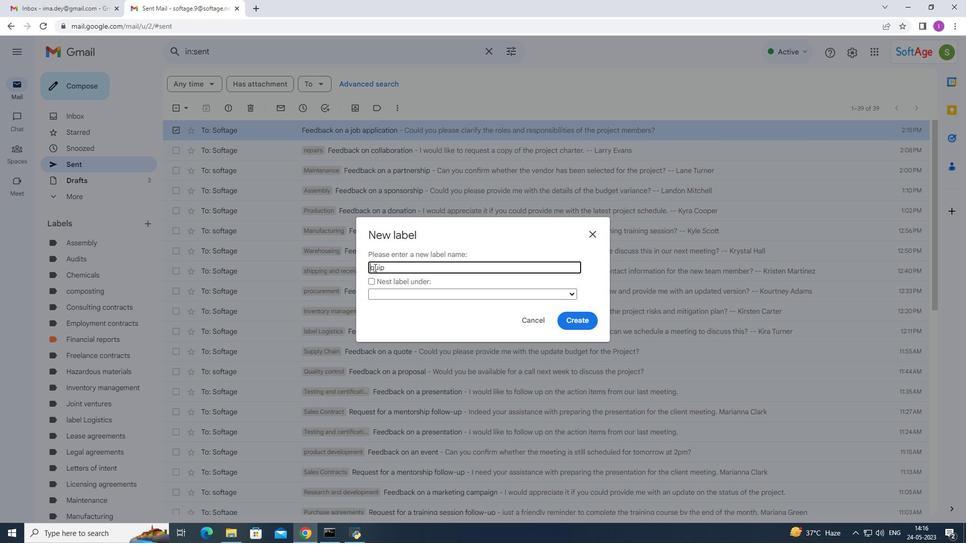 
Action: Mouse moved to (400, 270)
Screenshot: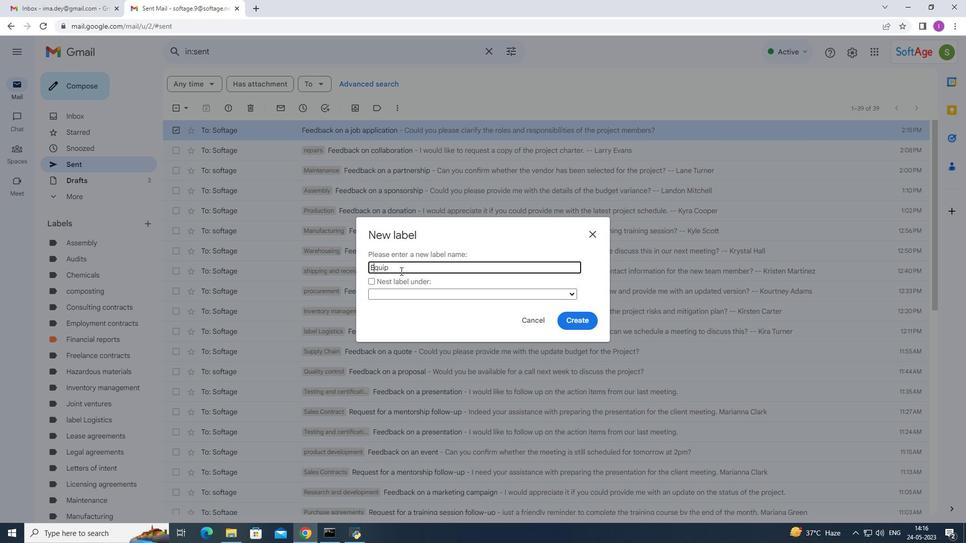 
Action: Mouse pressed left at (400, 270)
Screenshot: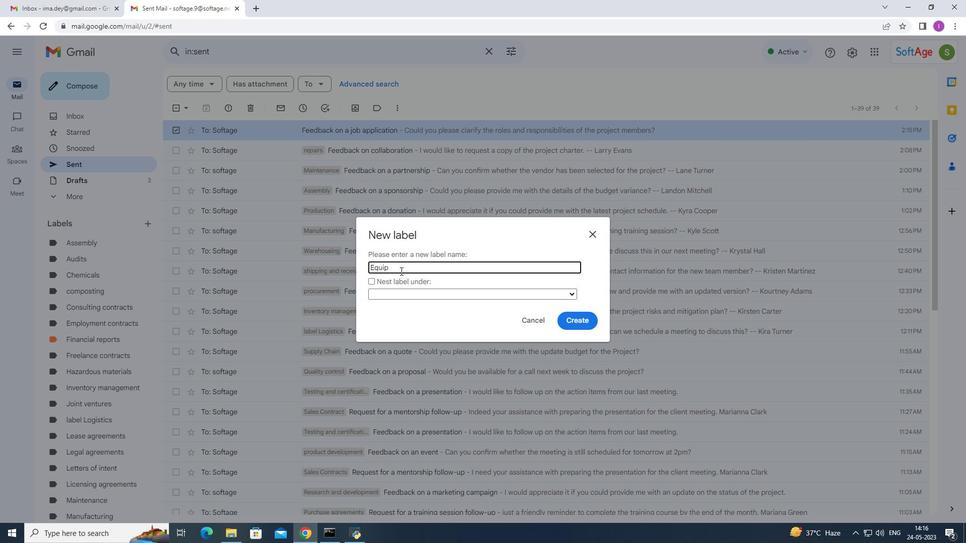 
Action: Key pressed ment
Screenshot: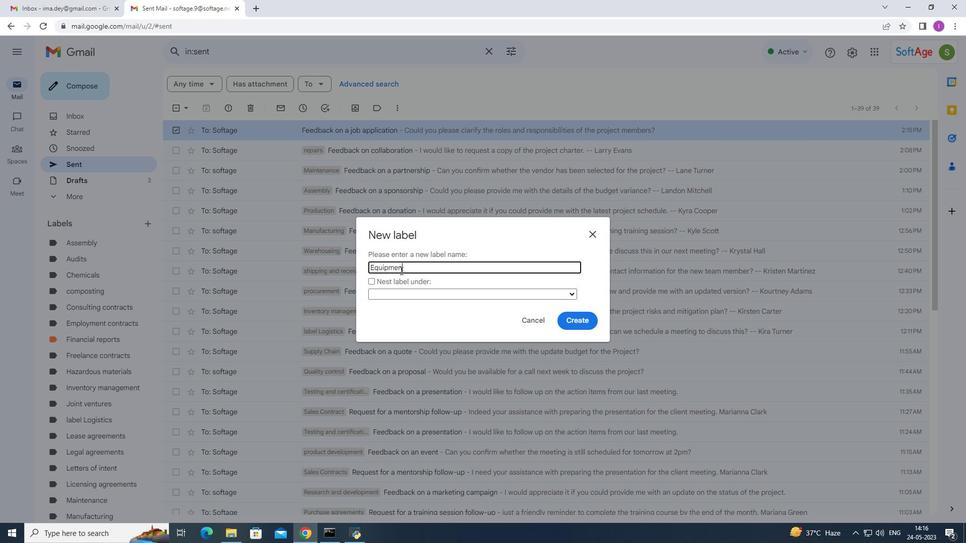 
Action: Mouse moved to (573, 320)
Screenshot: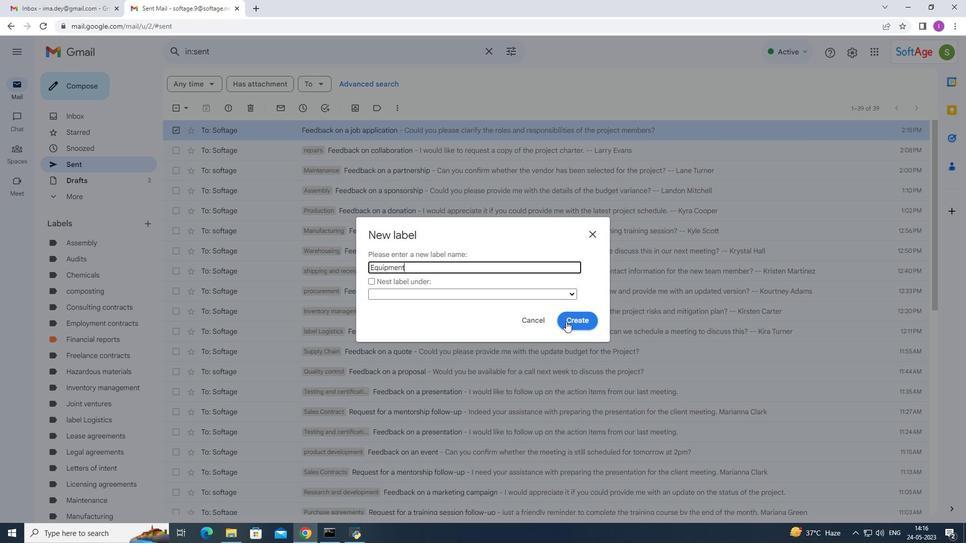 
Action: Mouse pressed left at (573, 320)
Screenshot: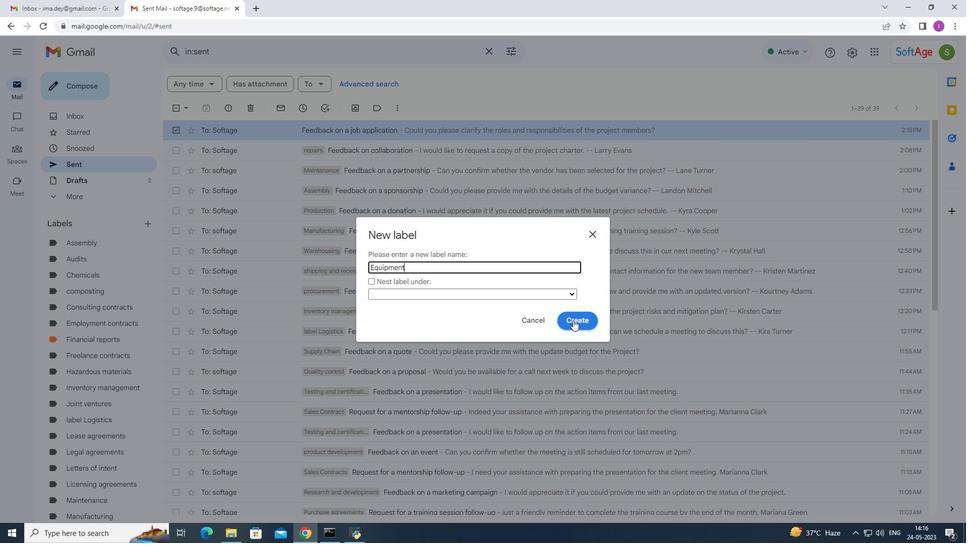 
Action: Mouse moved to (564, 320)
Screenshot: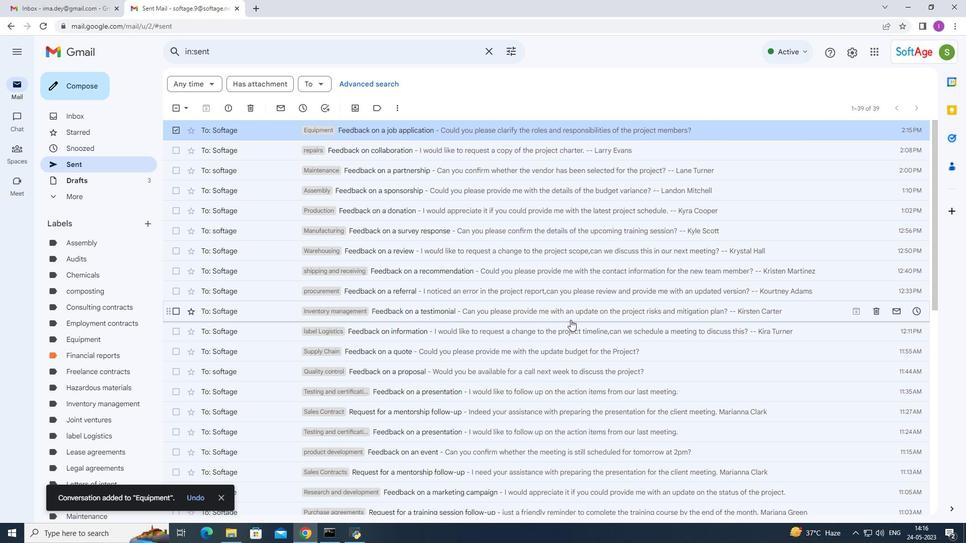 
